 Task: Look for space in Mandideep, India from 5th July, 2023 to 15th July, 2023 for 9 adults in price range Rs.15000 to Rs.25000. Place can be entire place with 5 bedrooms having 5 beds and 5 bathrooms. Property type can be house, flat, guest house. Amenities needed are: washing machine. Booking option can be shelf check-in. Required host language is English.
Action: Mouse moved to (510, 105)
Screenshot: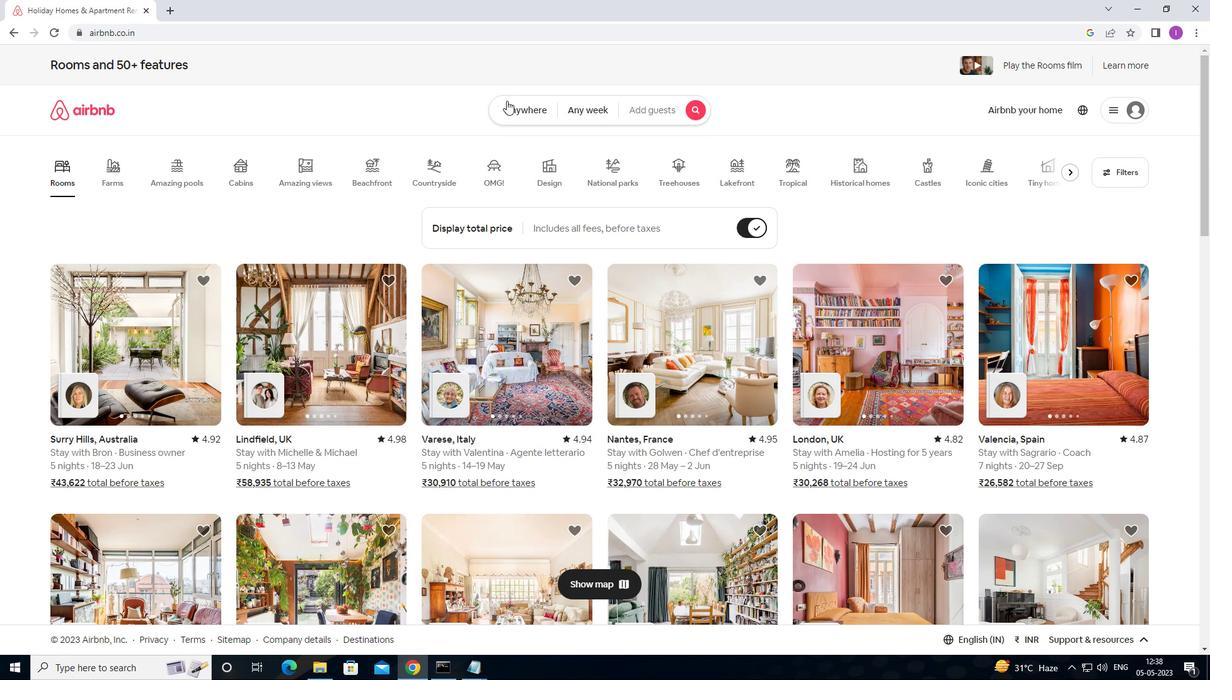 
Action: Mouse pressed left at (510, 105)
Screenshot: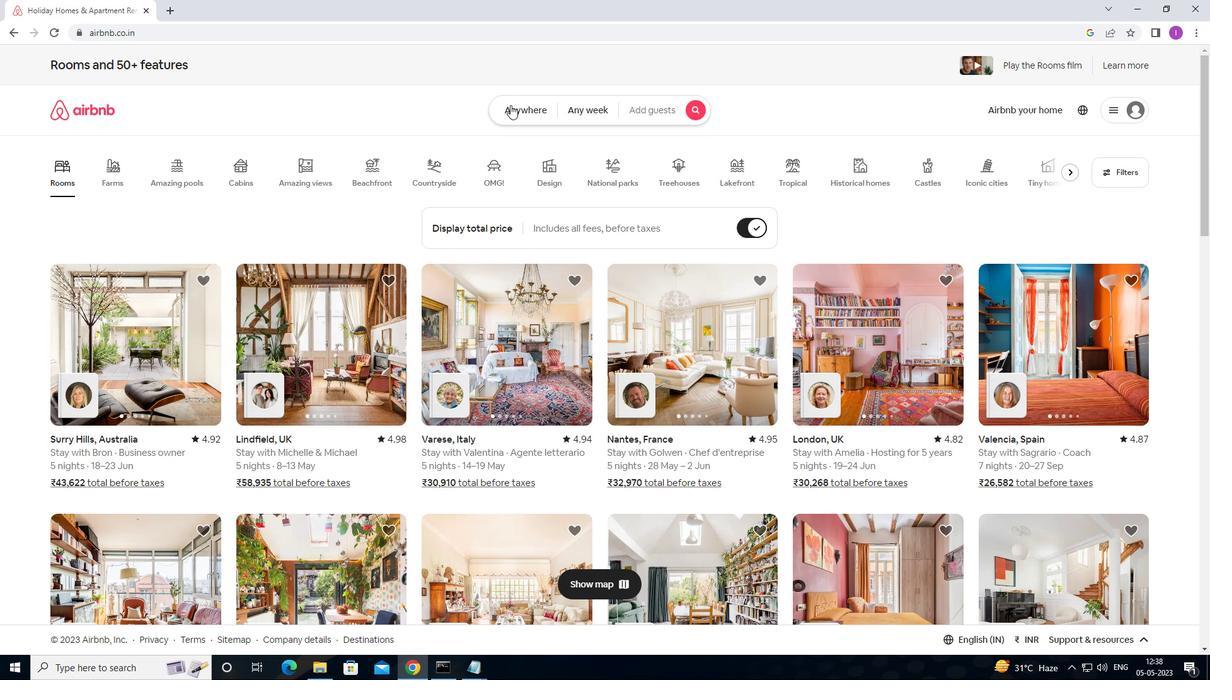 
Action: Mouse moved to (432, 155)
Screenshot: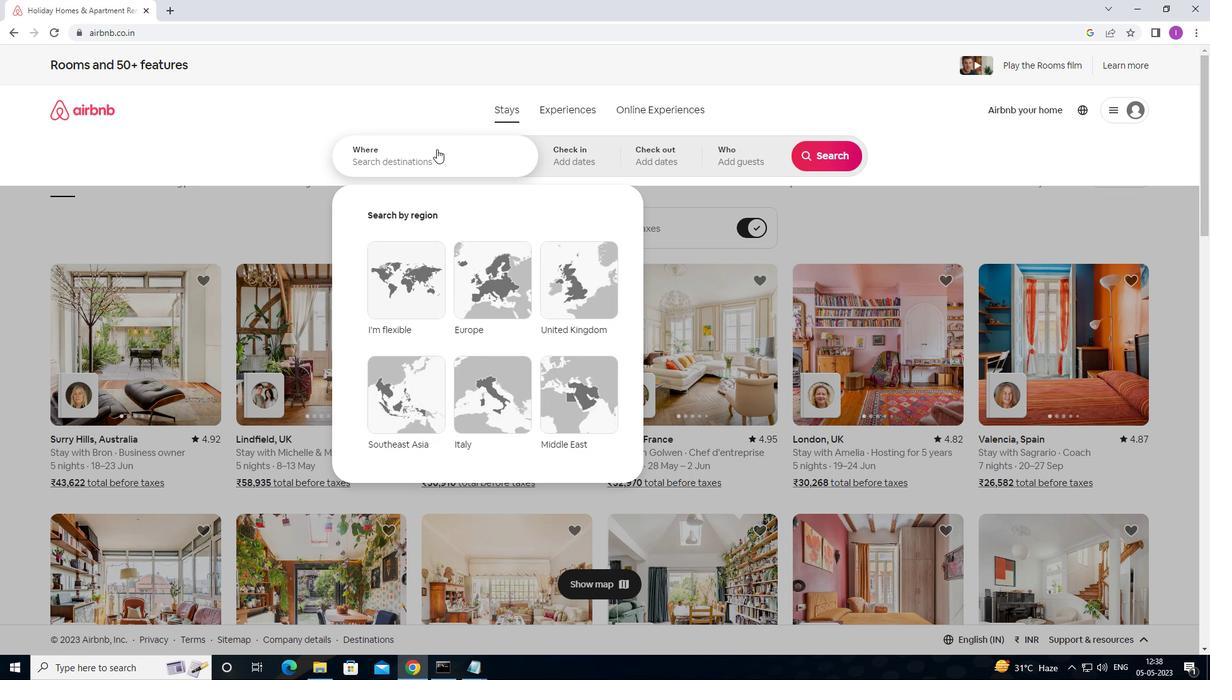 
Action: Mouse pressed left at (432, 155)
Screenshot: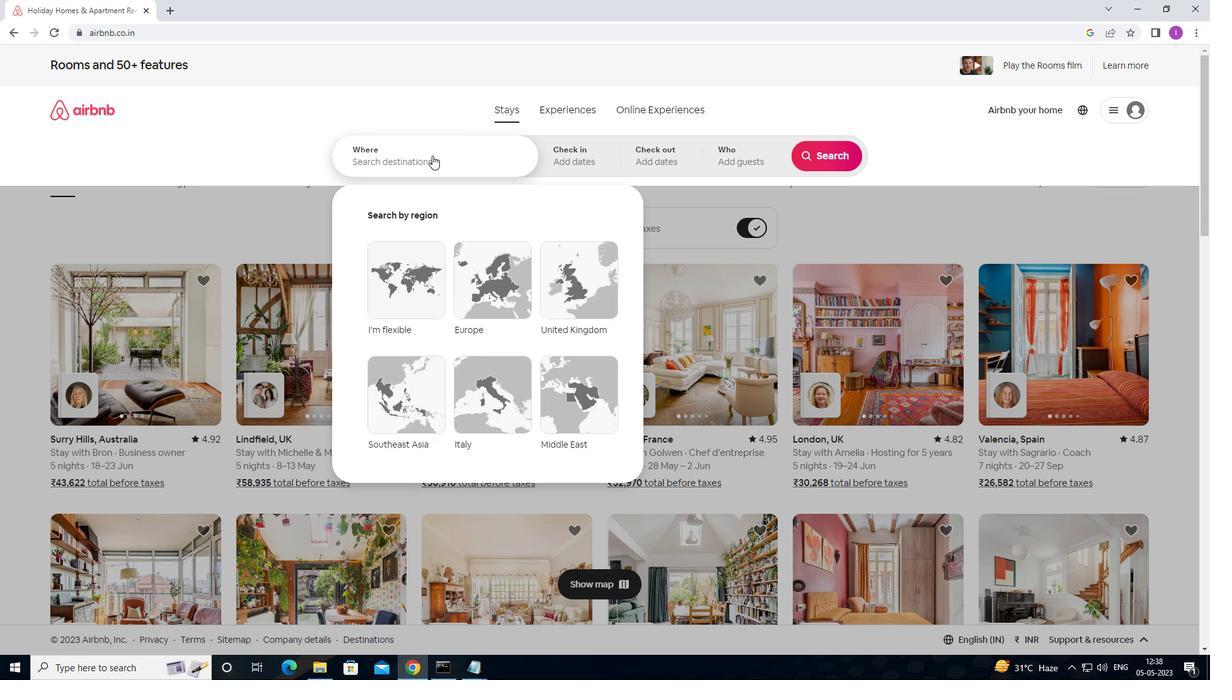 
Action: Mouse moved to (434, 150)
Screenshot: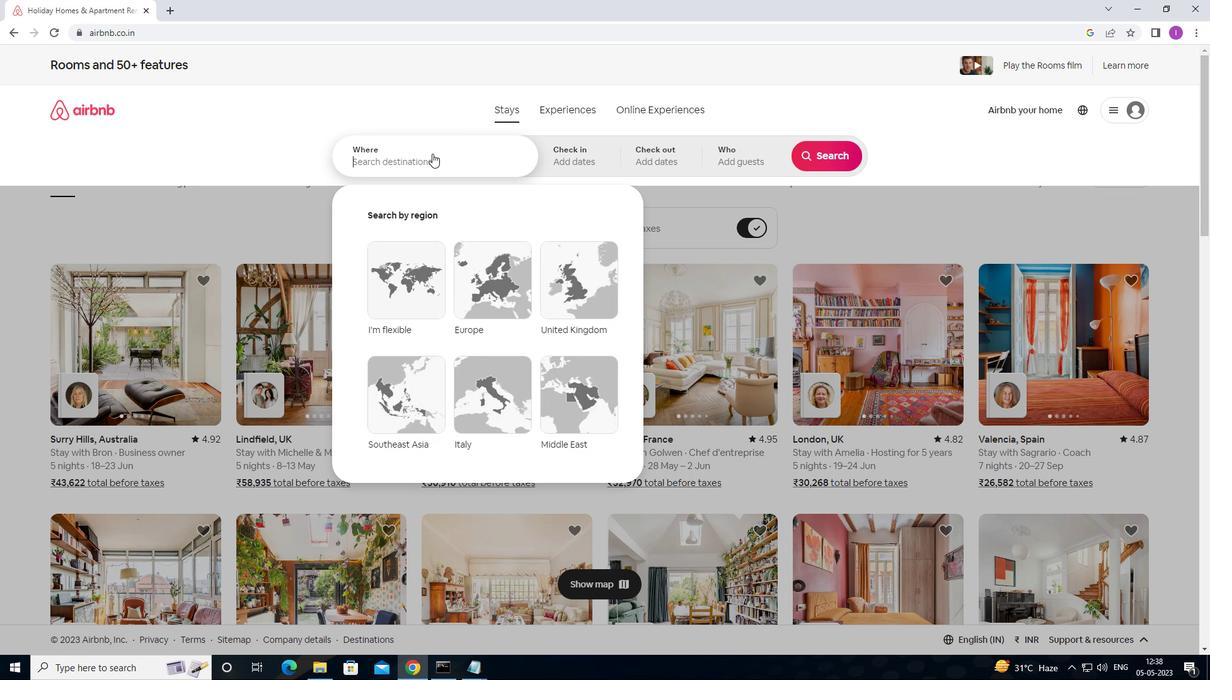 
Action: Key pressed <Key.shift>MANDIDEEP,<Key.shift>INDIA
Screenshot: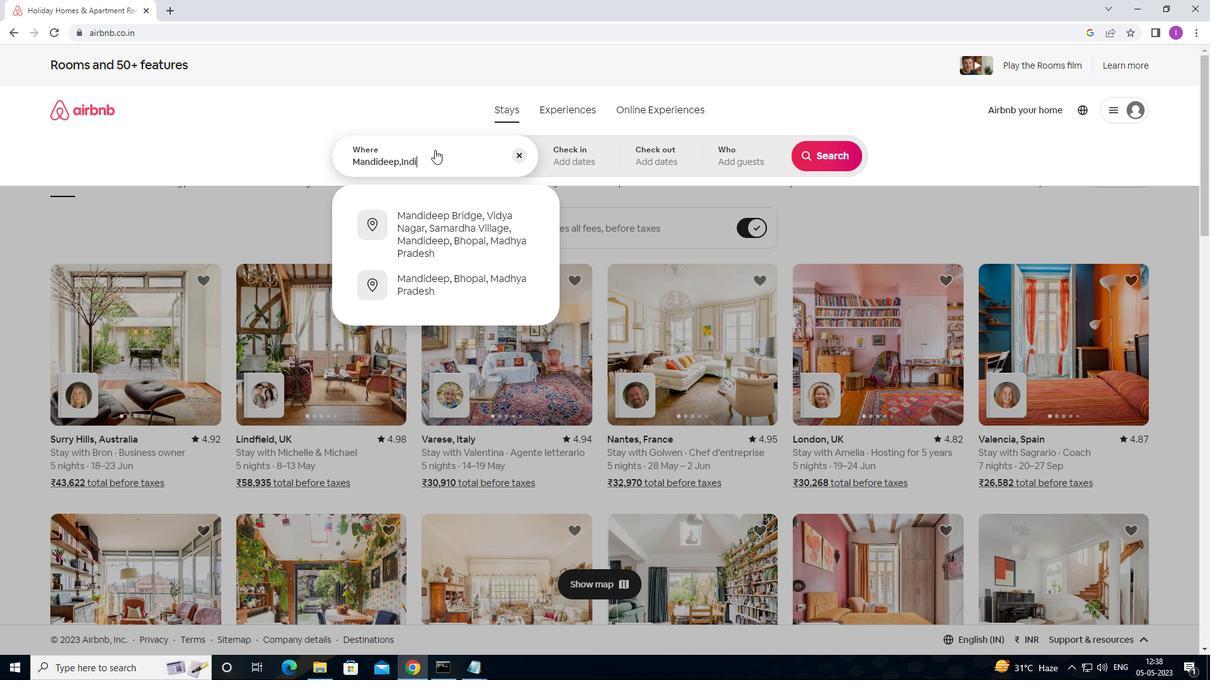 
Action: Mouse moved to (608, 155)
Screenshot: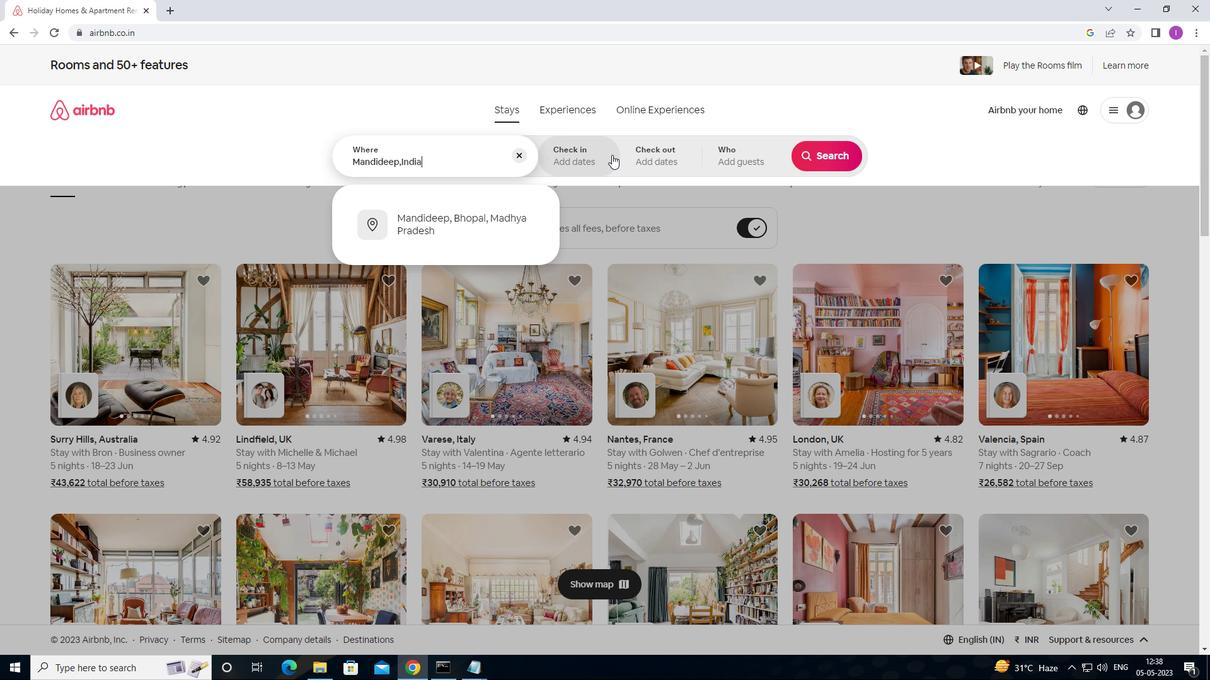 
Action: Mouse pressed left at (608, 155)
Screenshot: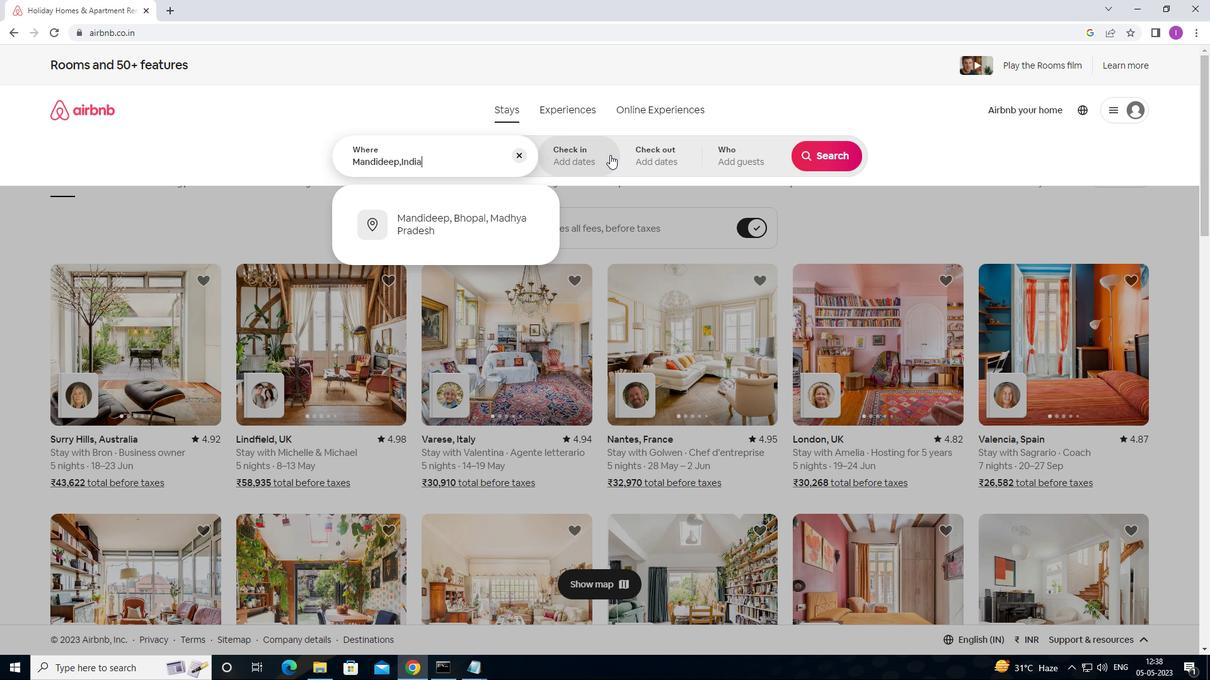 
Action: Mouse moved to (828, 254)
Screenshot: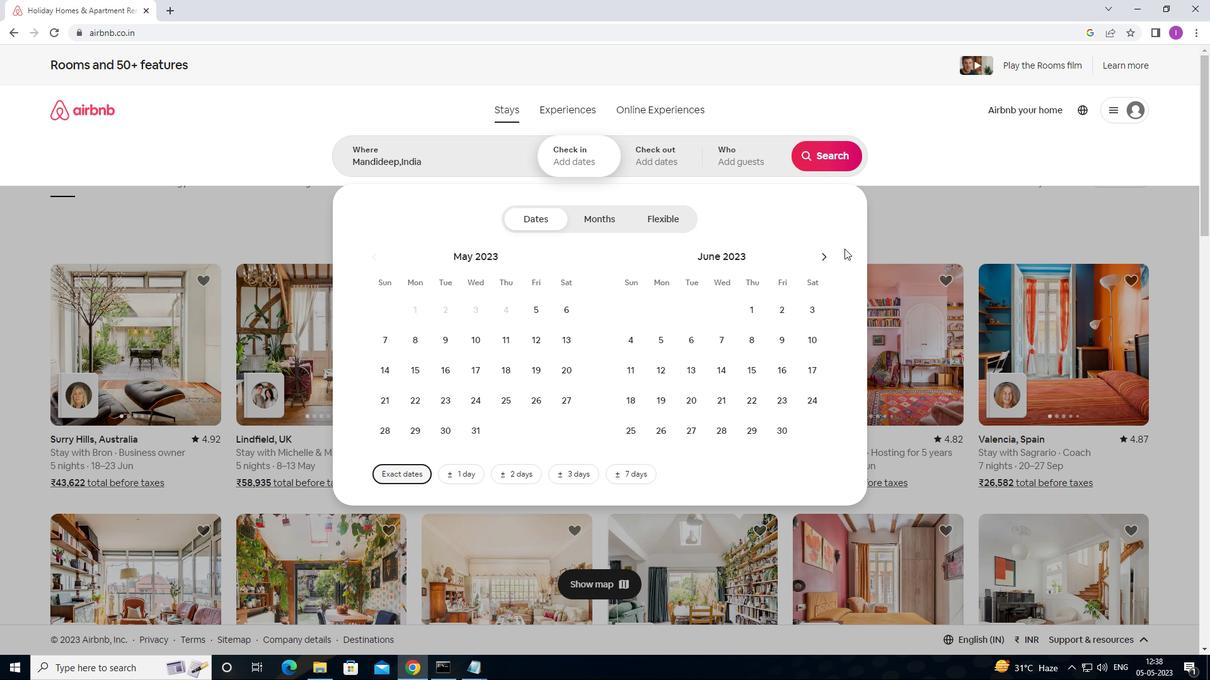 
Action: Mouse pressed left at (828, 254)
Screenshot: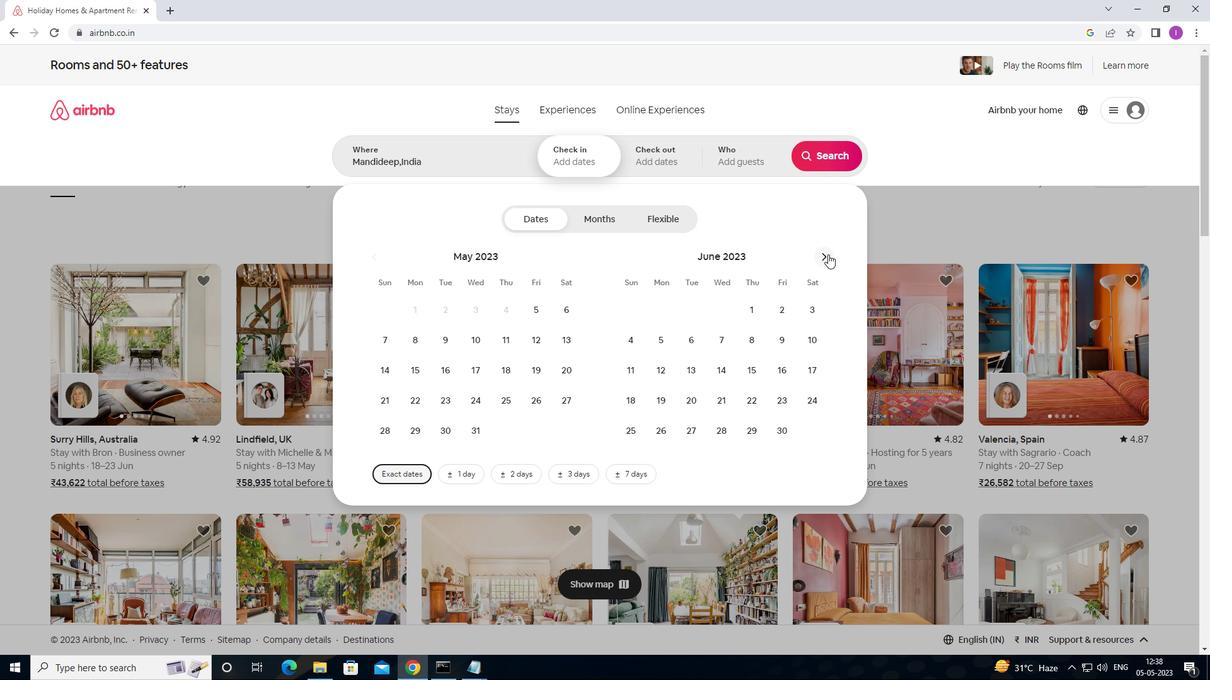 
Action: Mouse moved to (717, 342)
Screenshot: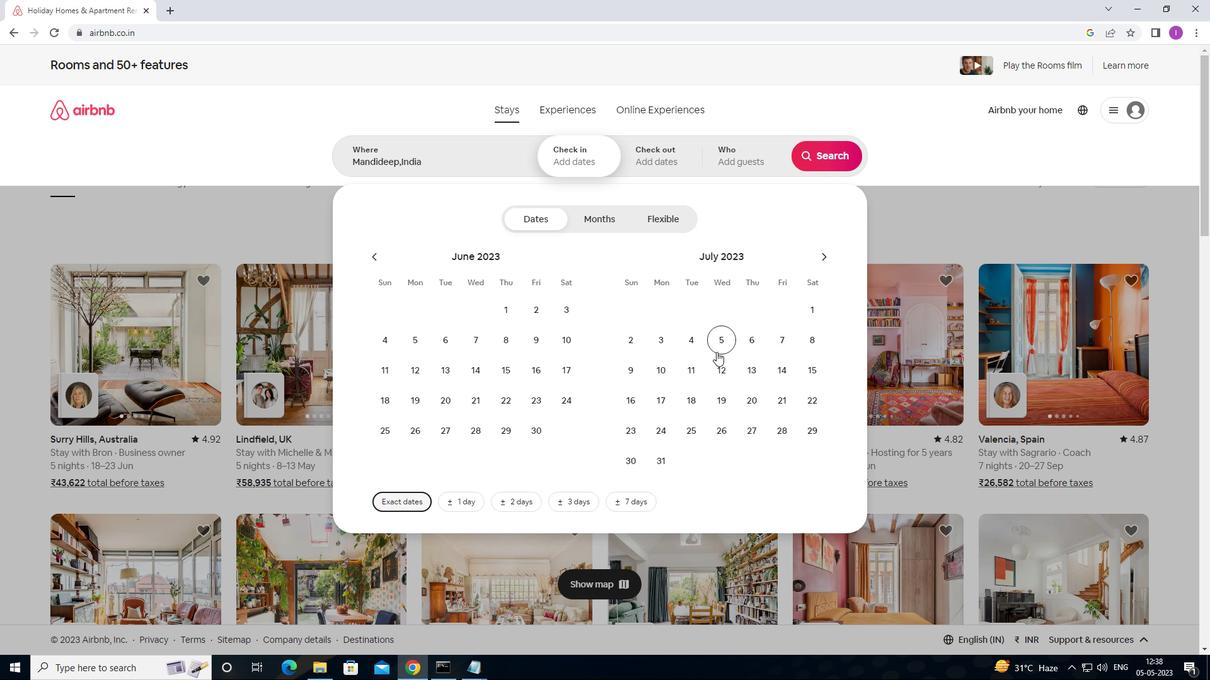 
Action: Mouse pressed left at (717, 342)
Screenshot: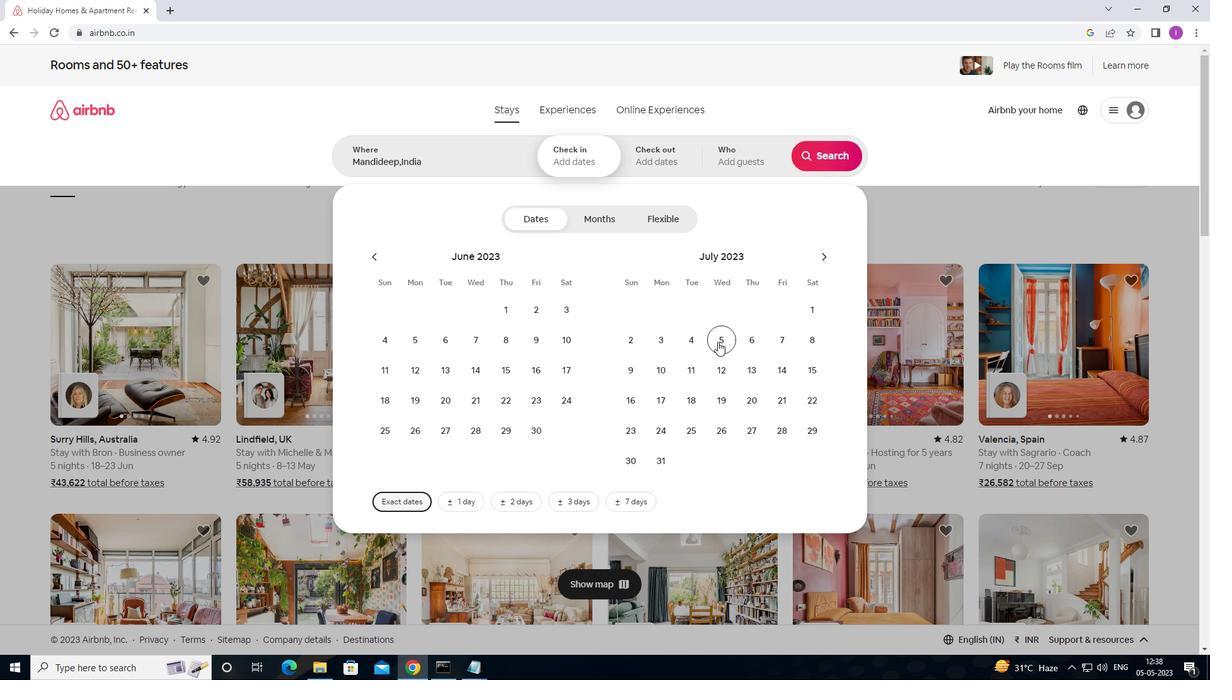 
Action: Mouse moved to (814, 371)
Screenshot: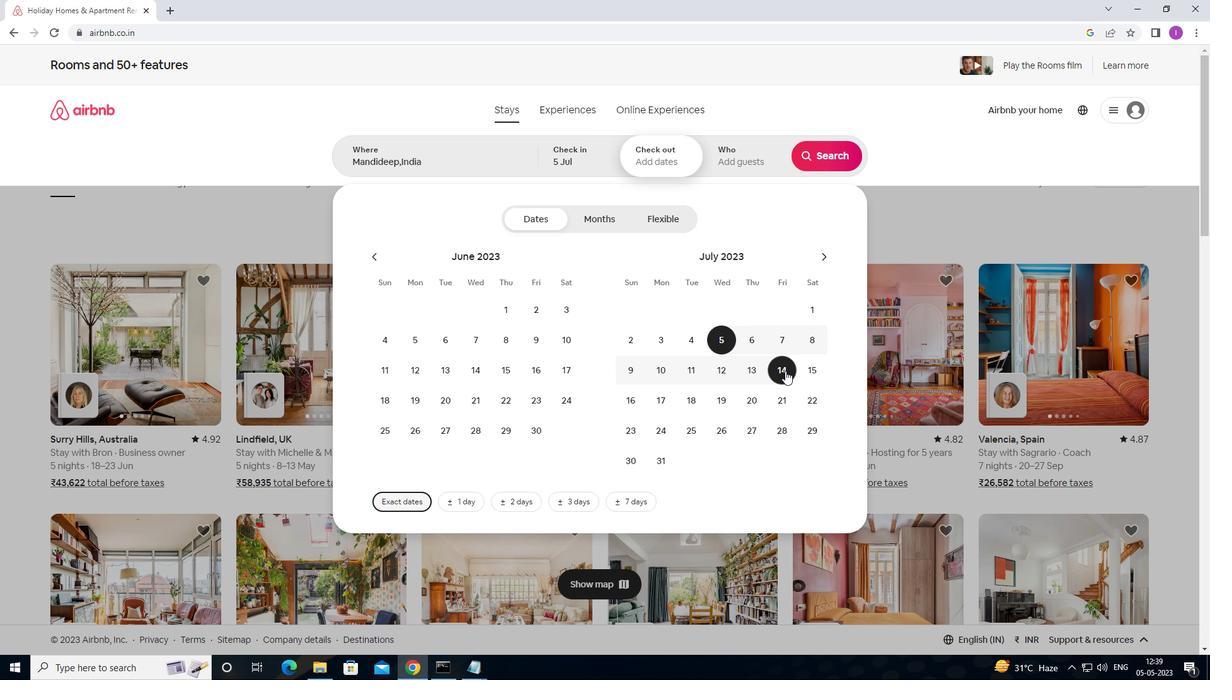 
Action: Mouse pressed left at (814, 371)
Screenshot: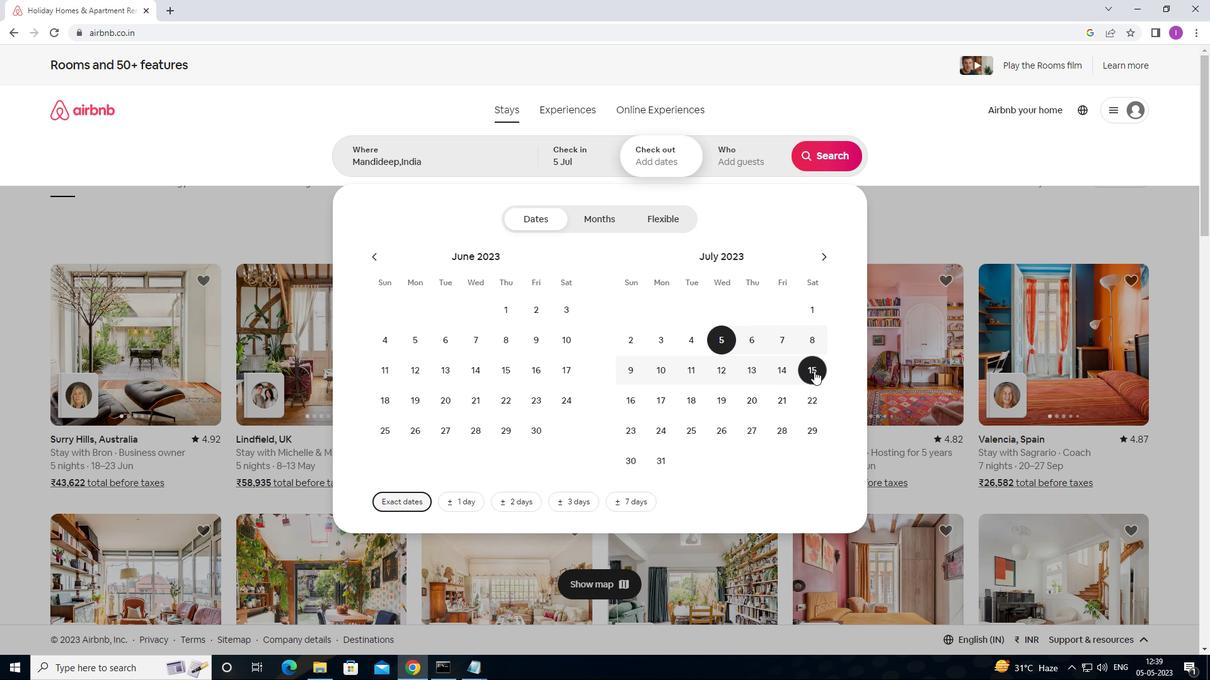
Action: Mouse moved to (752, 165)
Screenshot: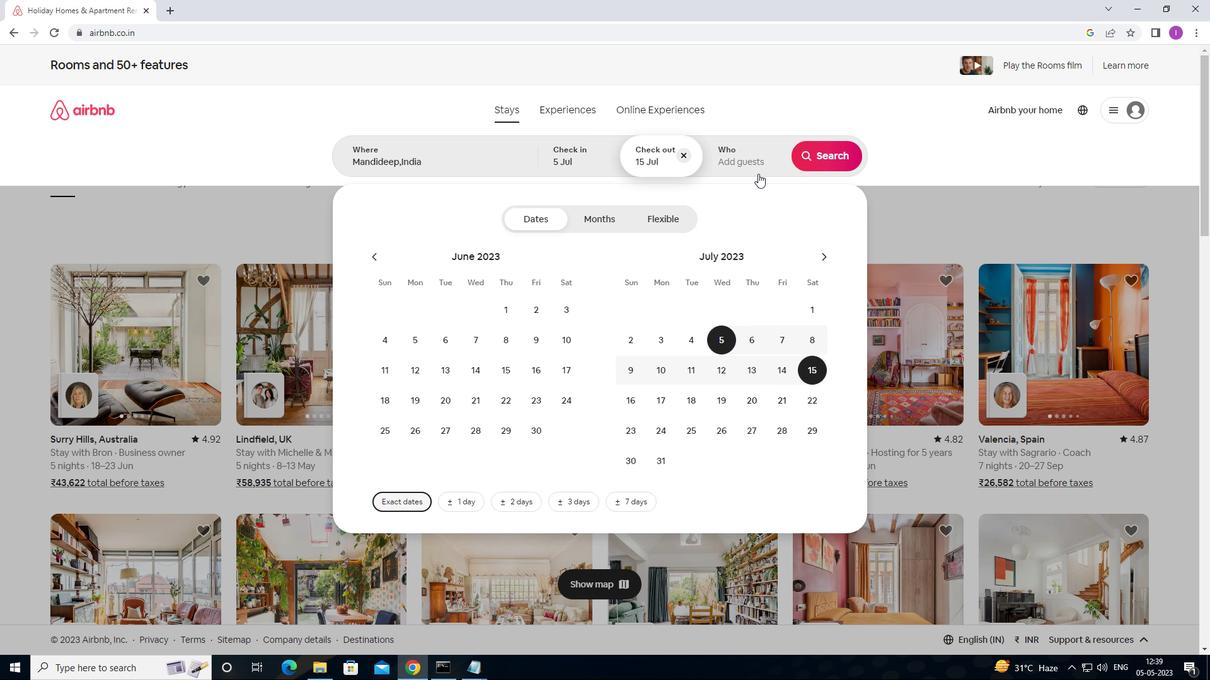 
Action: Mouse pressed left at (752, 165)
Screenshot: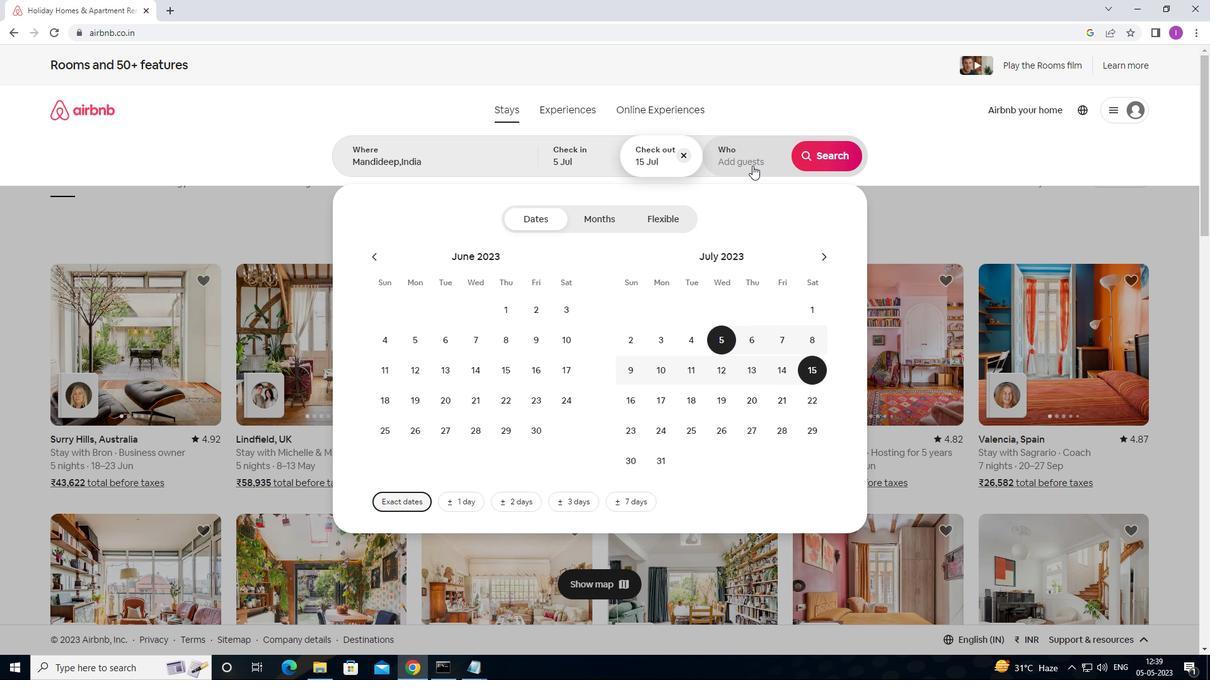 
Action: Mouse moved to (831, 217)
Screenshot: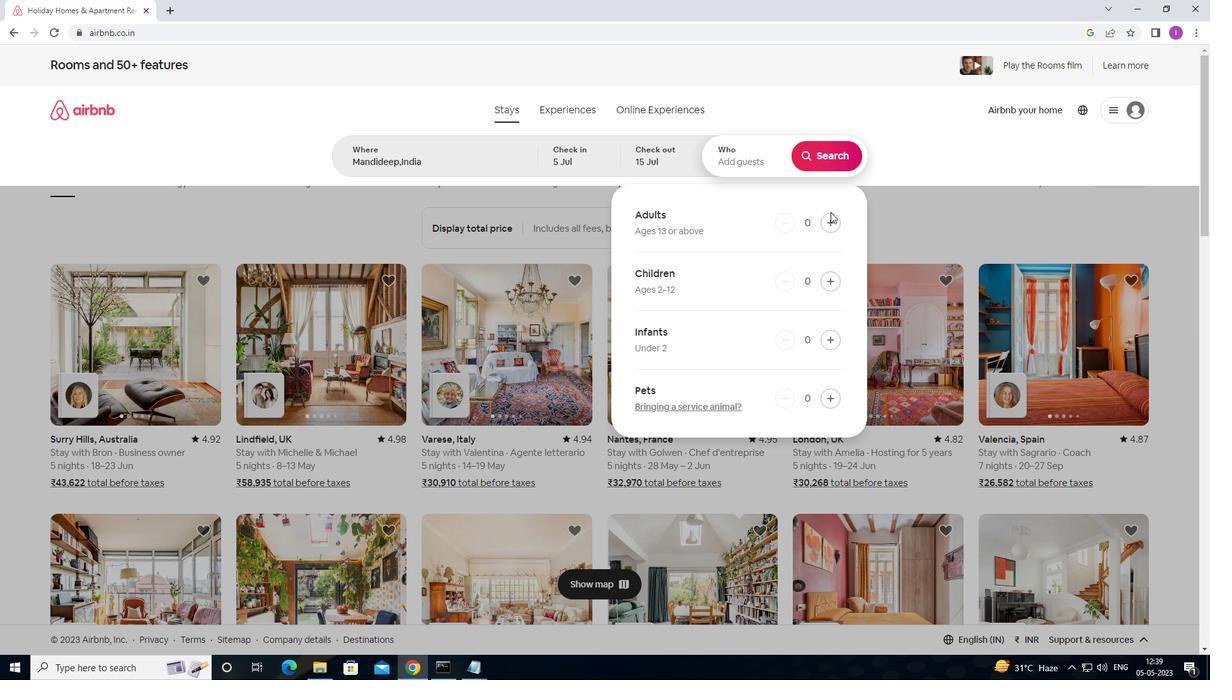 
Action: Mouse pressed left at (831, 217)
Screenshot: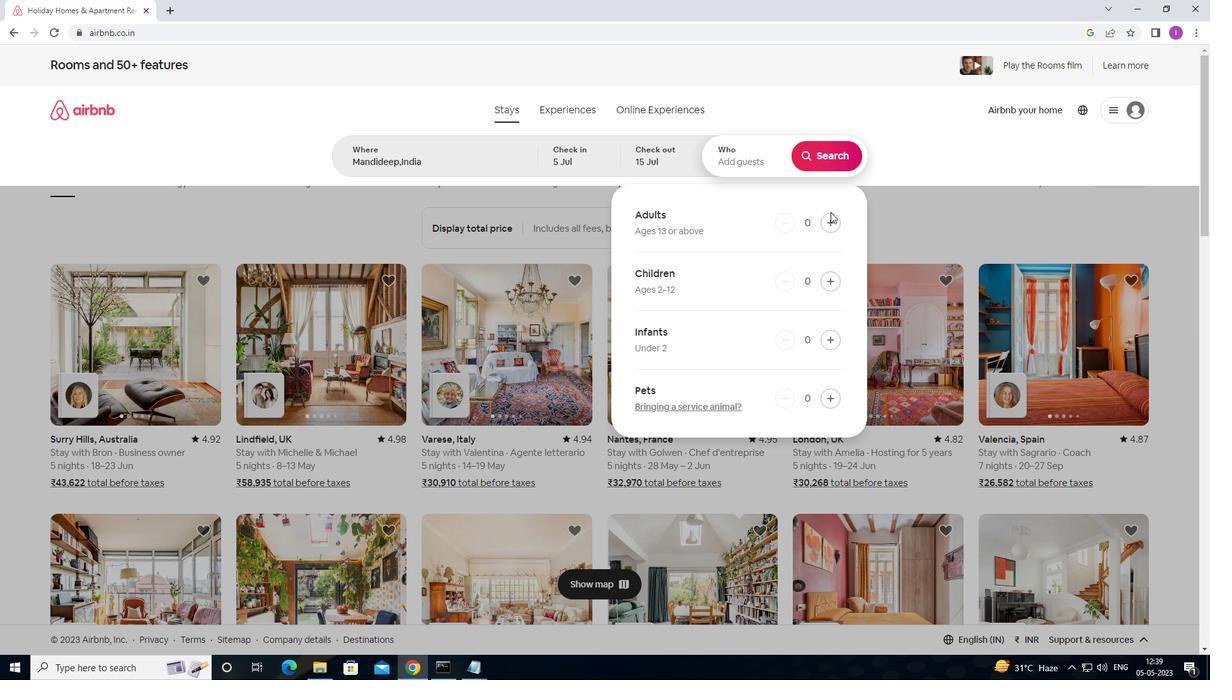 
Action: Mouse pressed left at (831, 217)
Screenshot: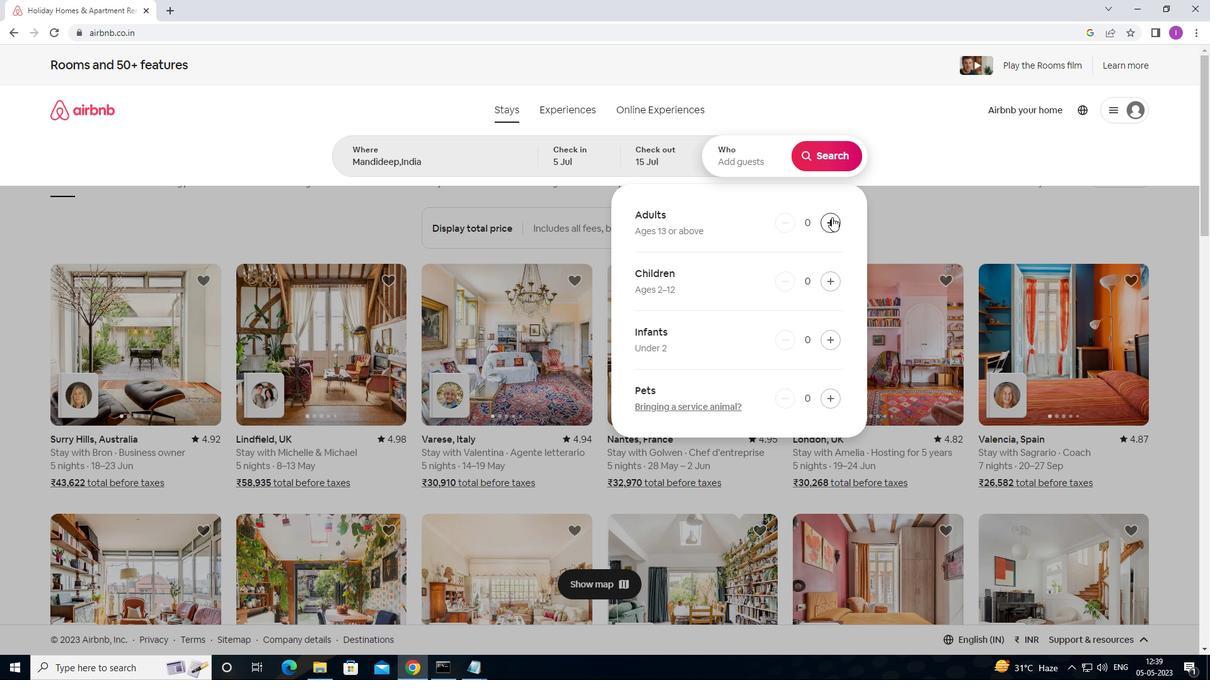 
Action: Mouse moved to (832, 218)
Screenshot: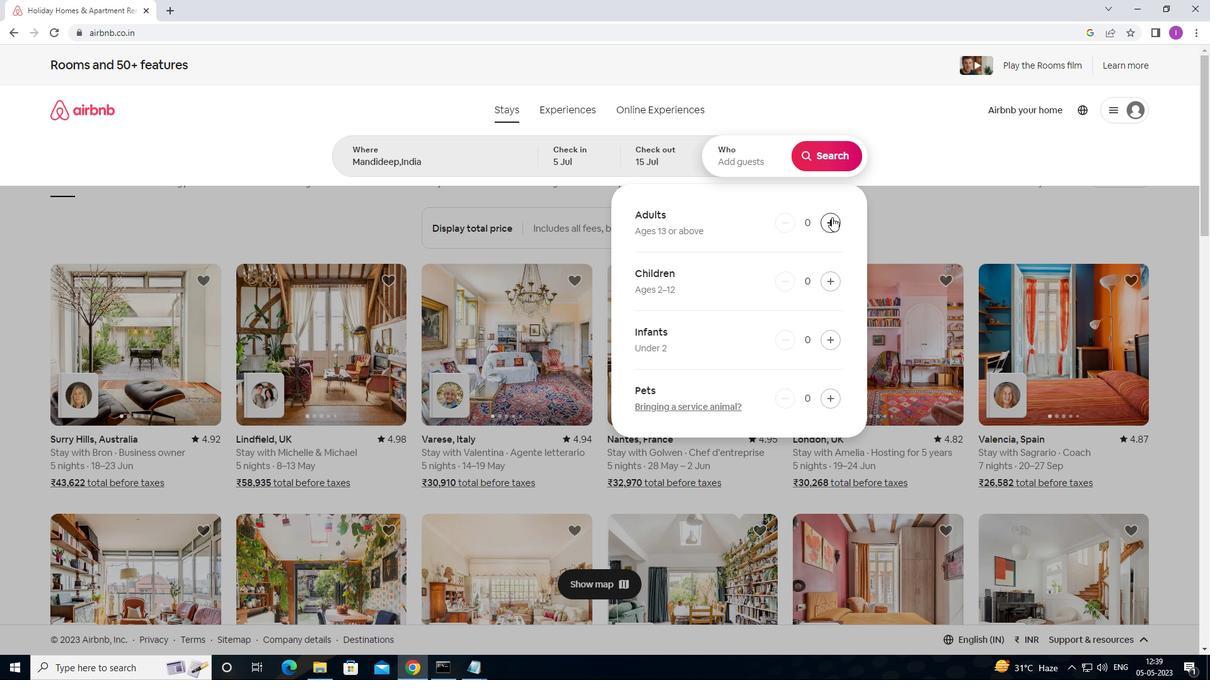 
Action: Mouse pressed left at (832, 218)
Screenshot: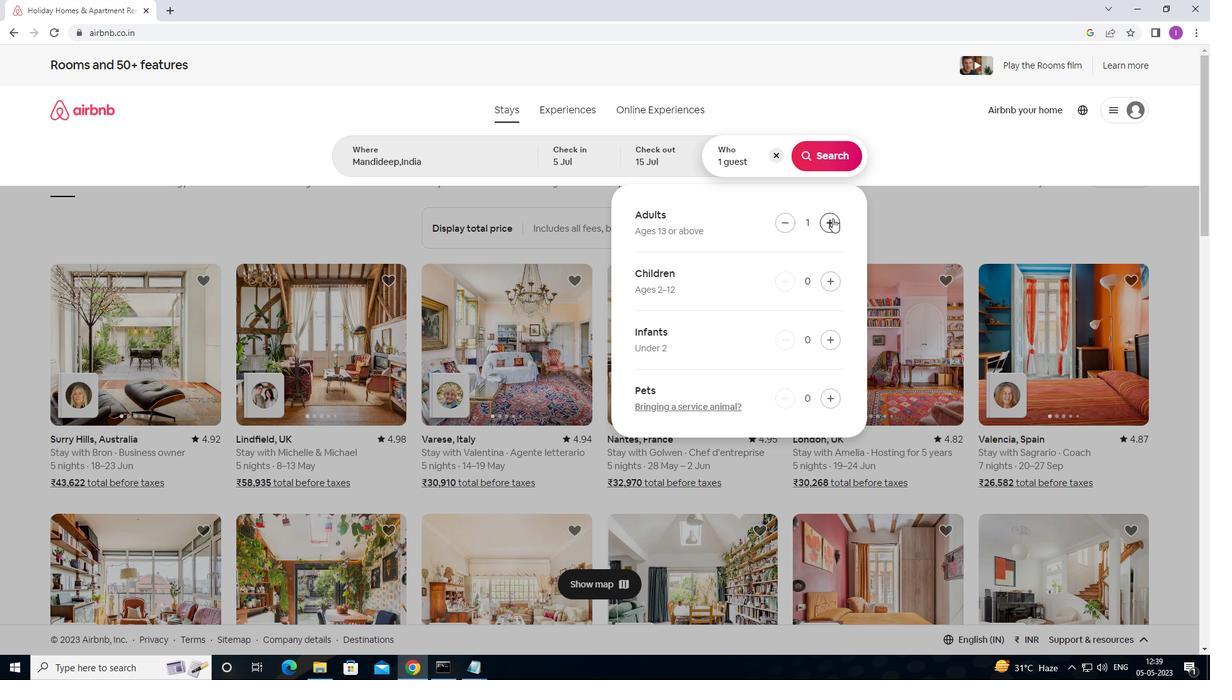 
Action: Mouse moved to (832, 221)
Screenshot: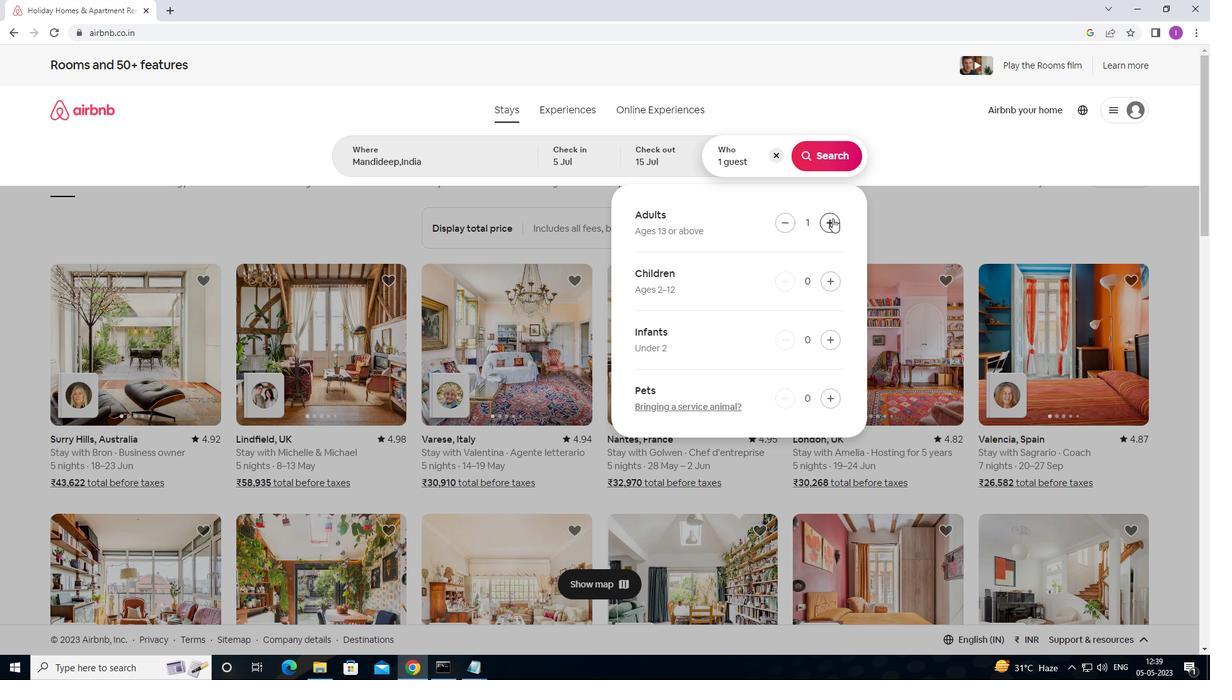 
Action: Mouse pressed left at (832, 221)
Screenshot: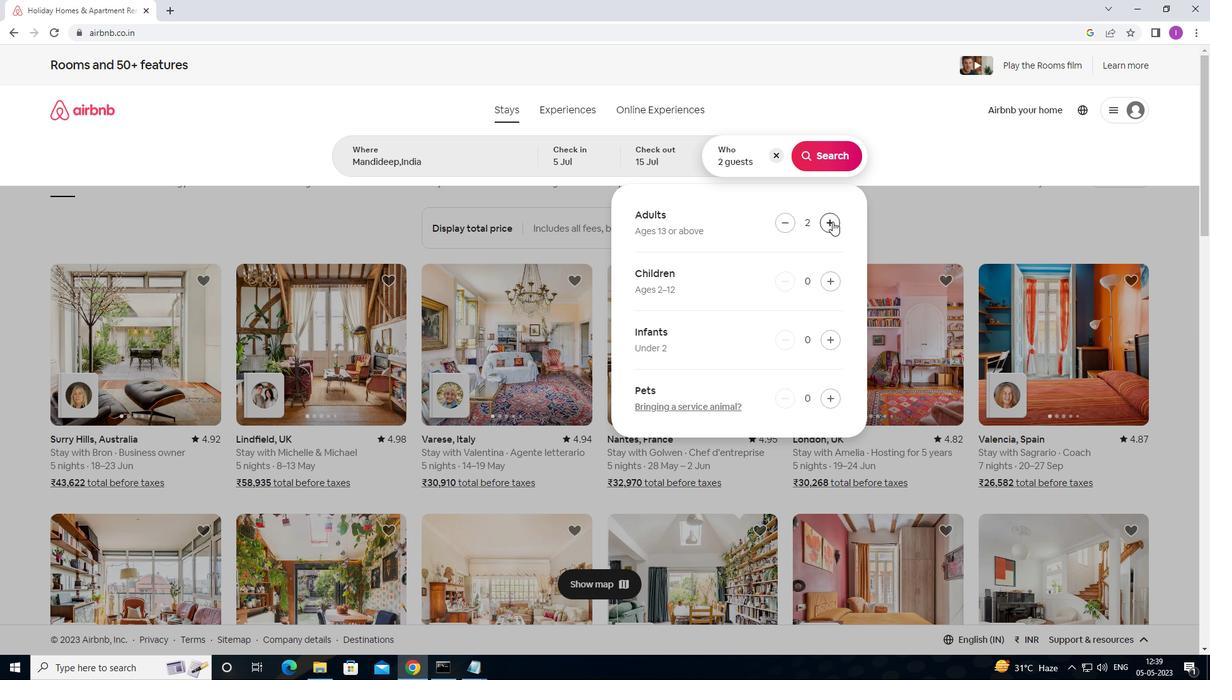 
Action: Mouse pressed left at (832, 221)
Screenshot: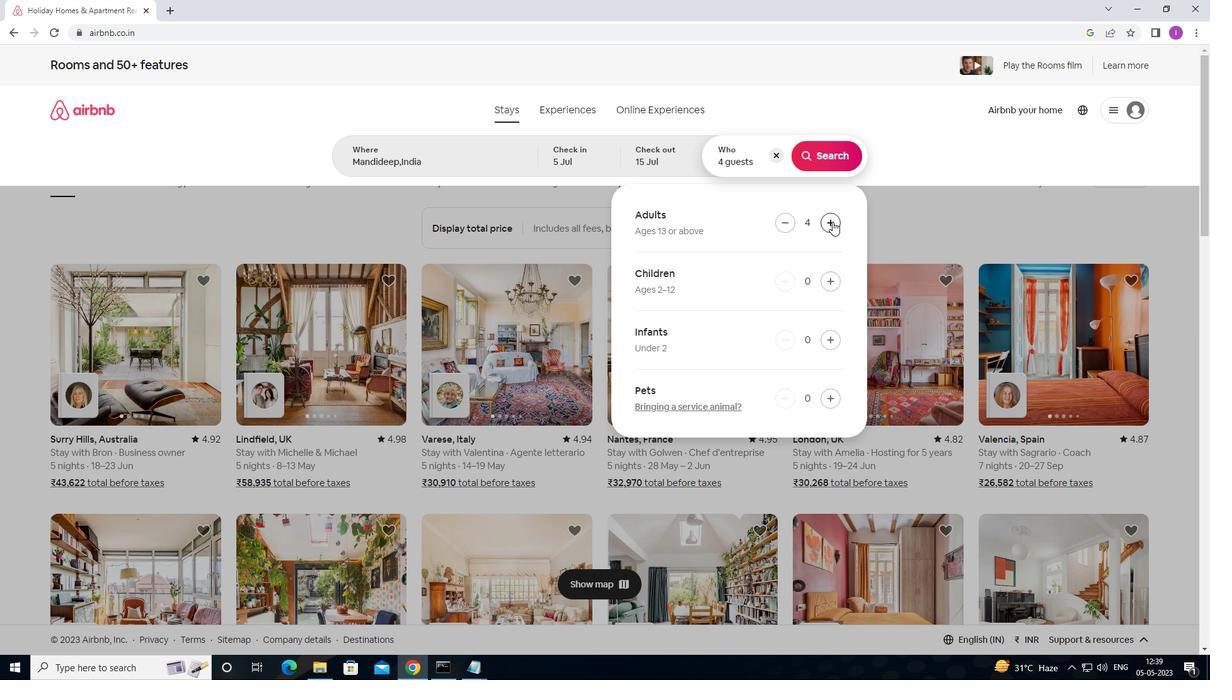 
Action: Mouse moved to (833, 221)
Screenshot: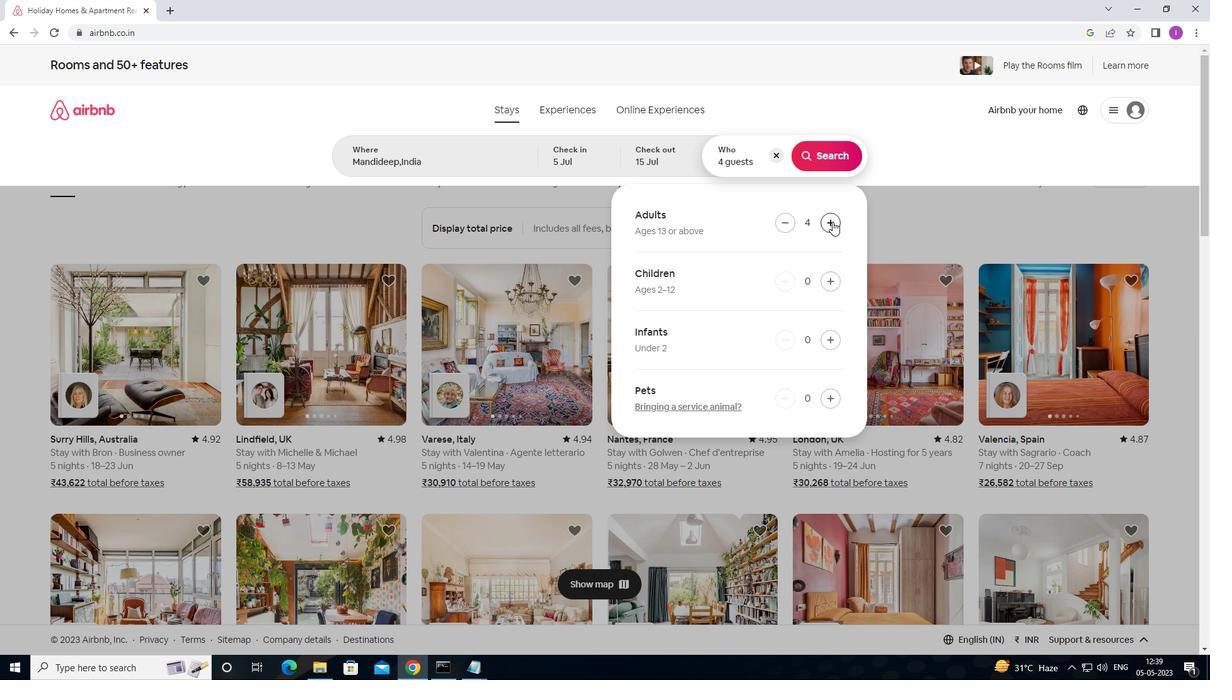 
Action: Mouse pressed left at (833, 221)
Screenshot: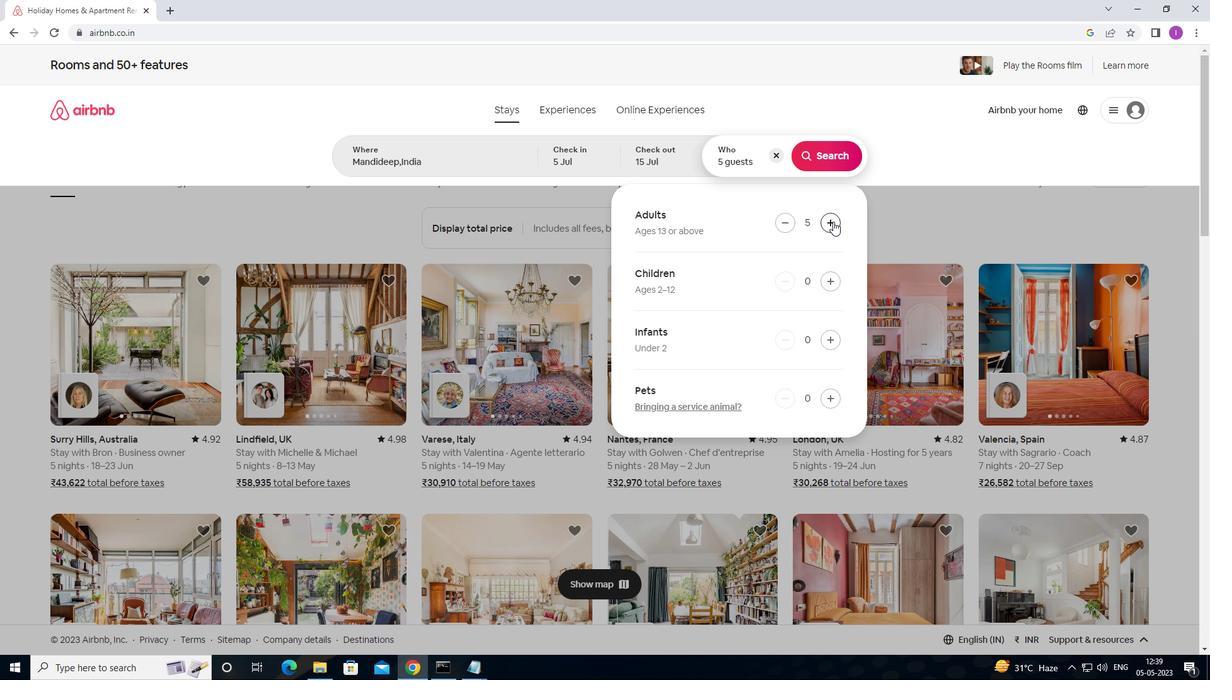 
Action: Mouse pressed left at (833, 221)
Screenshot: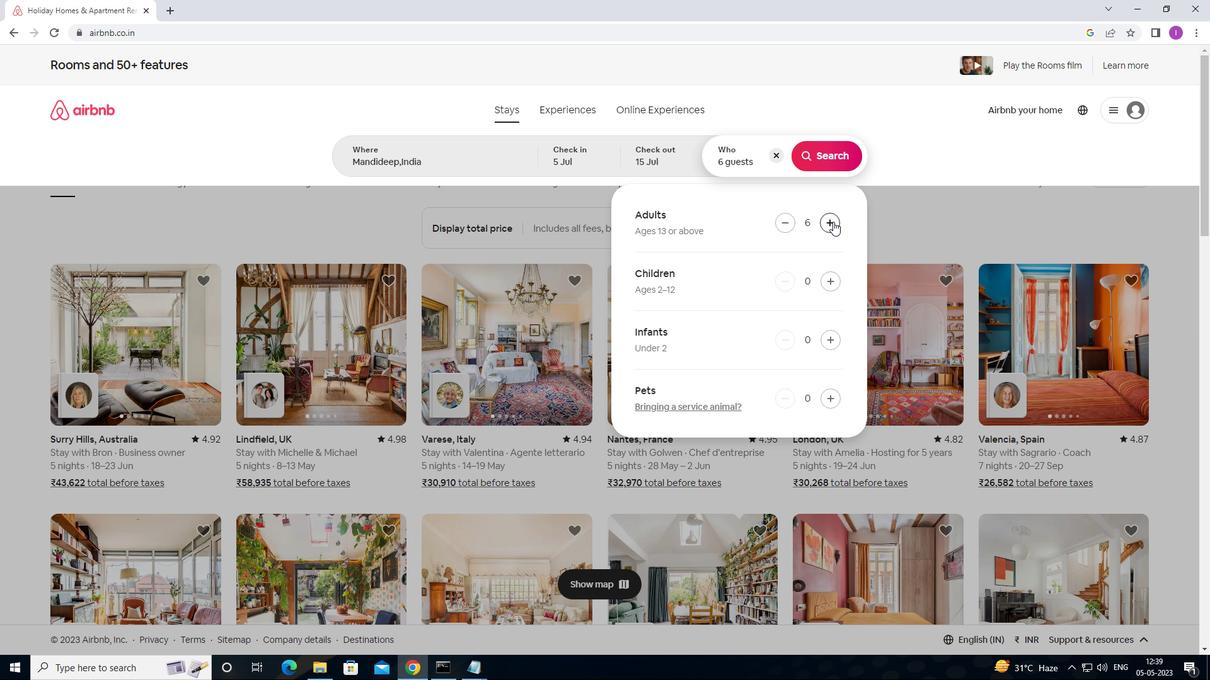 
Action: Mouse moved to (833, 219)
Screenshot: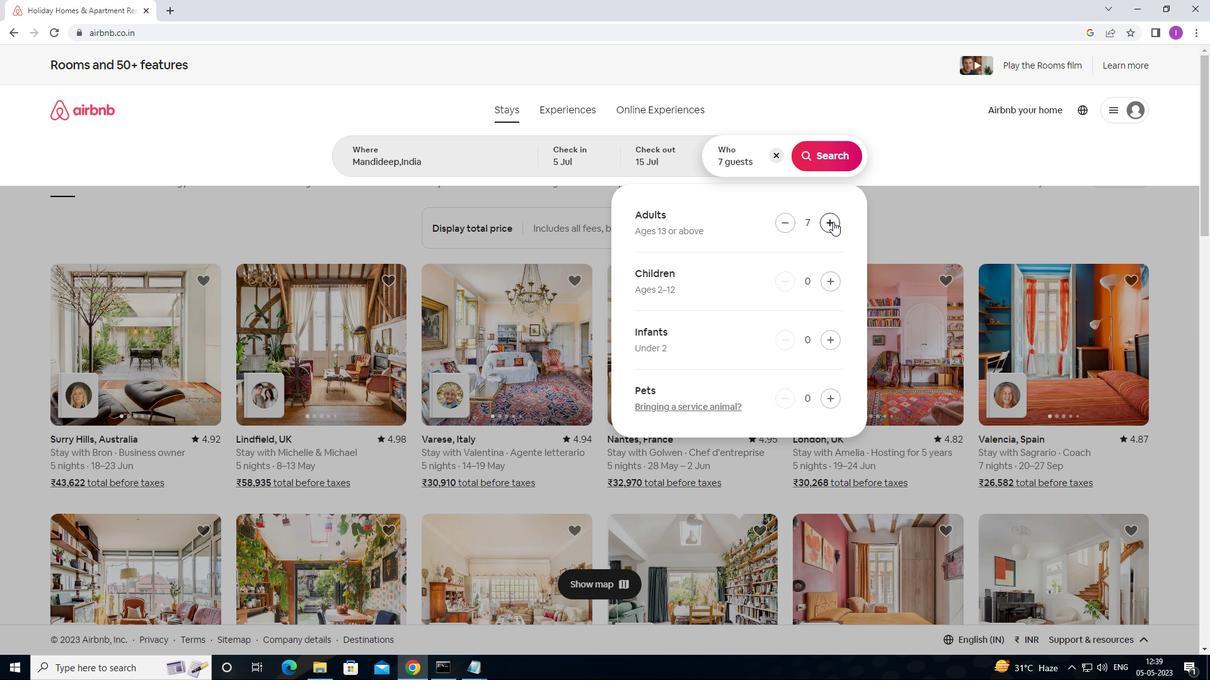 
Action: Mouse pressed left at (833, 219)
Screenshot: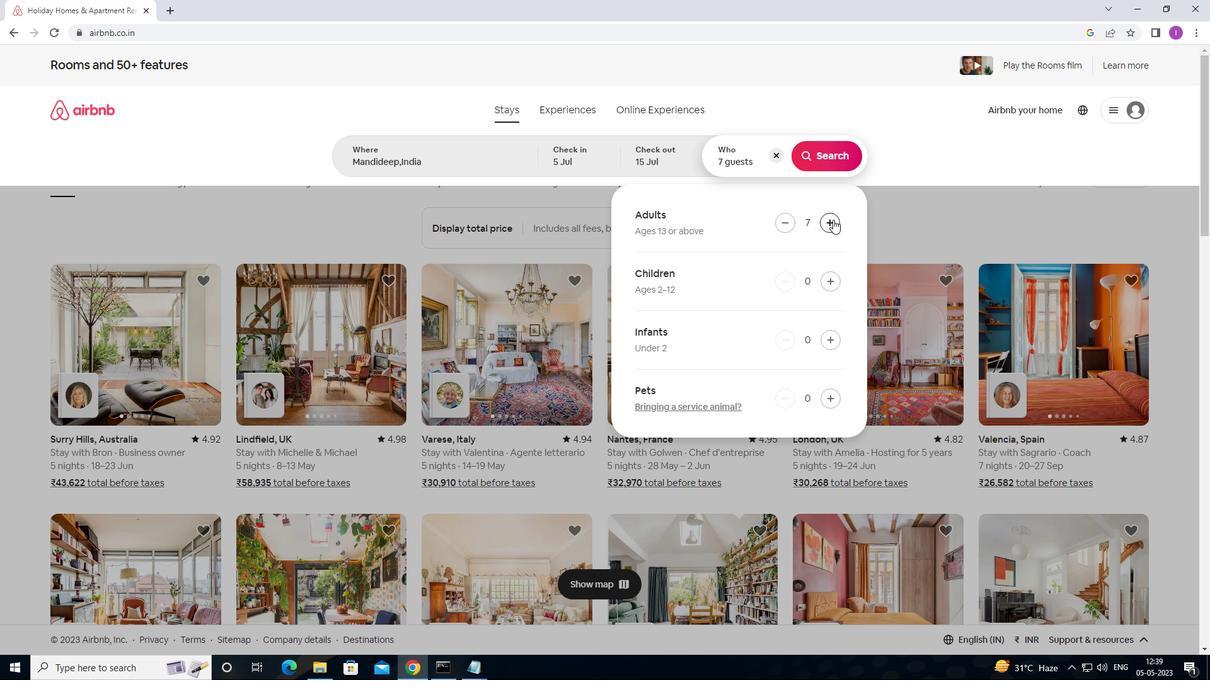
Action: Mouse pressed left at (833, 219)
Screenshot: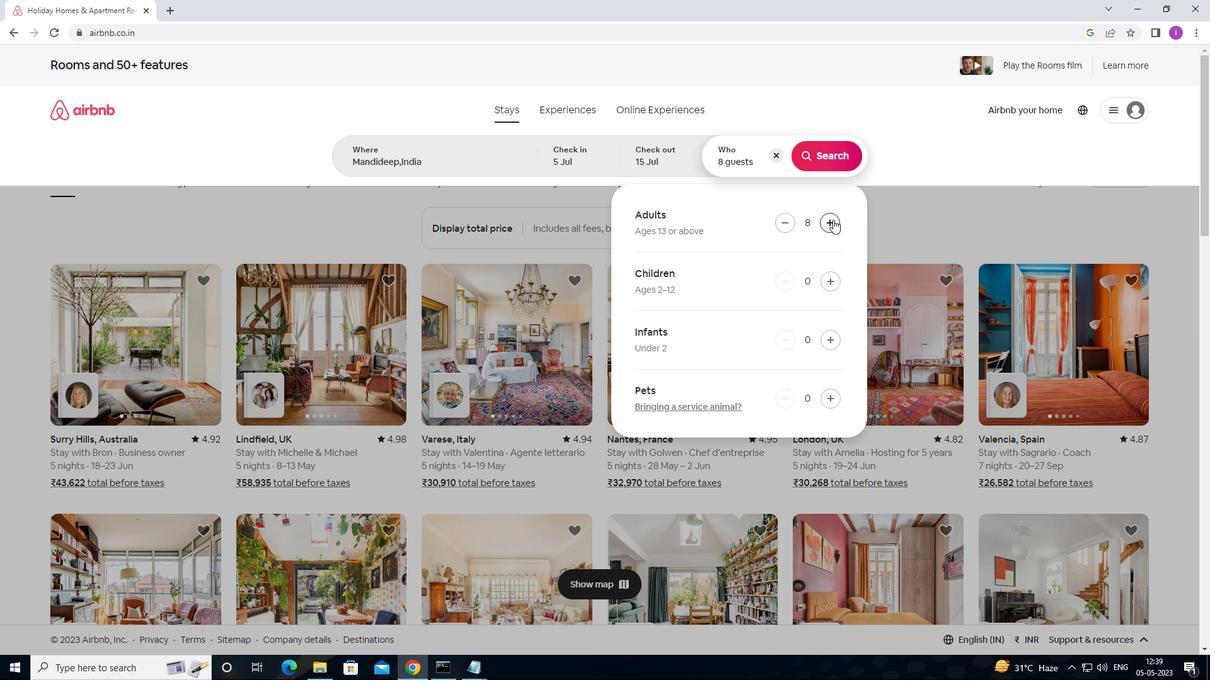 
Action: Mouse moved to (813, 161)
Screenshot: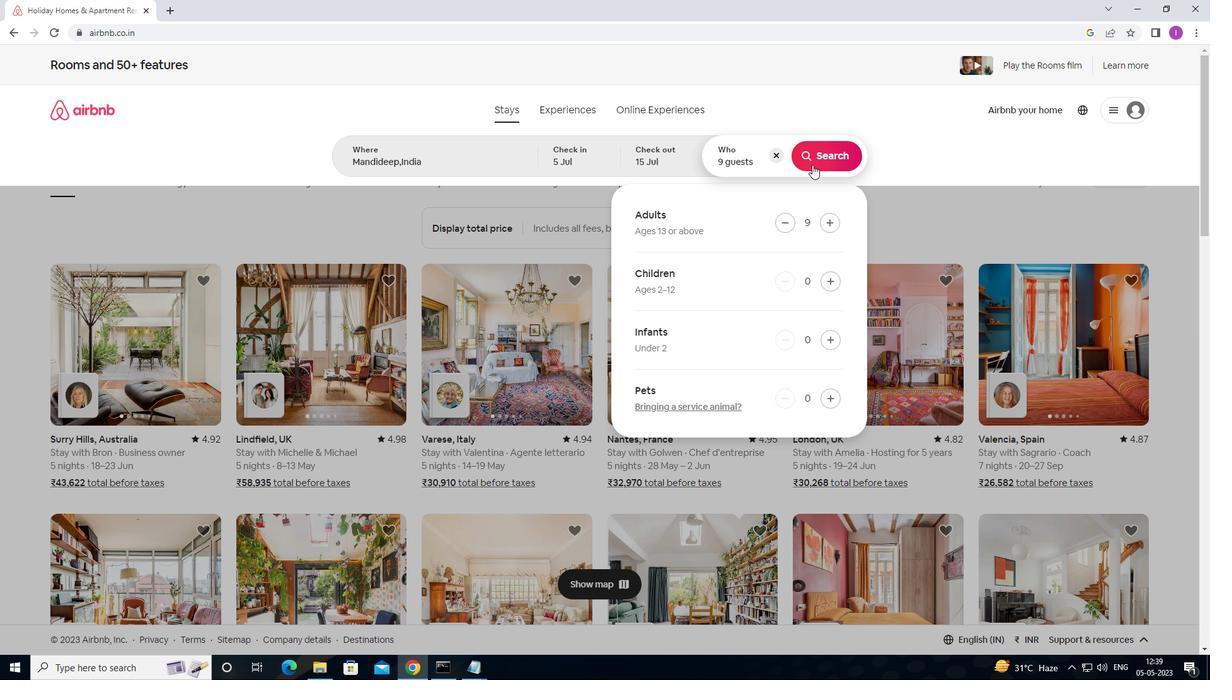 
Action: Mouse pressed left at (813, 161)
Screenshot: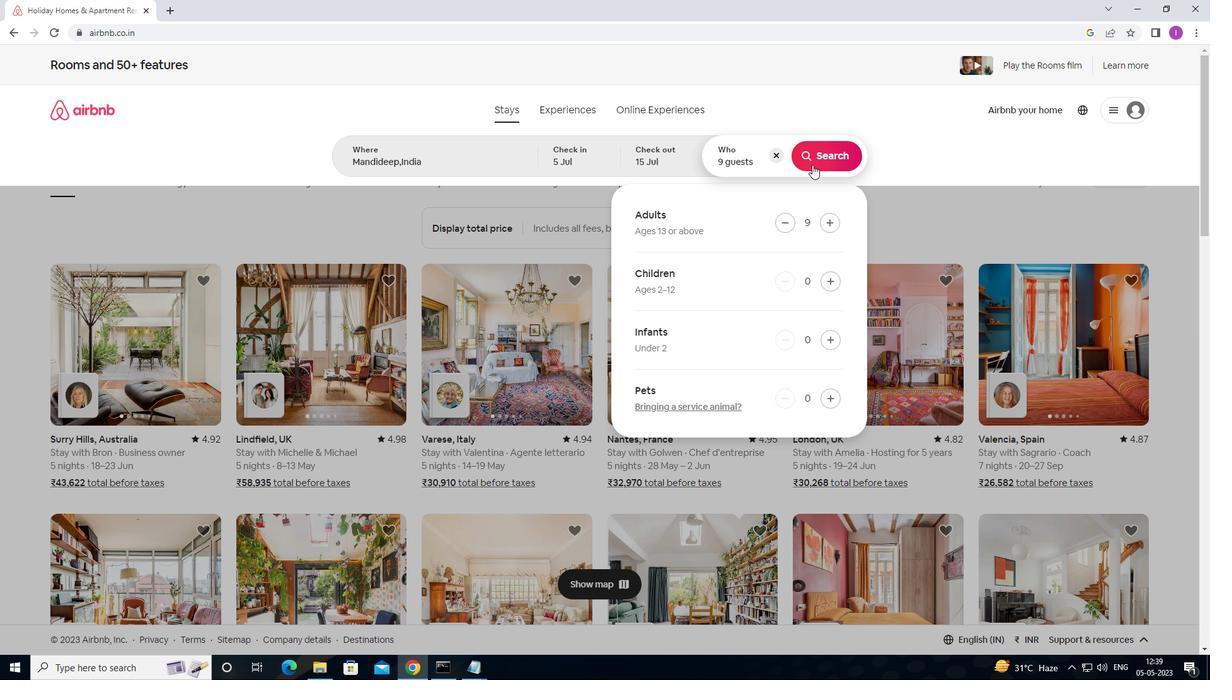
Action: Mouse moved to (1159, 119)
Screenshot: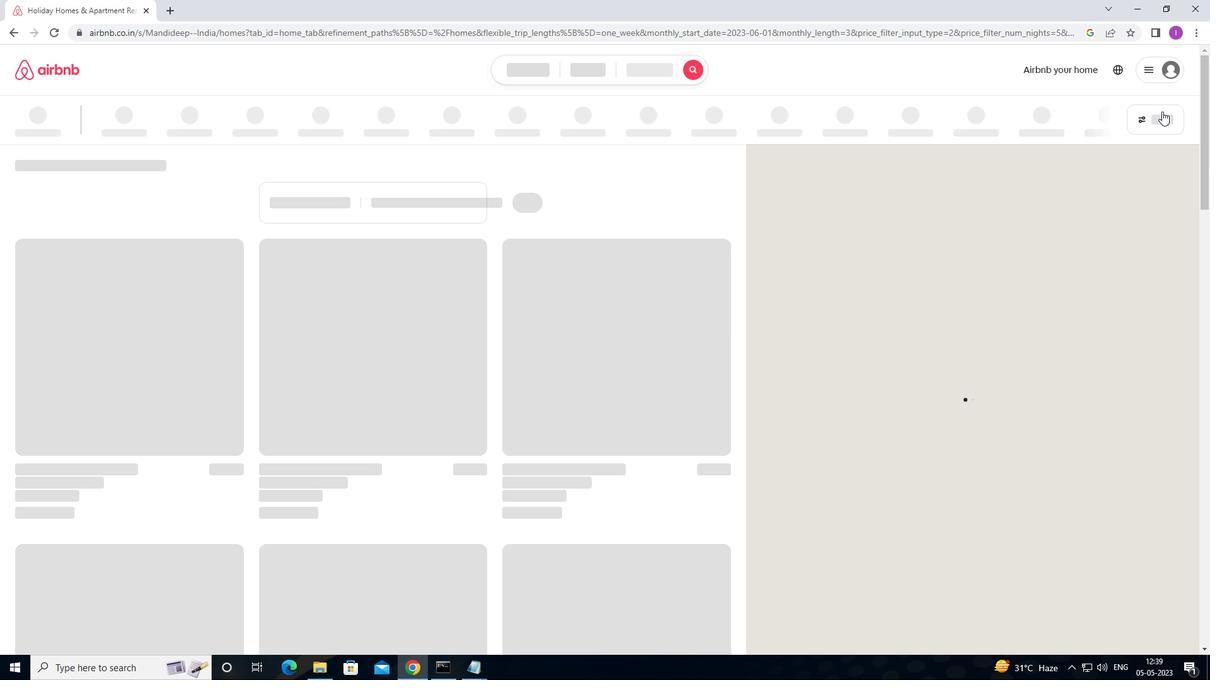 
Action: Mouse pressed left at (1159, 119)
Screenshot: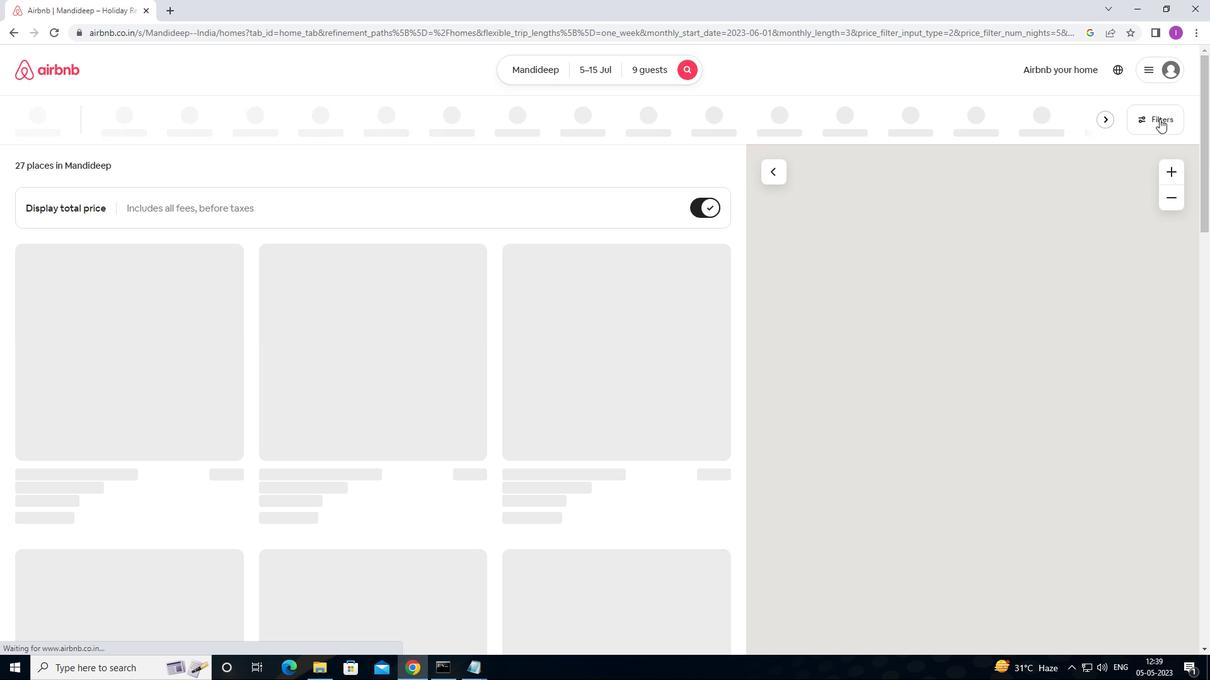 
Action: Mouse moved to (443, 433)
Screenshot: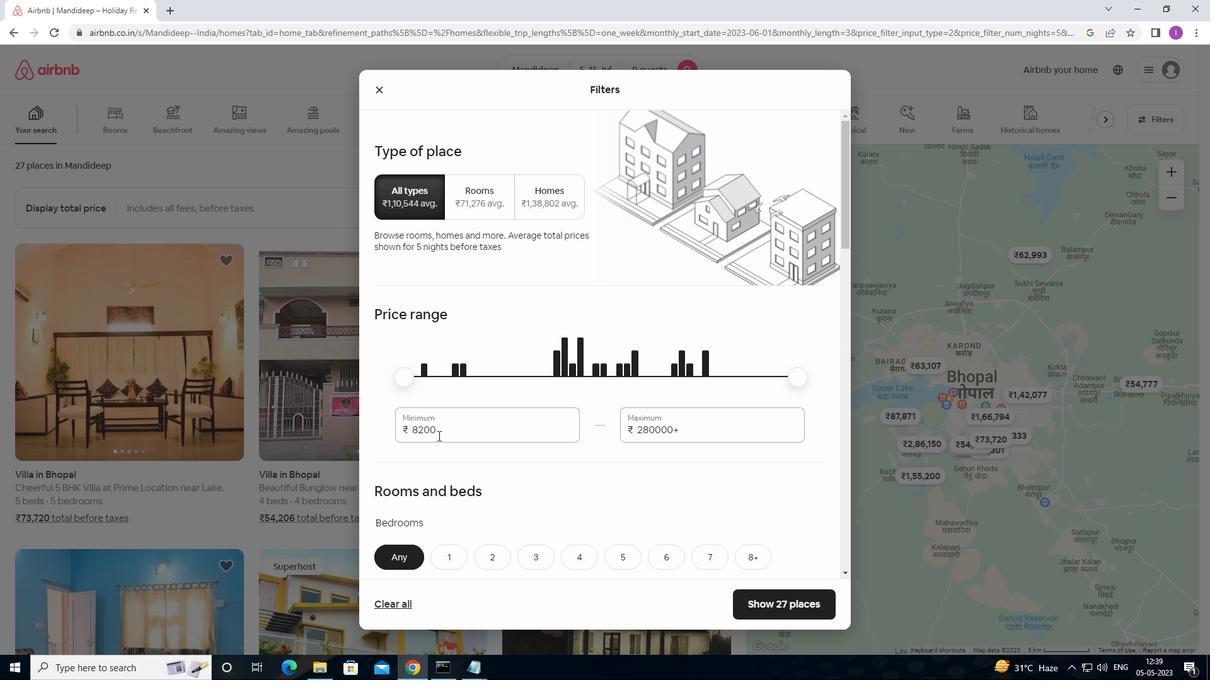 
Action: Mouse pressed left at (443, 433)
Screenshot: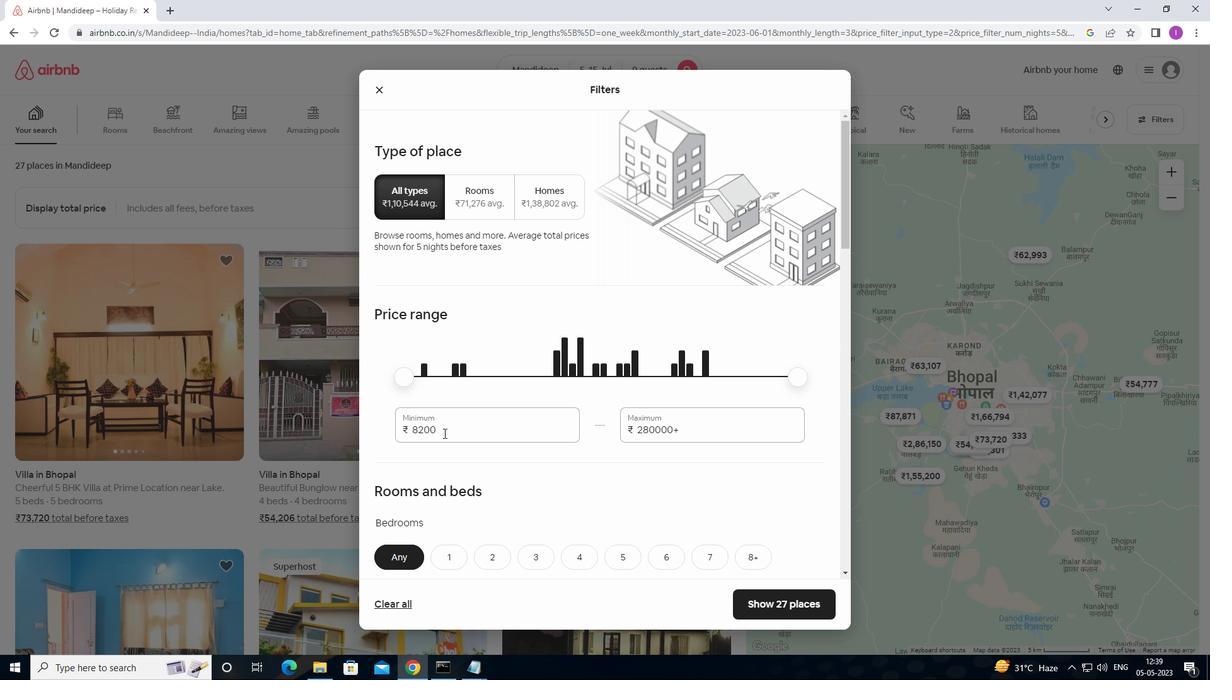 
Action: Mouse moved to (449, 410)
Screenshot: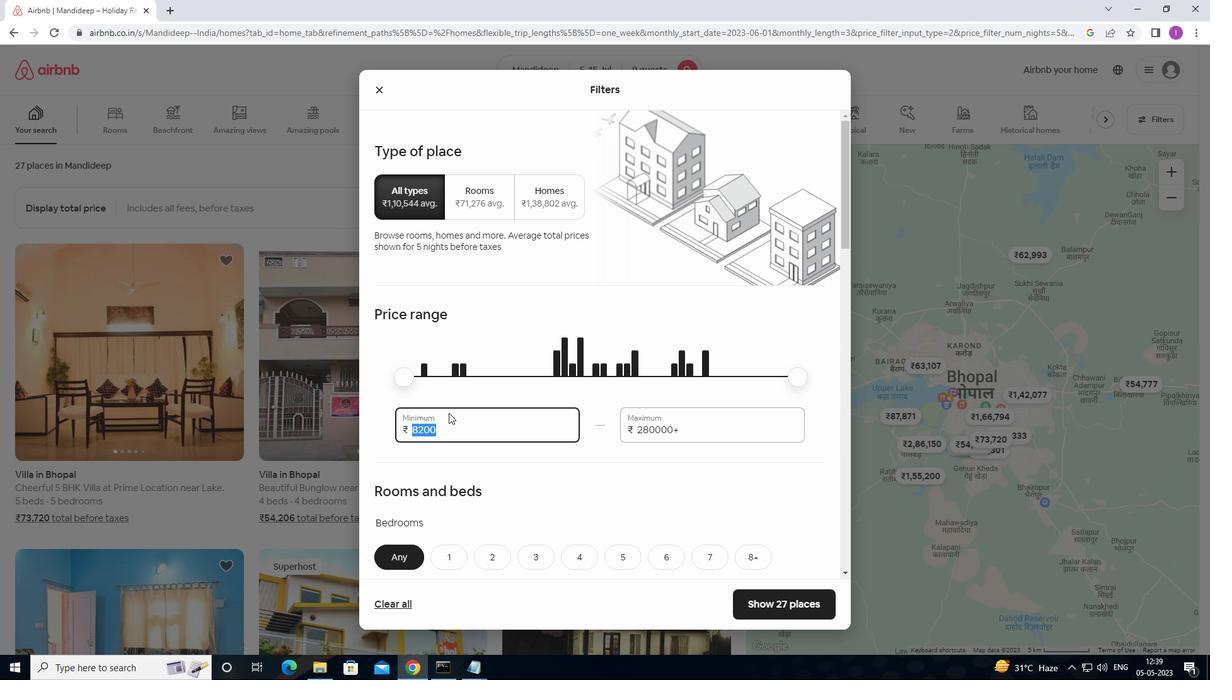 
Action: Key pressed 1
Screenshot: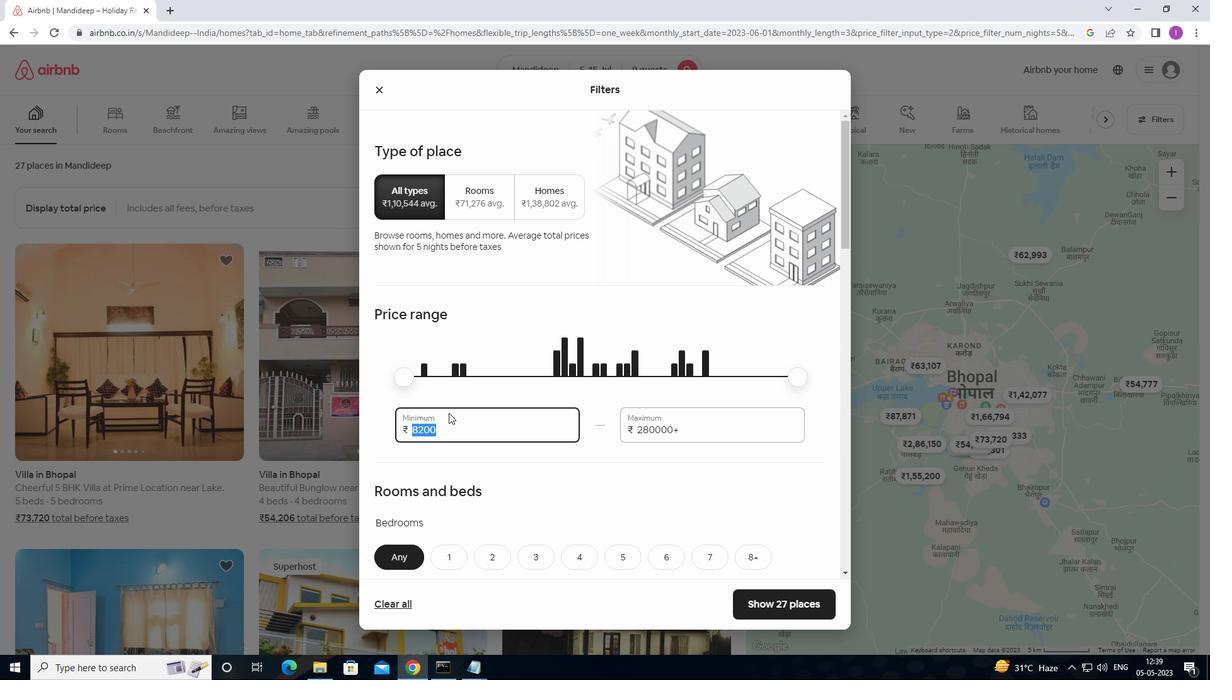 
Action: Mouse moved to (451, 406)
Screenshot: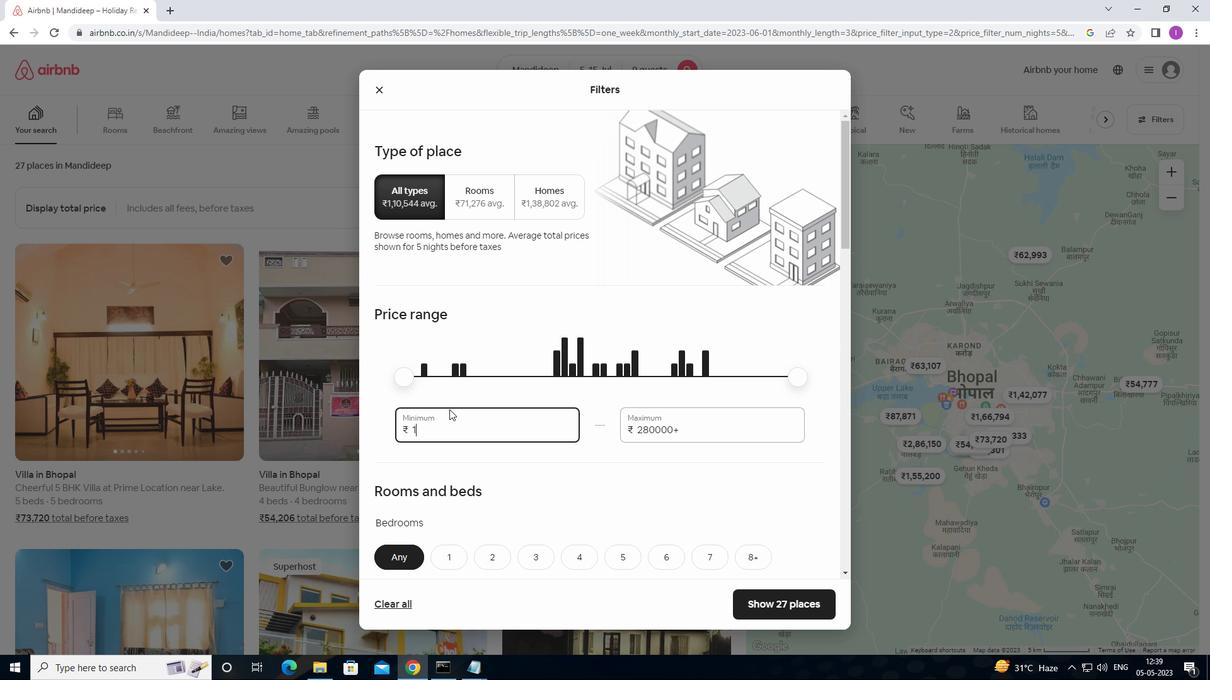 
Action: Key pressed 5
Screenshot: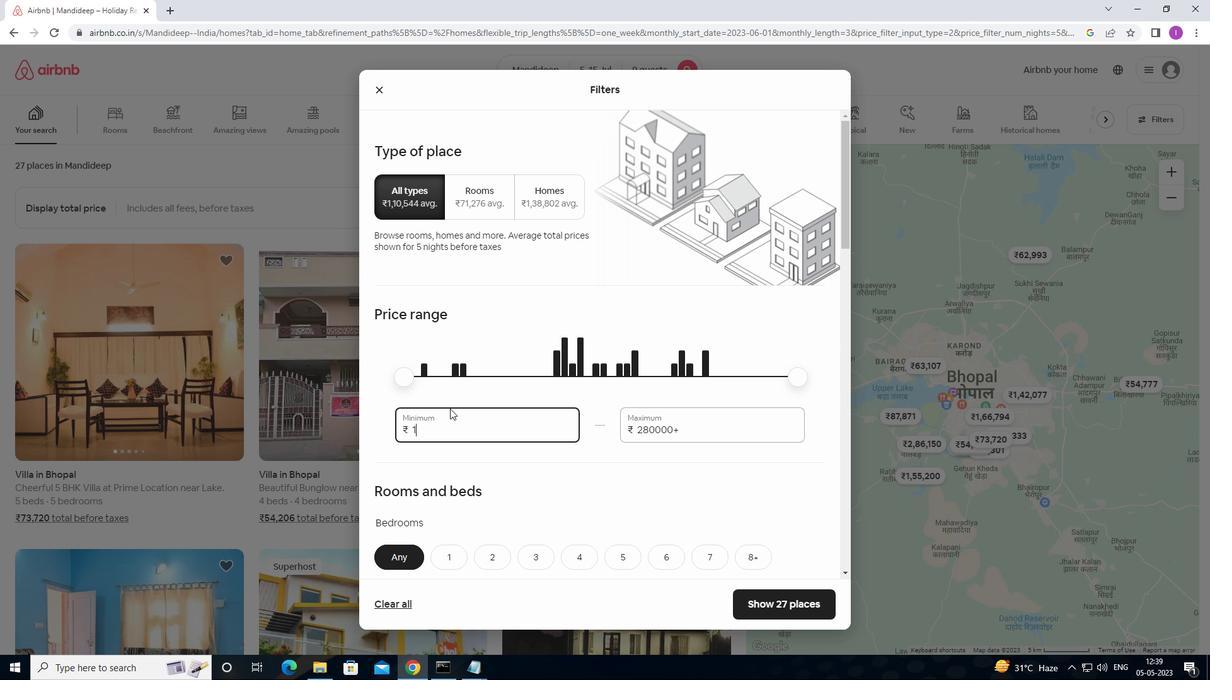 
Action: Mouse moved to (453, 402)
Screenshot: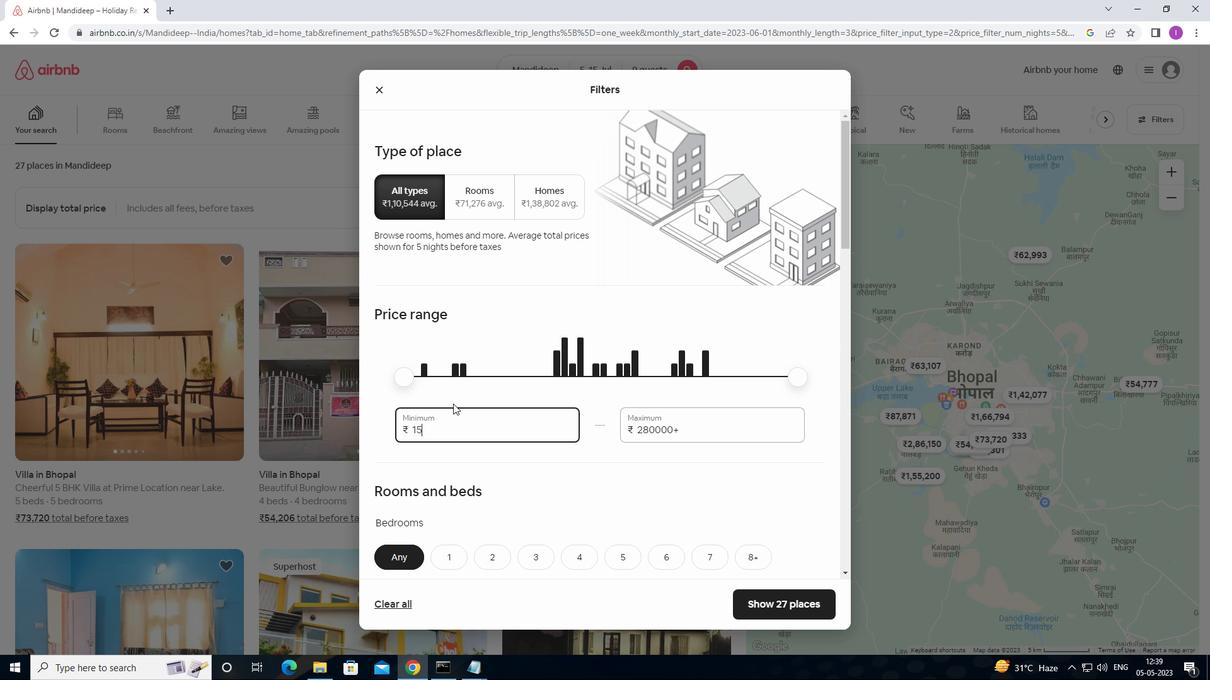 
Action: Key pressed 0
Screenshot: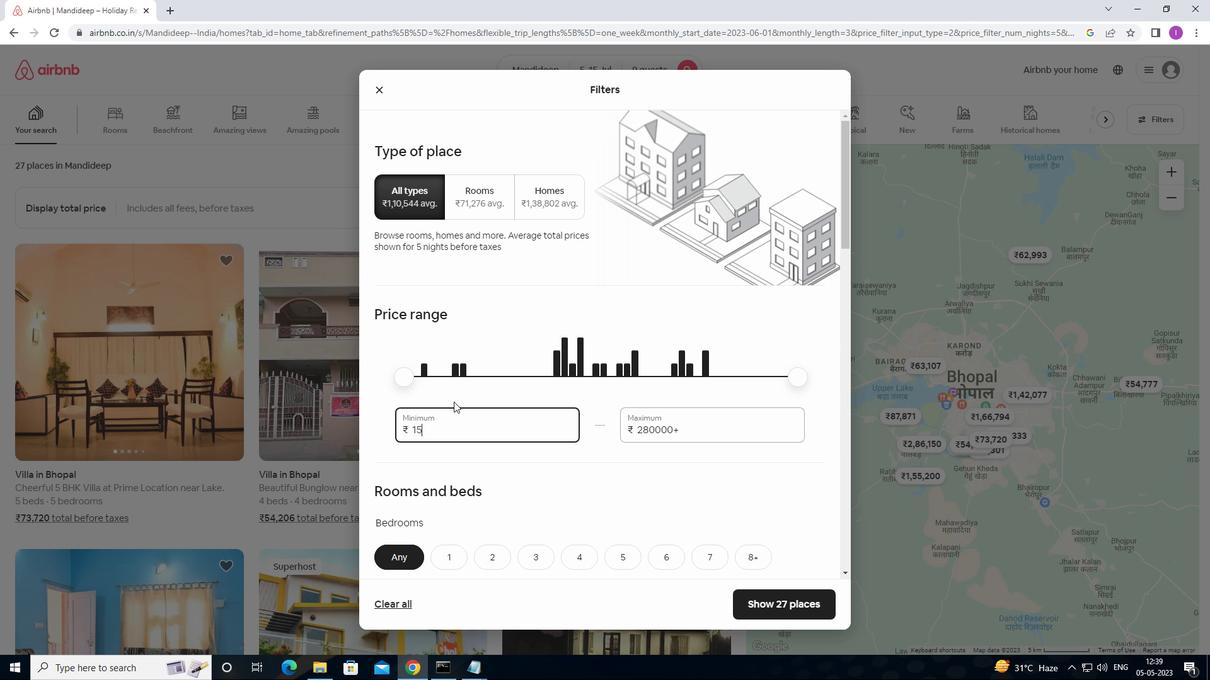 
Action: Mouse moved to (454, 401)
Screenshot: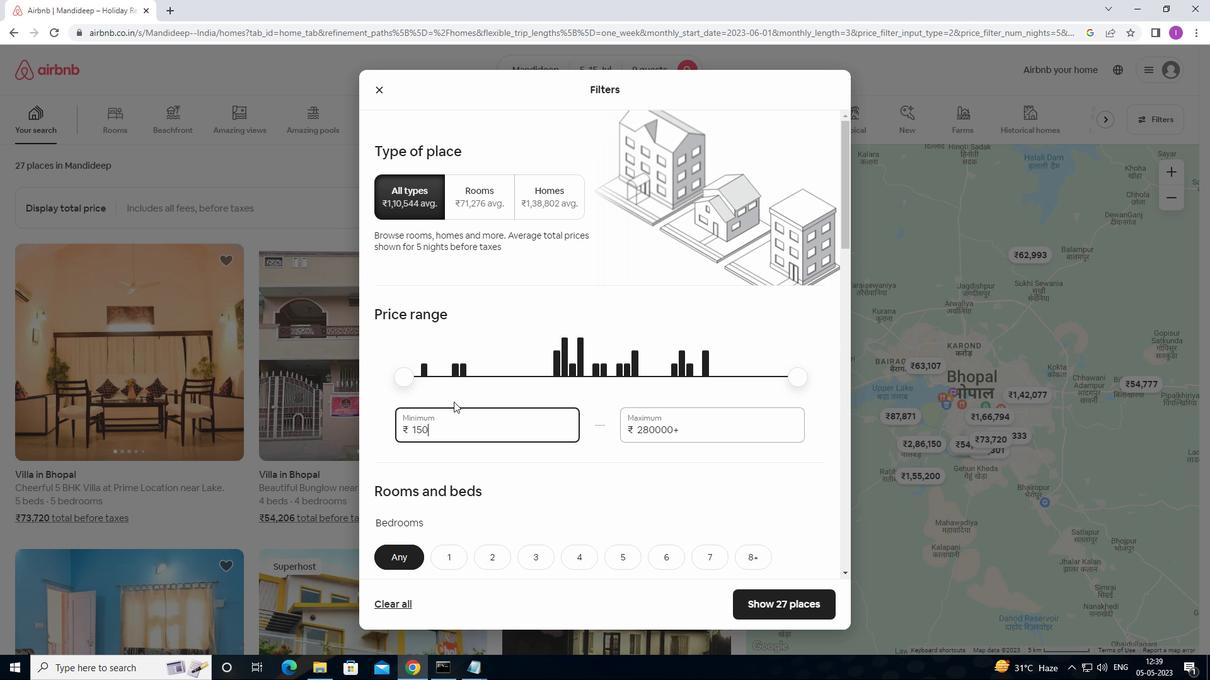 
Action: Key pressed 0
Screenshot: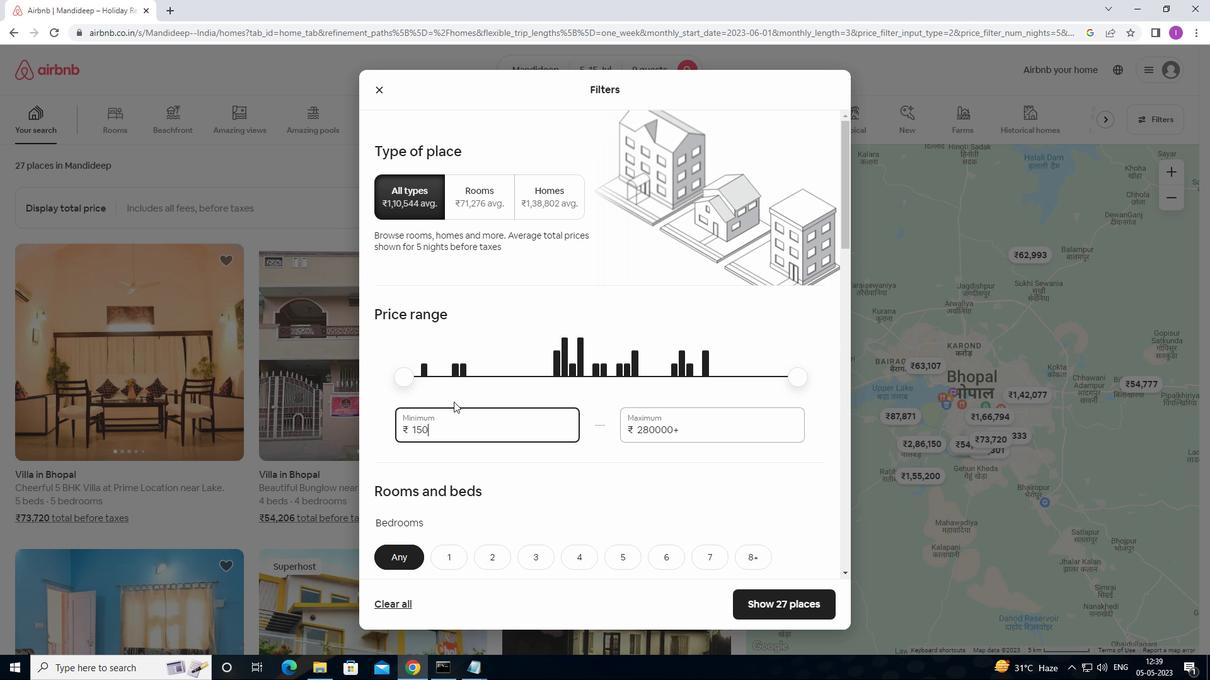 
Action: Mouse moved to (454, 400)
Screenshot: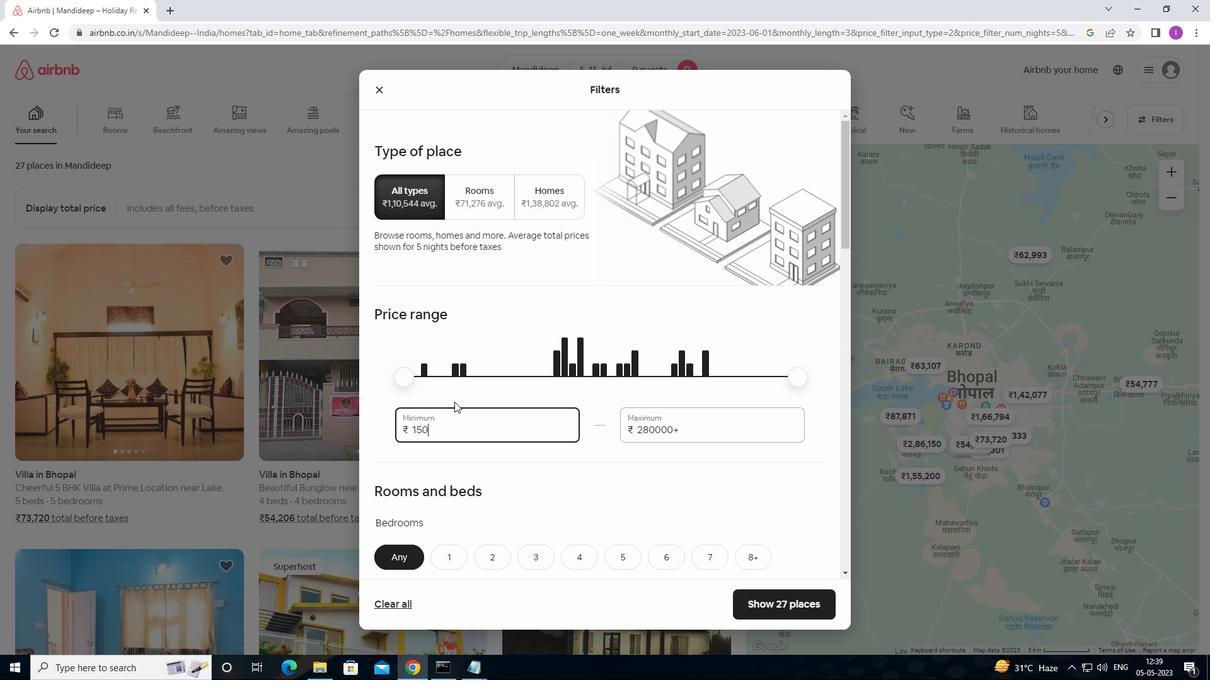 
Action: Key pressed 0
Screenshot: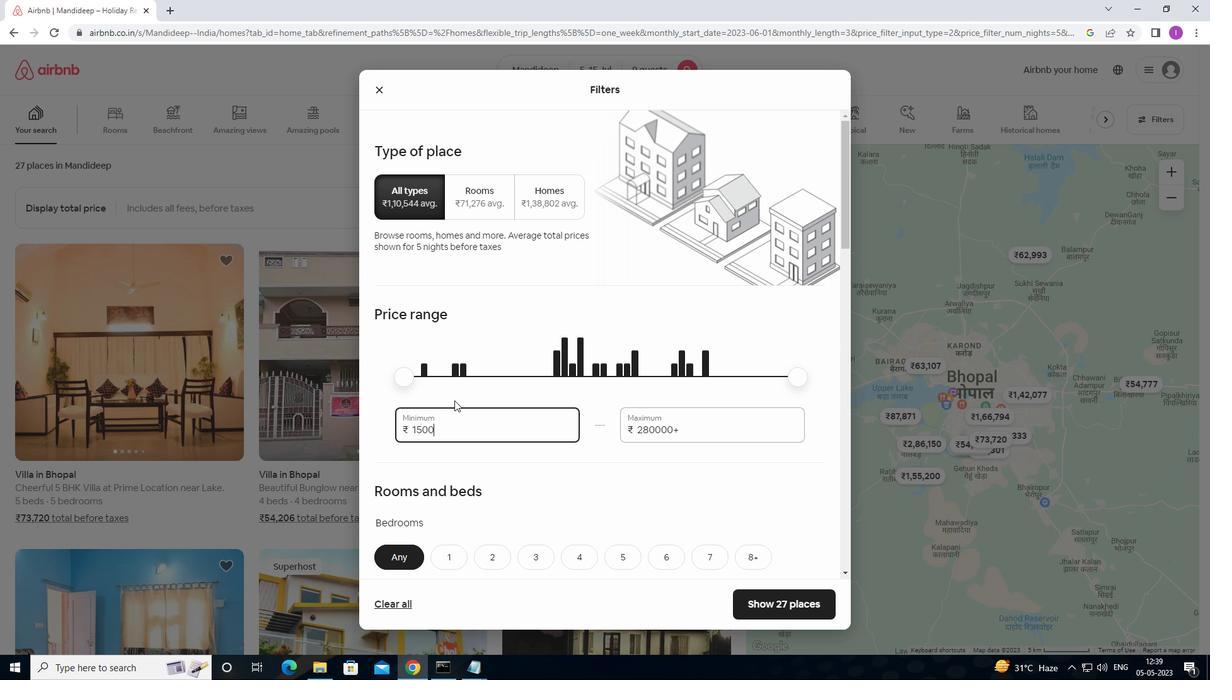 
Action: Mouse moved to (690, 425)
Screenshot: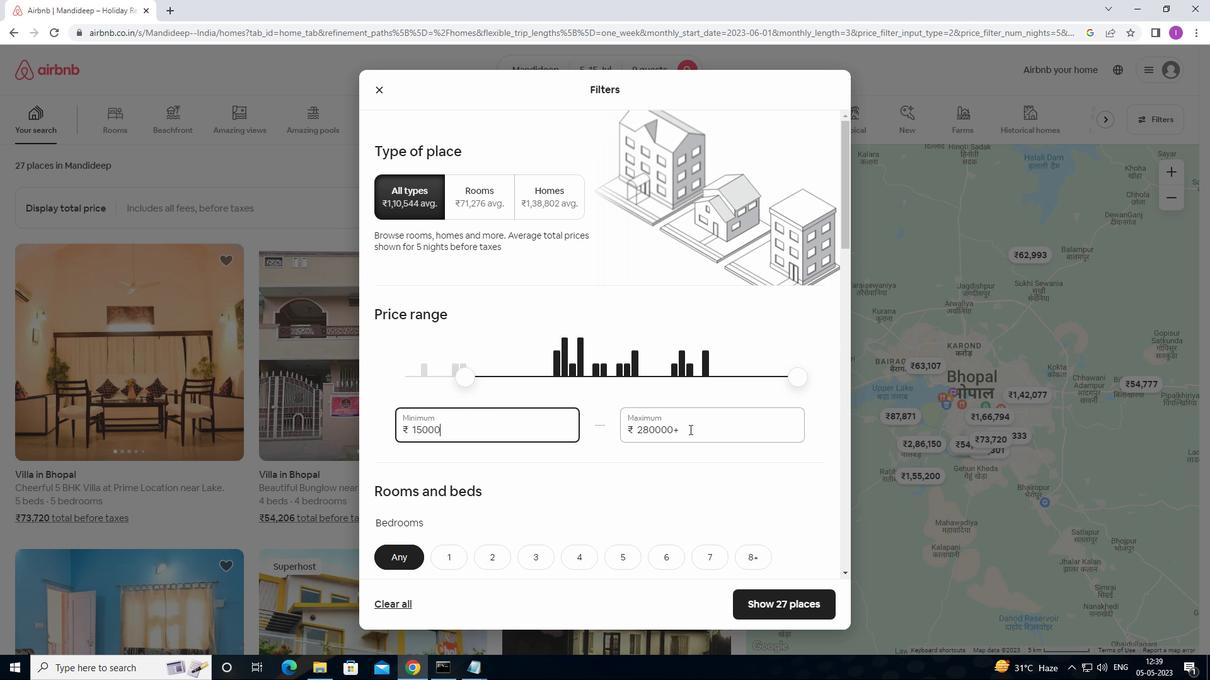 
Action: Mouse pressed left at (690, 425)
Screenshot: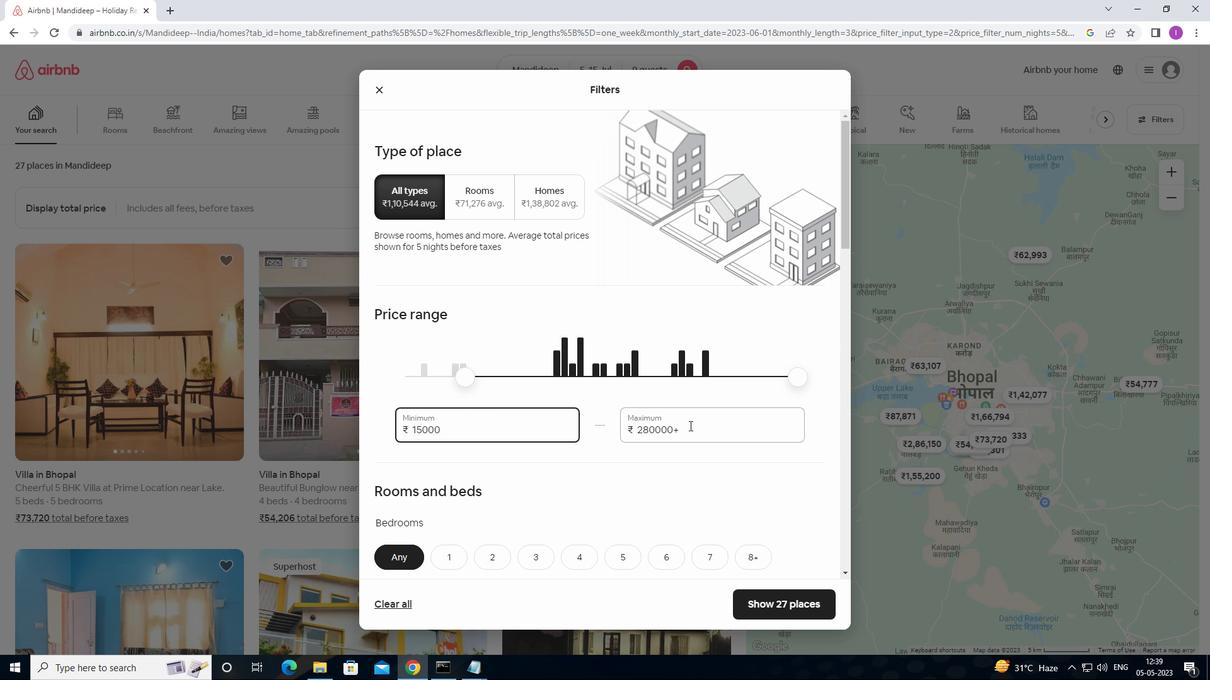
Action: Mouse moved to (759, 427)
Screenshot: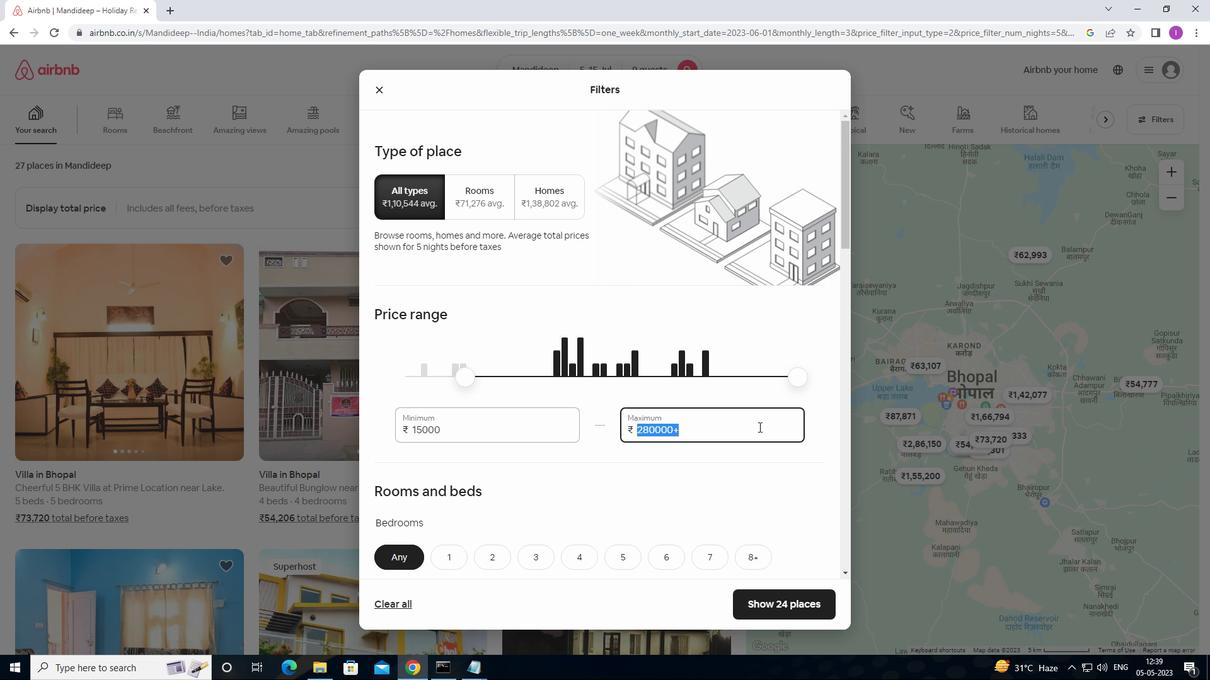
Action: Key pressed 25
Screenshot: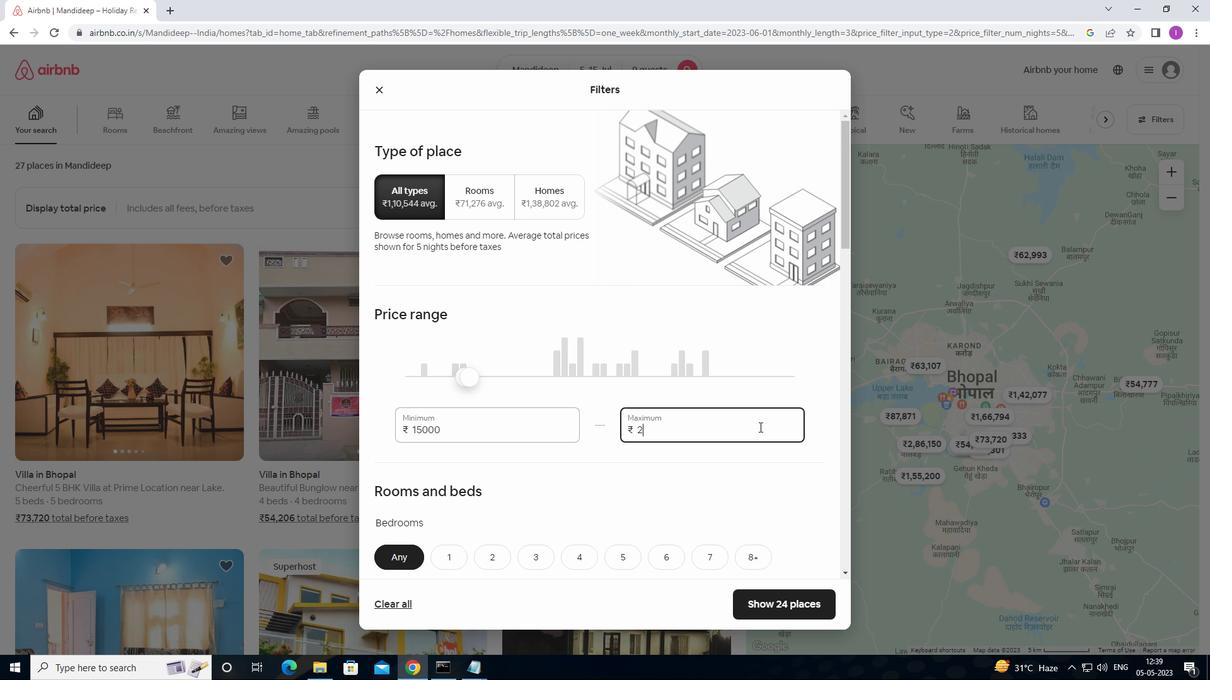 
Action: Mouse moved to (758, 427)
Screenshot: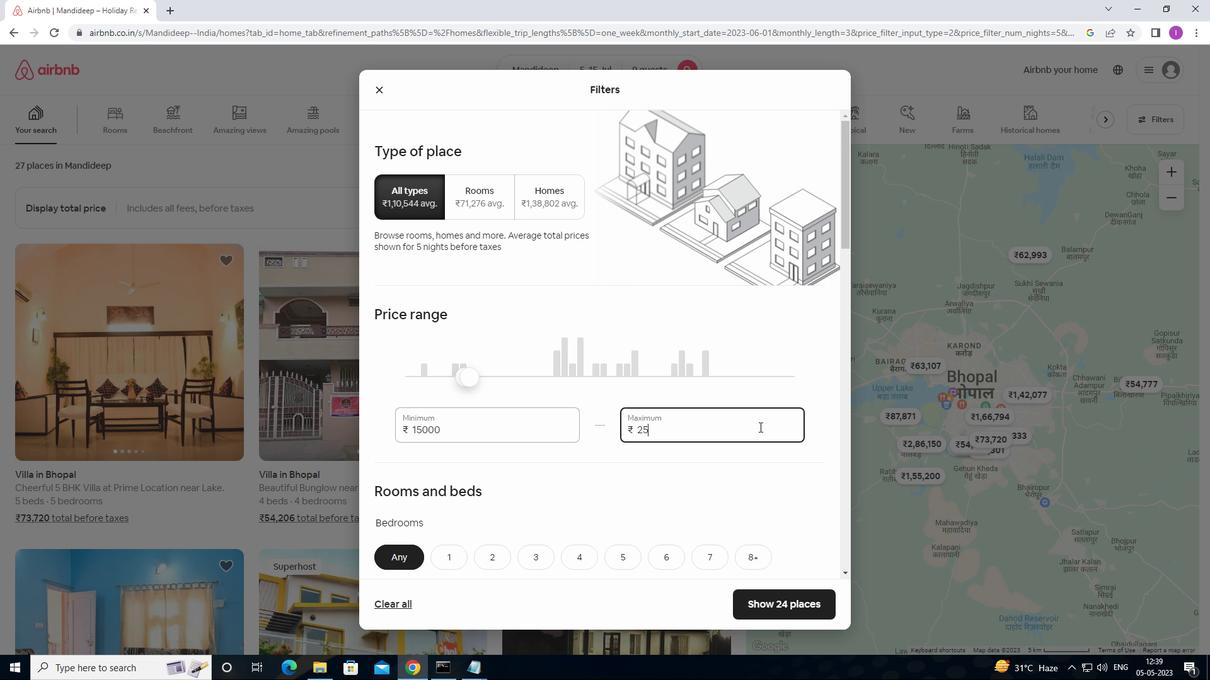 
Action: Key pressed 000
Screenshot: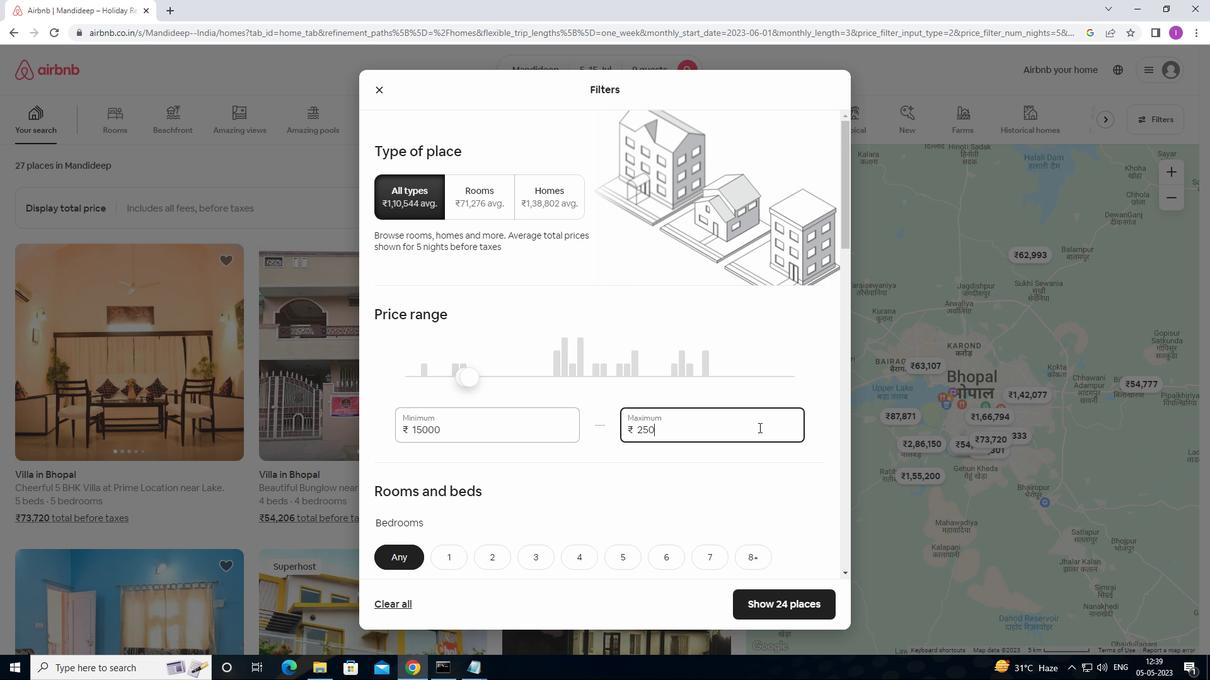 
Action: Mouse moved to (716, 463)
Screenshot: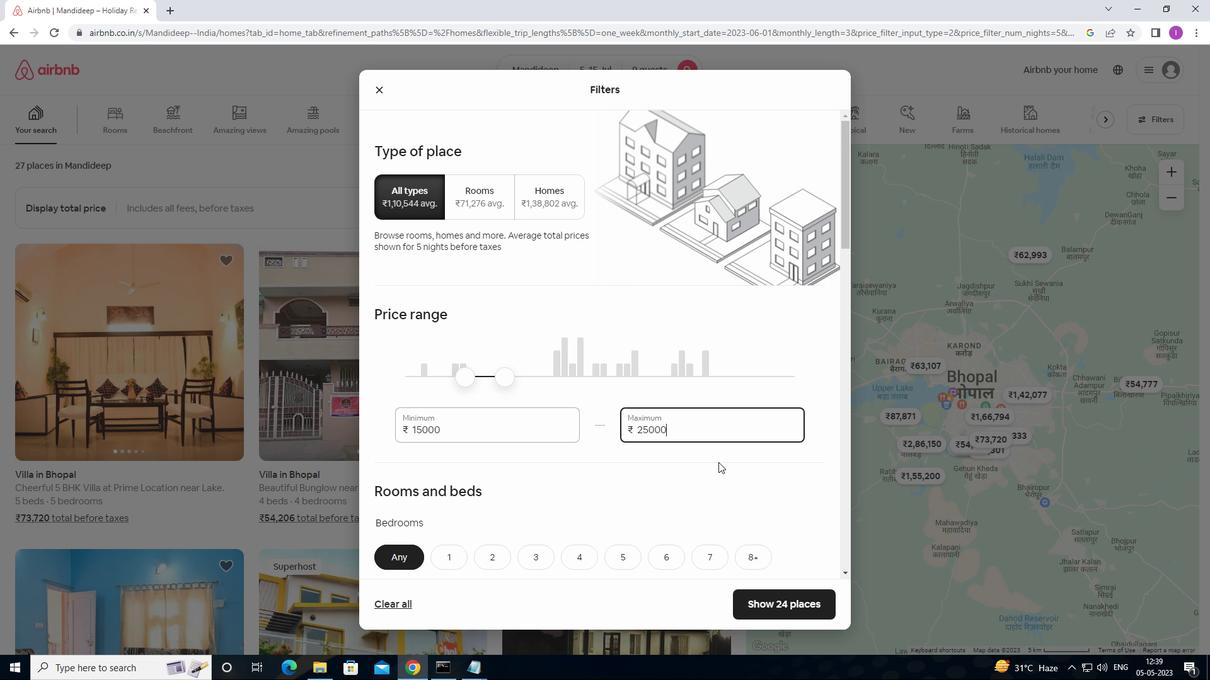 
Action: Mouse scrolled (716, 463) with delta (0, 0)
Screenshot: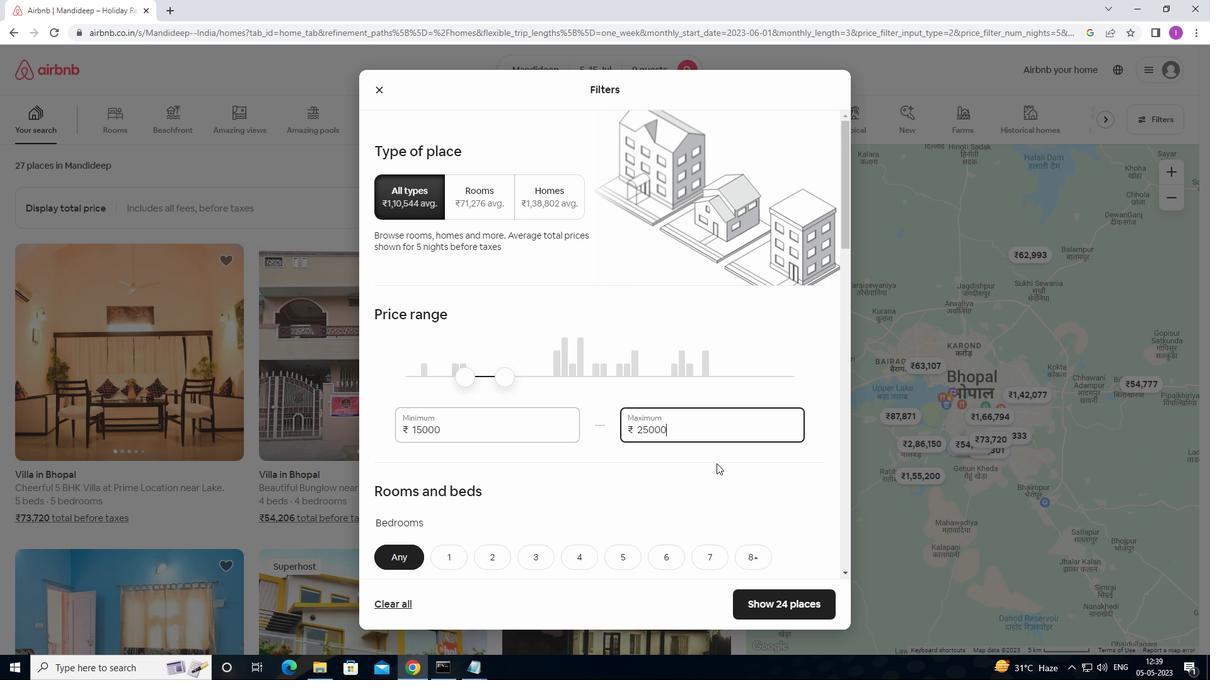 
Action: Mouse scrolled (716, 463) with delta (0, 0)
Screenshot: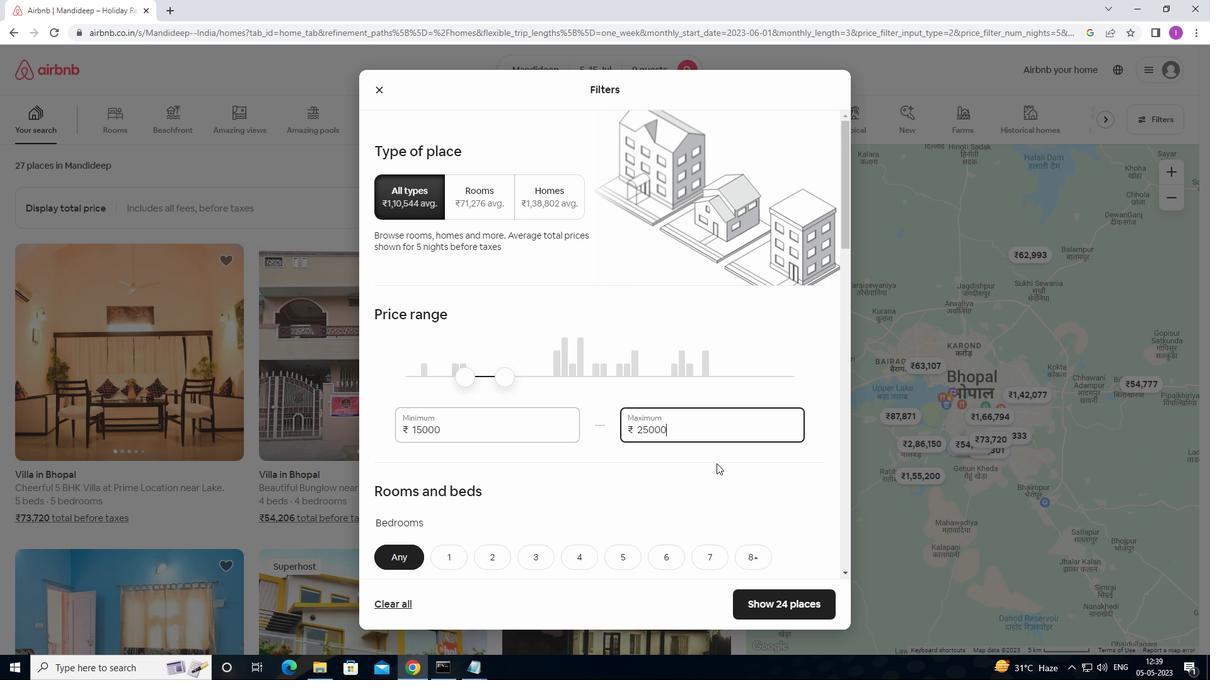 
Action: Mouse moved to (629, 438)
Screenshot: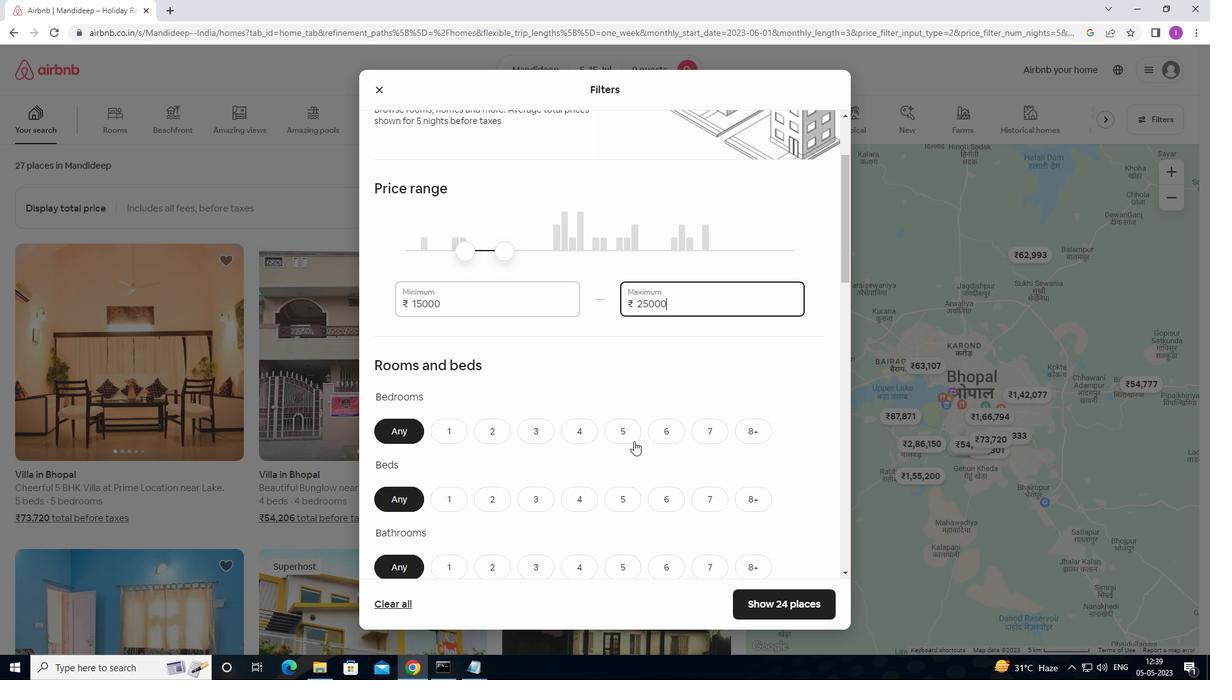 
Action: Mouse pressed left at (629, 438)
Screenshot: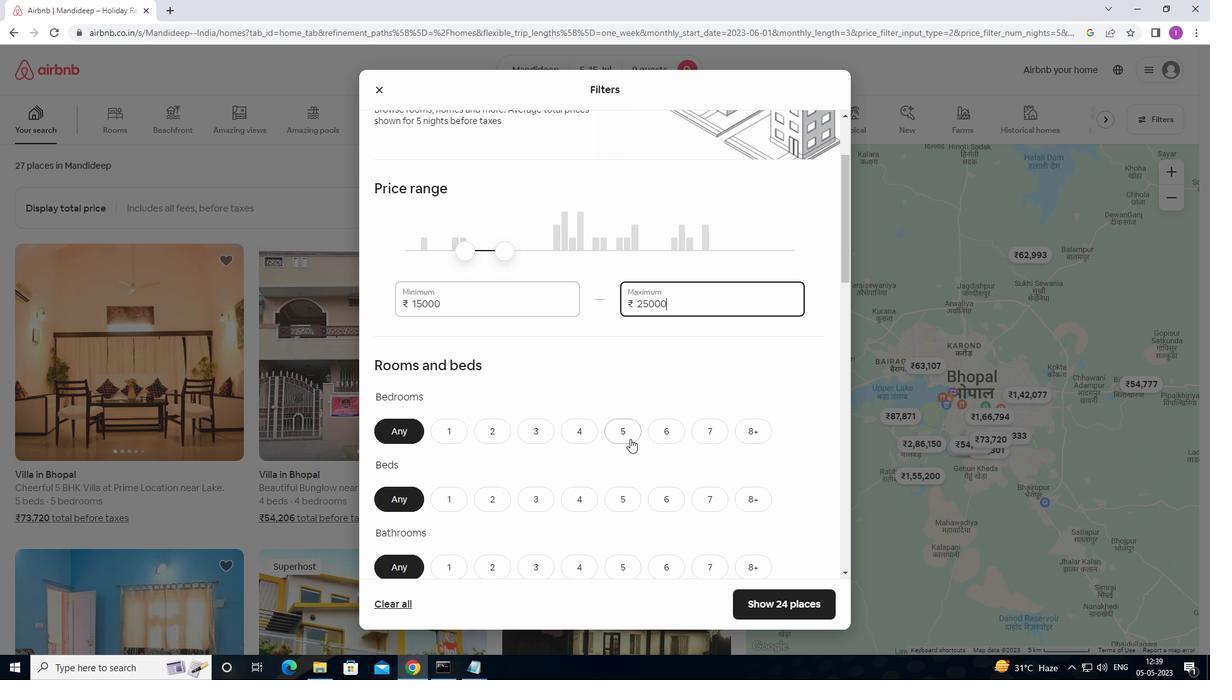 
Action: Mouse moved to (618, 494)
Screenshot: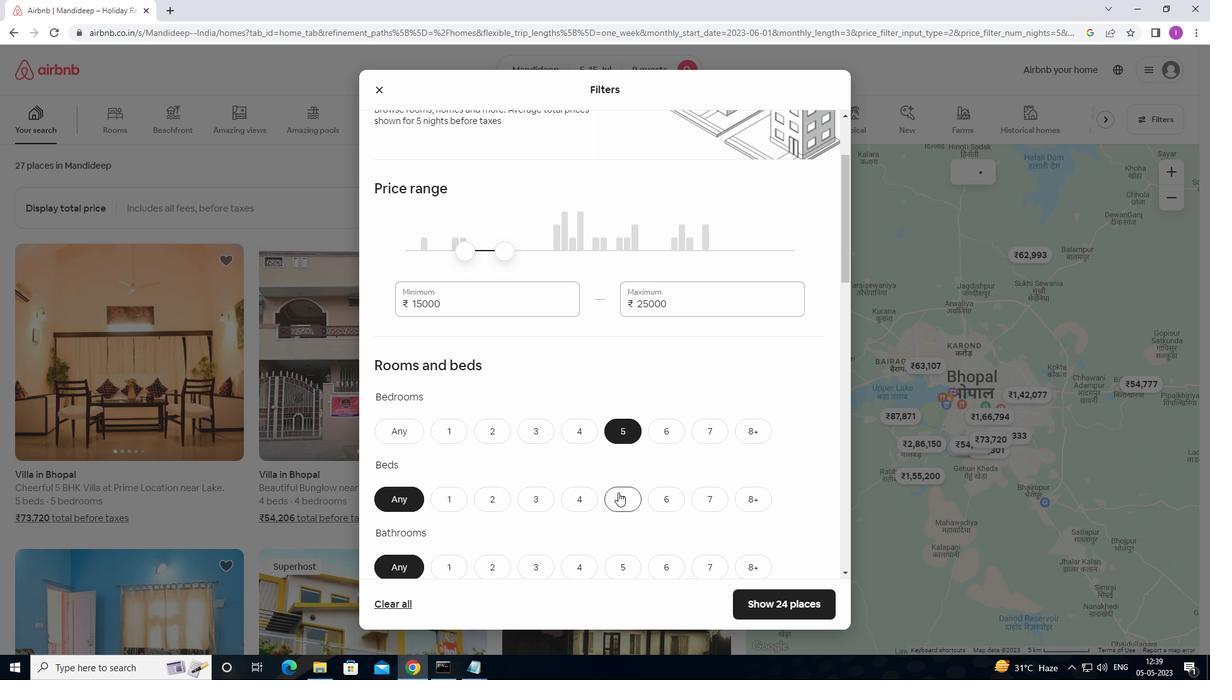 
Action: Mouse pressed left at (618, 494)
Screenshot: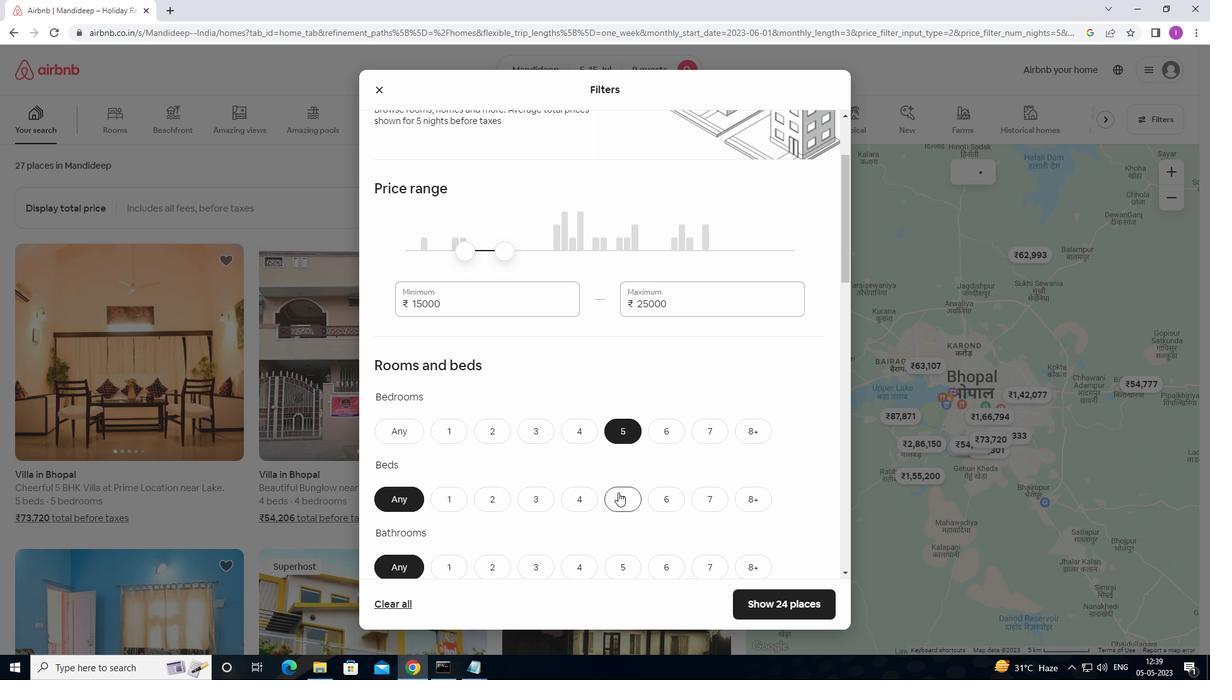 
Action: Mouse moved to (623, 540)
Screenshot: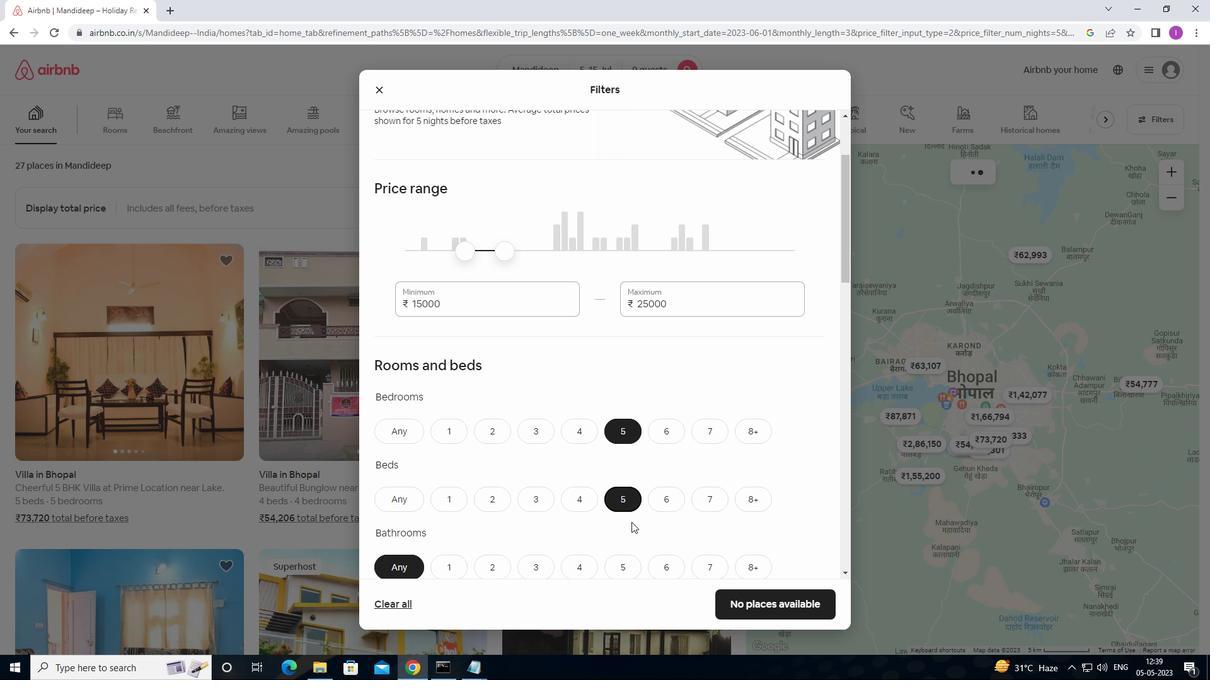 
Action: Mouse scrolled (623, 539) with delta (0, 0)
Screenshot: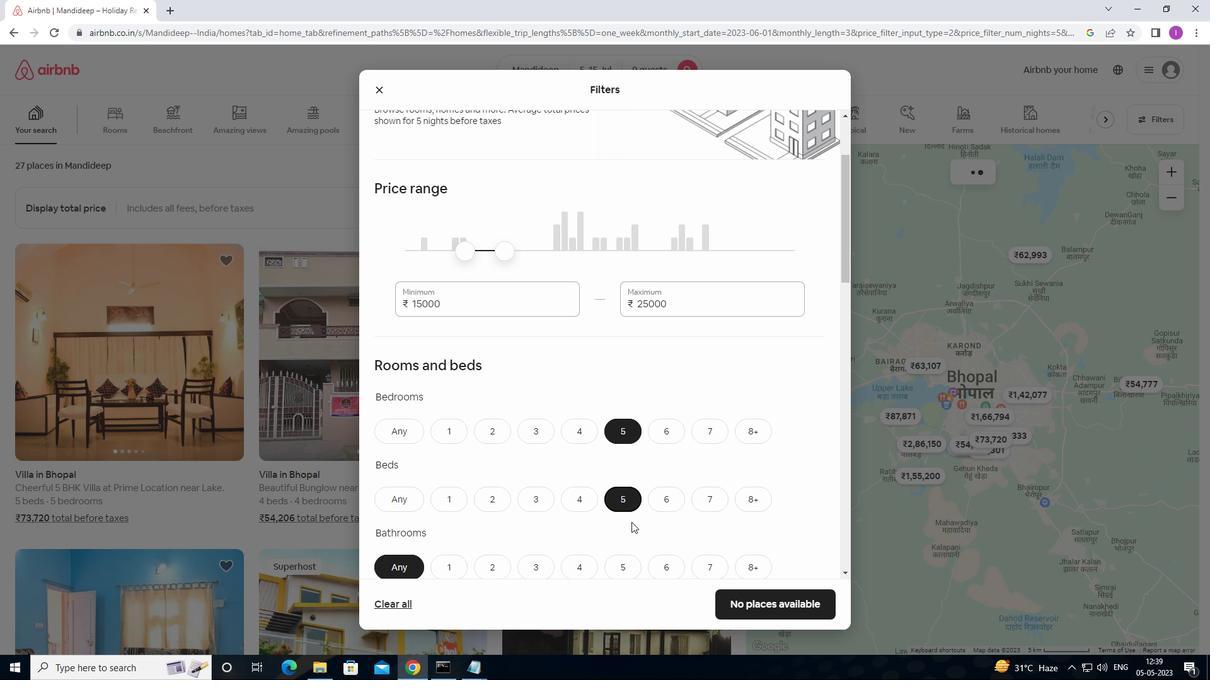 
Action: Mouse scrolled (623, 539) with delta (0, 0)
Screenshot: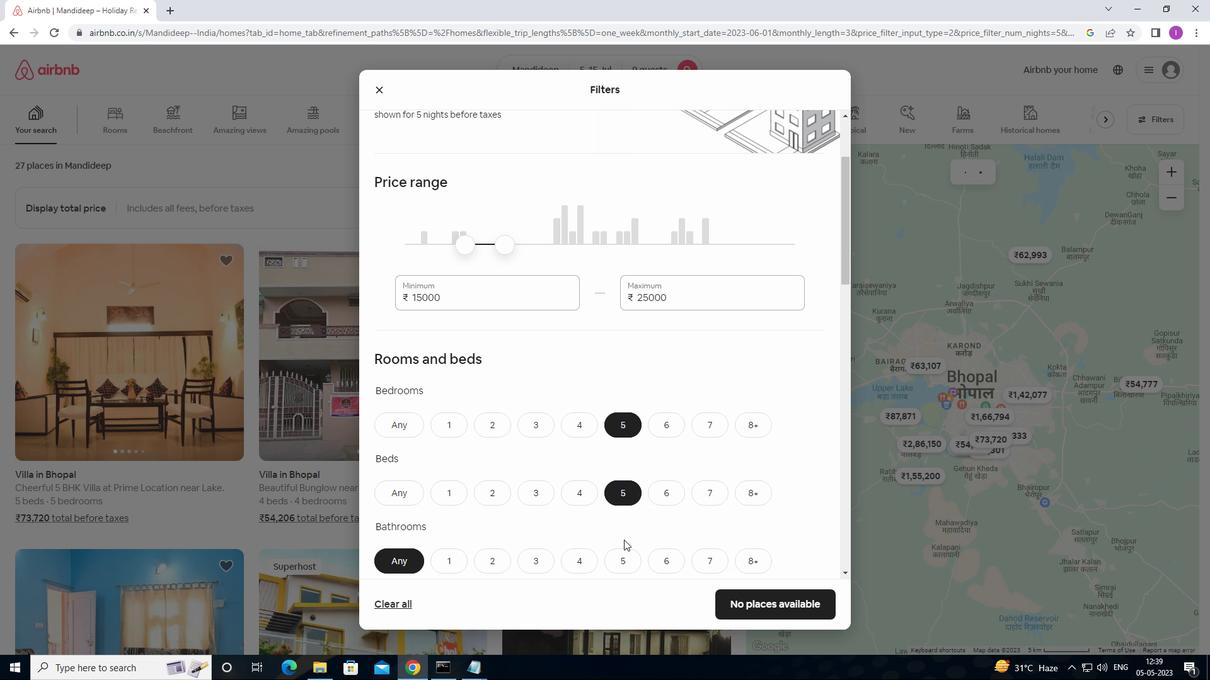 
Action: Mouse moved to (616, 440)
Screenshot: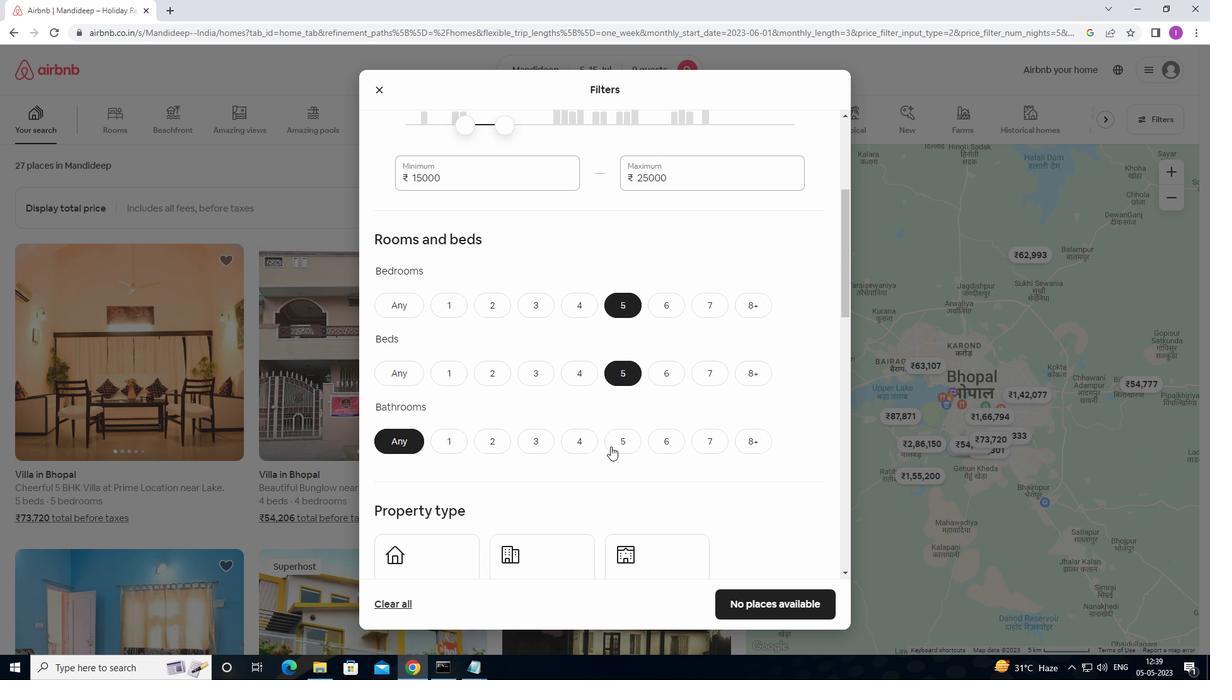 
Action: Mouse pressed left at (616, 440)
Screenshot: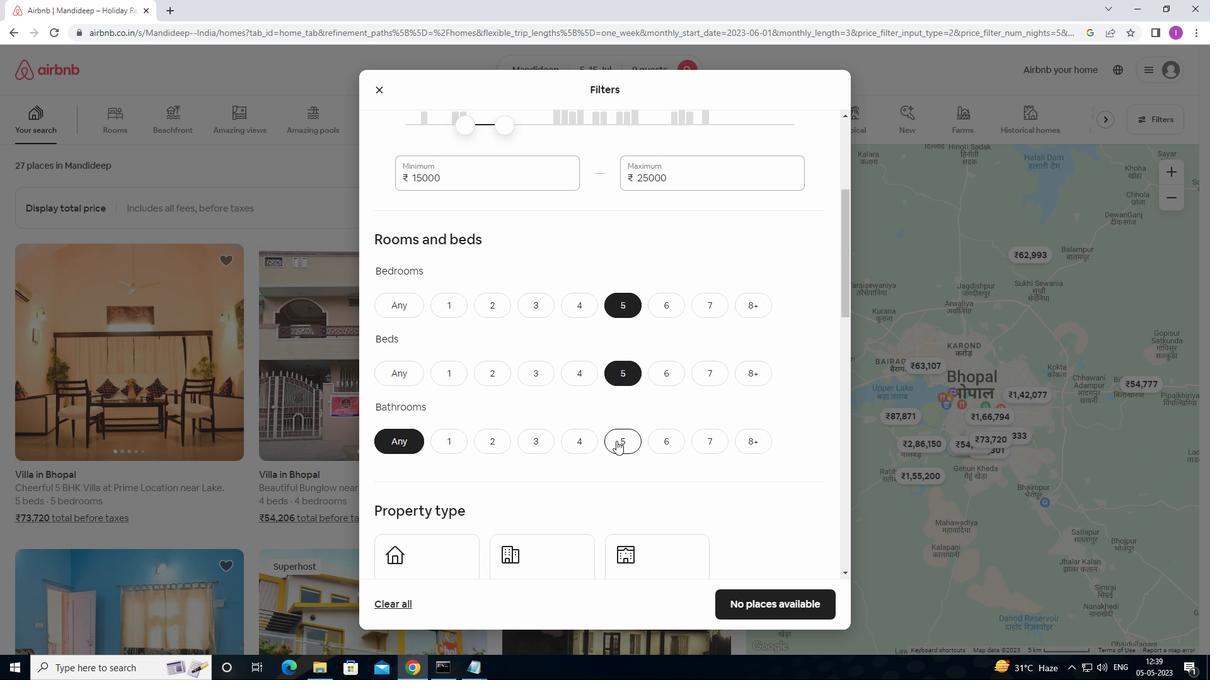 
Action: Mouse moved to (594, 510)
Screenshot: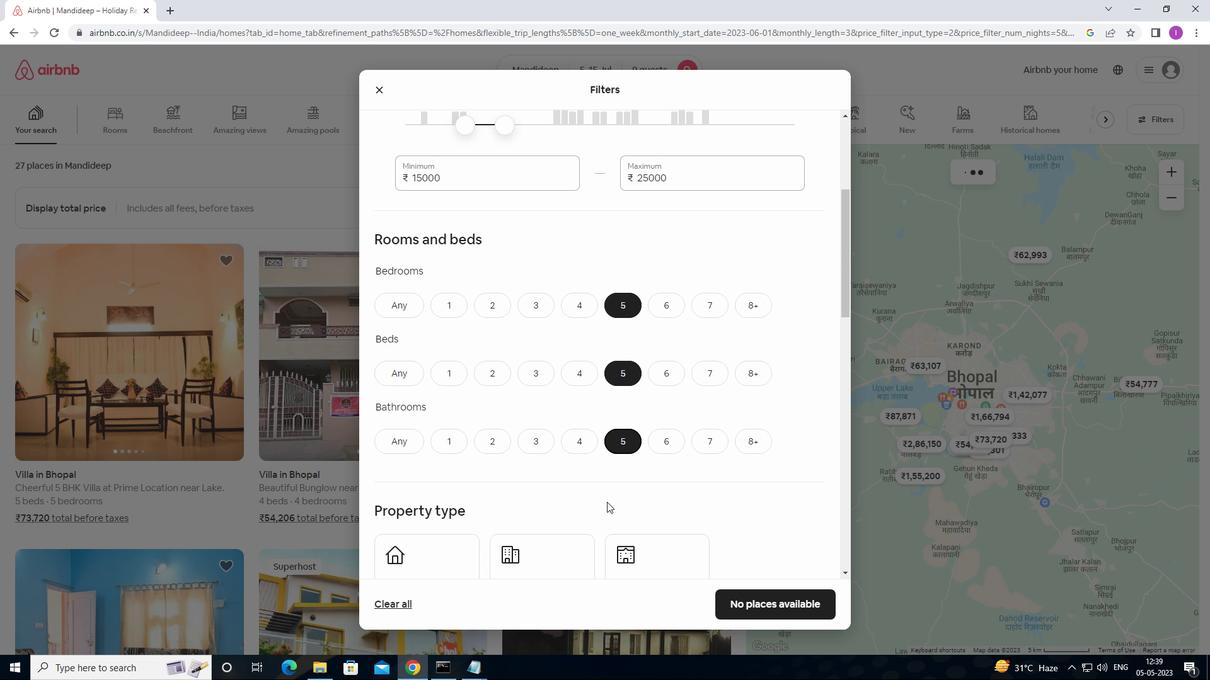 
Action: Mouse scrolled (594, 509) with delta (0, 0)
Screenshot: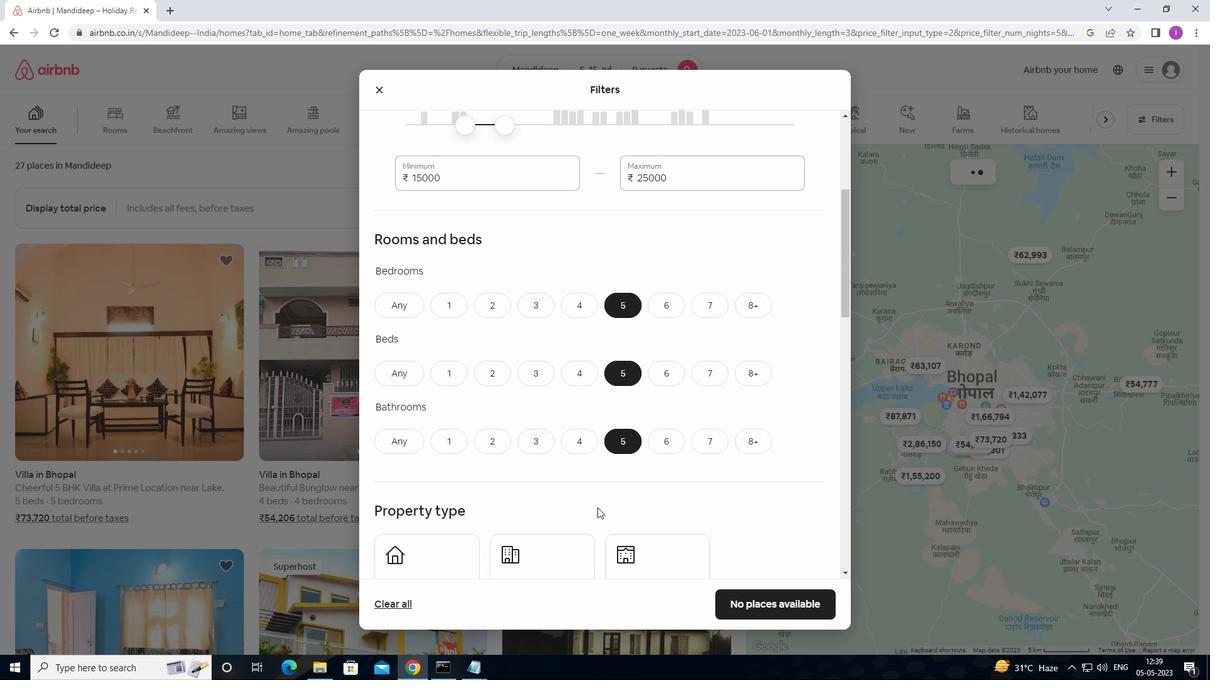 
Action: Mouse scrolled (594, 509) with delta (0, 0)
Screenshot: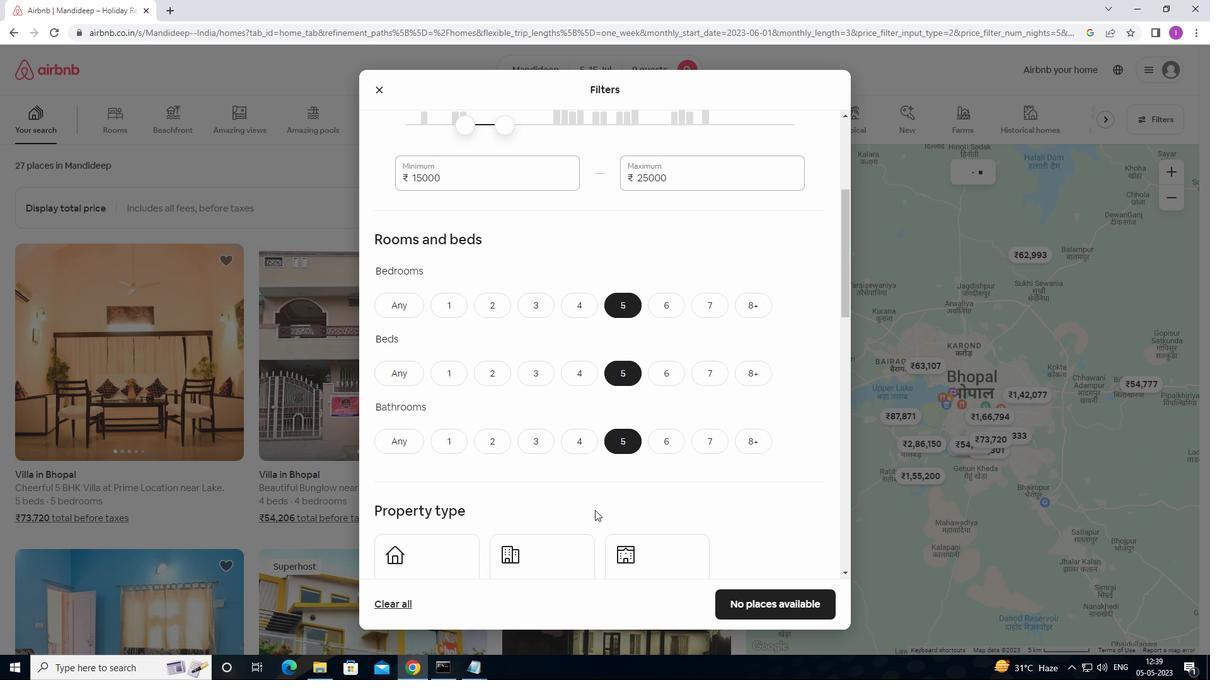 
Action: Mouse moved to (443, 449)
Screenshot: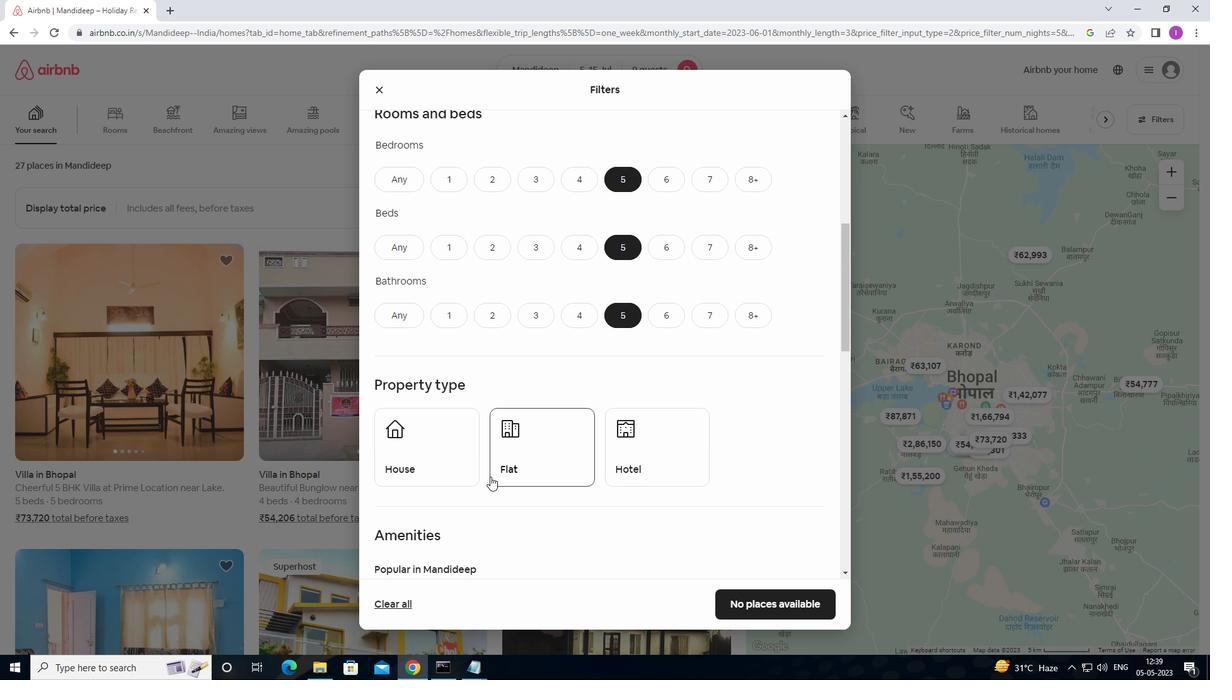 
Action: Mouse pressed left at (443, 449)
Screenshot: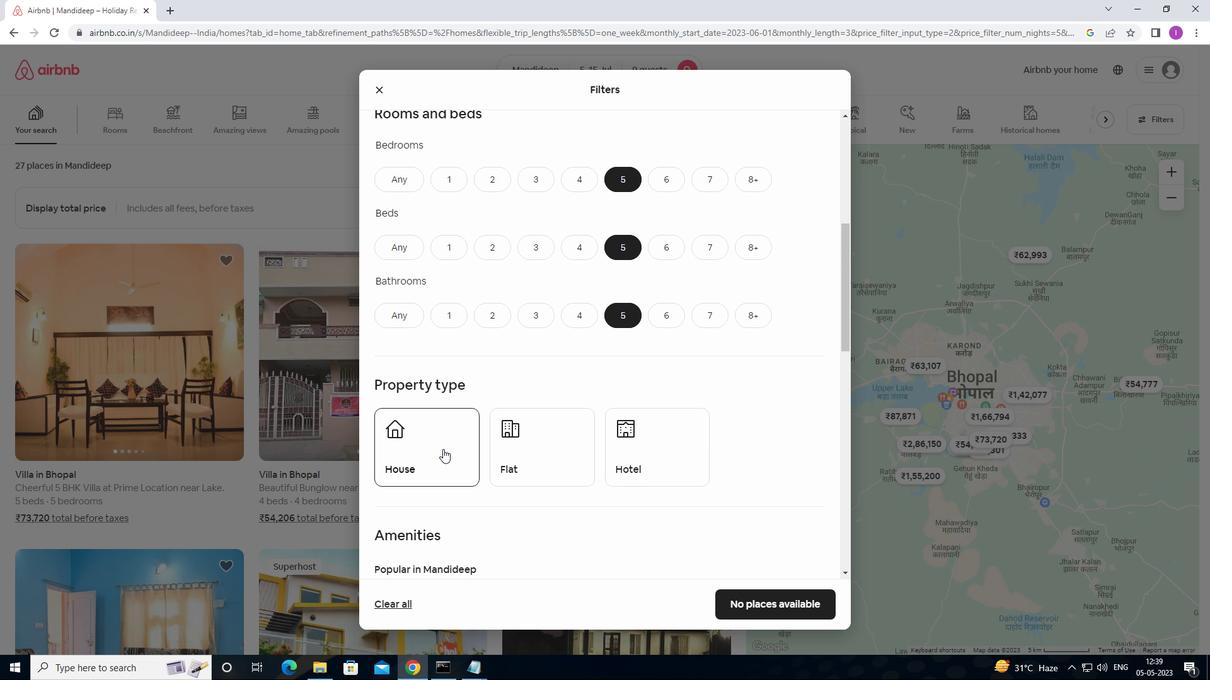 
Action: Mouse moved to (588, 468)
Screenshot: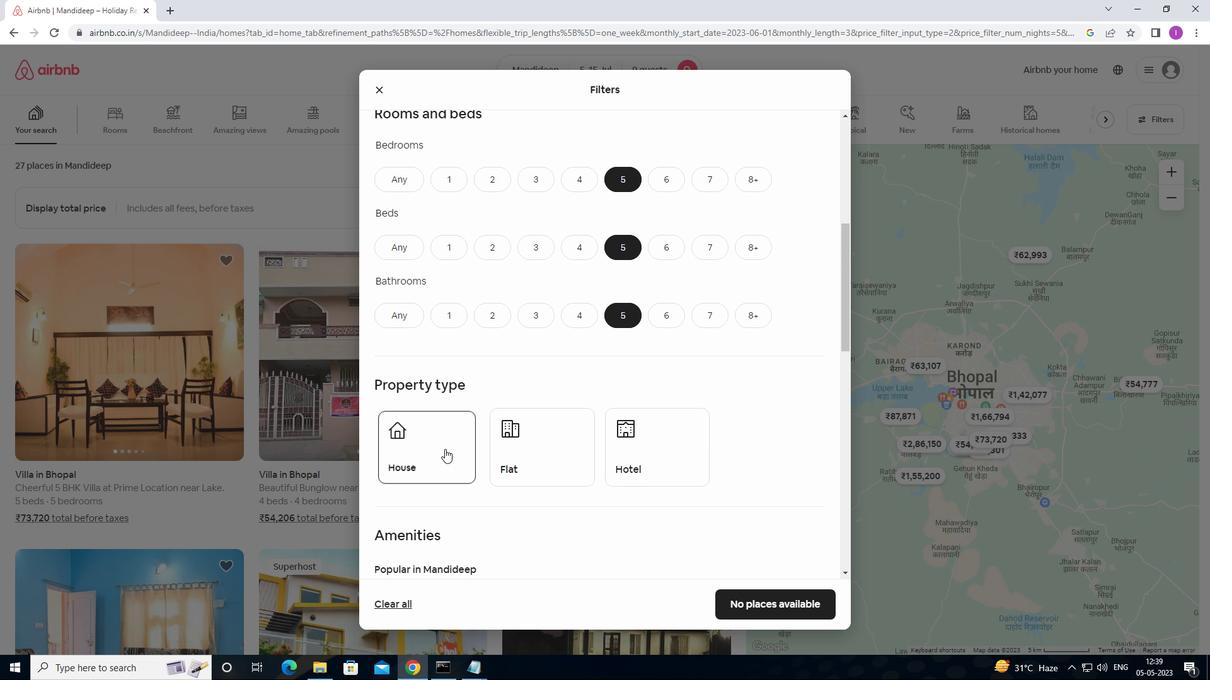 
Action: Mouse pressed left at (588, 468)
Screenshot: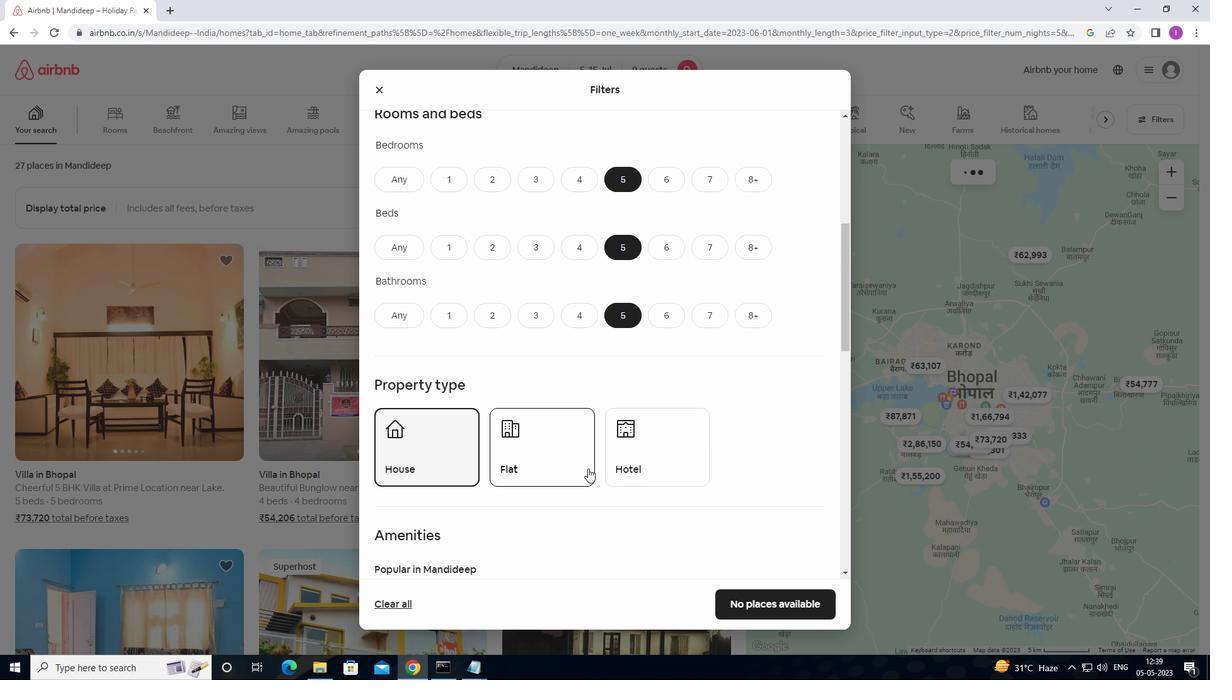 
Action: Mouse moved to (591, 465)
Screenshot: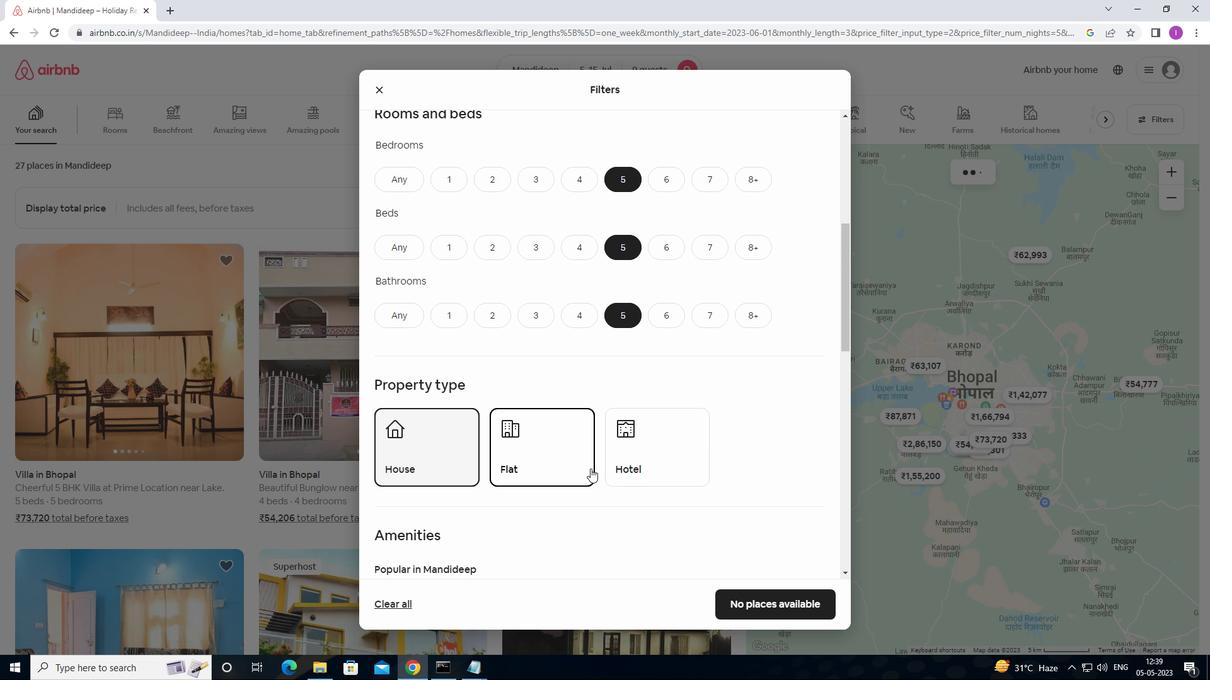 
Action: Mouse scrolled (591, 464) with delta (0, 0)
Screenshot: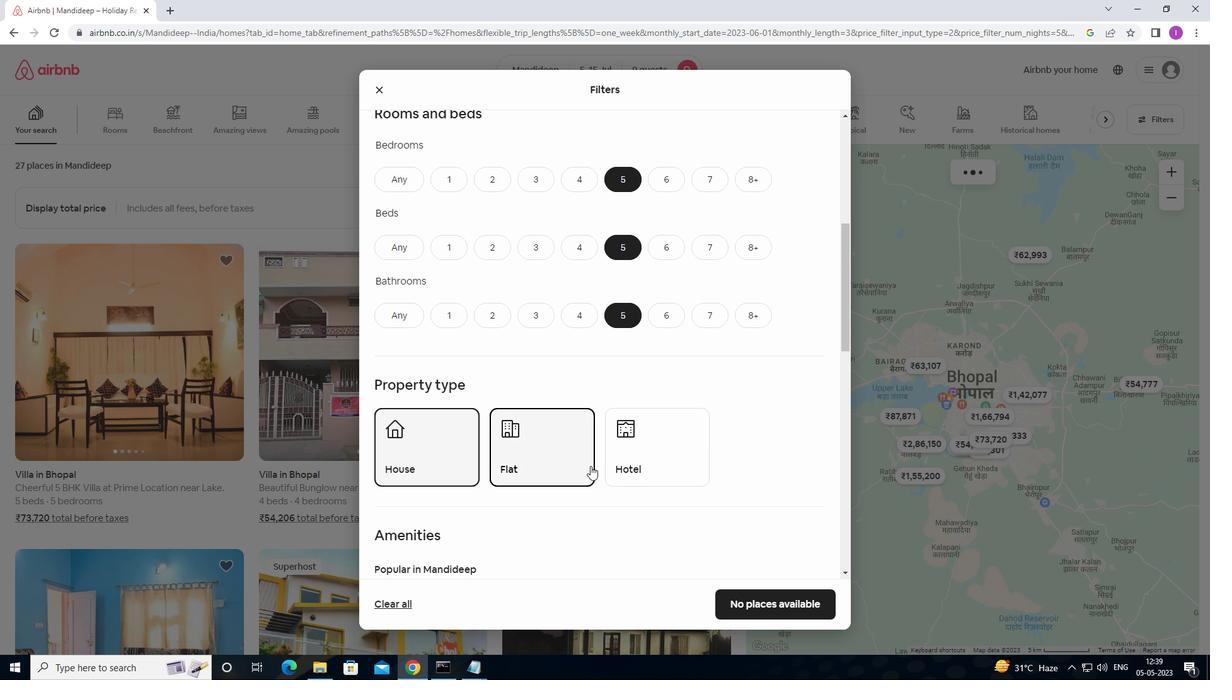 
Action: Mouse scrolled (591, 464) with delta (0, 0)
Screenshot: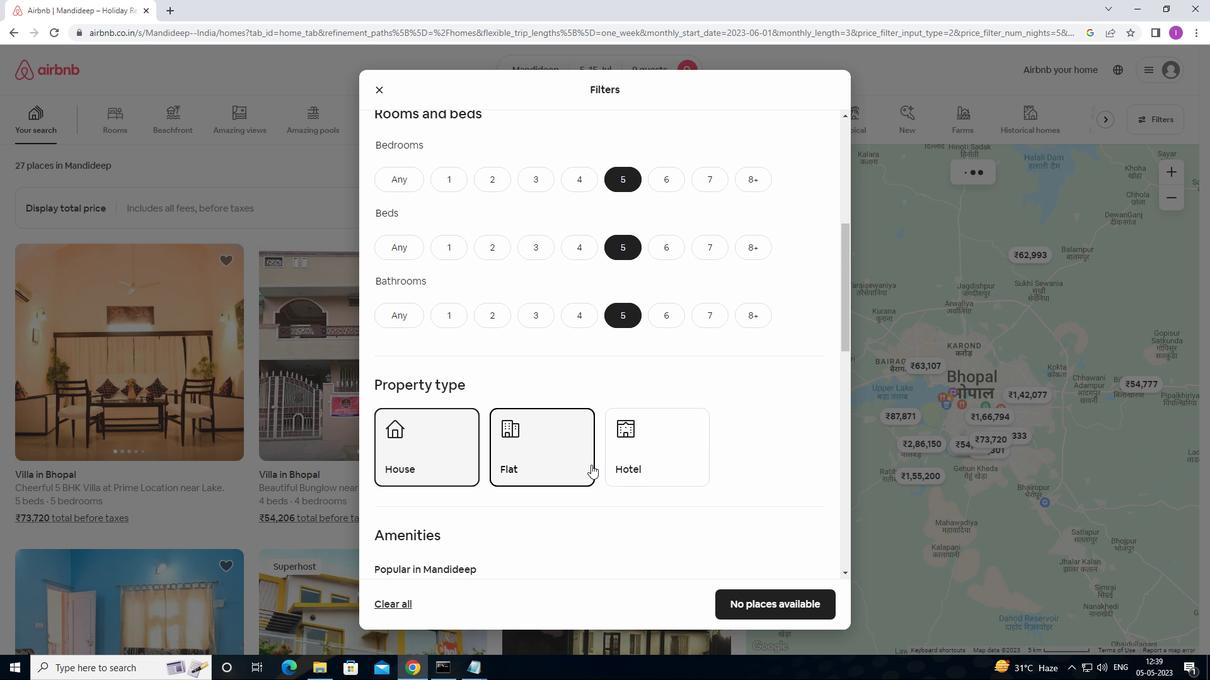 
Action: Mouse scrolled (591, 464) with delta (0, 0)
Screenshot: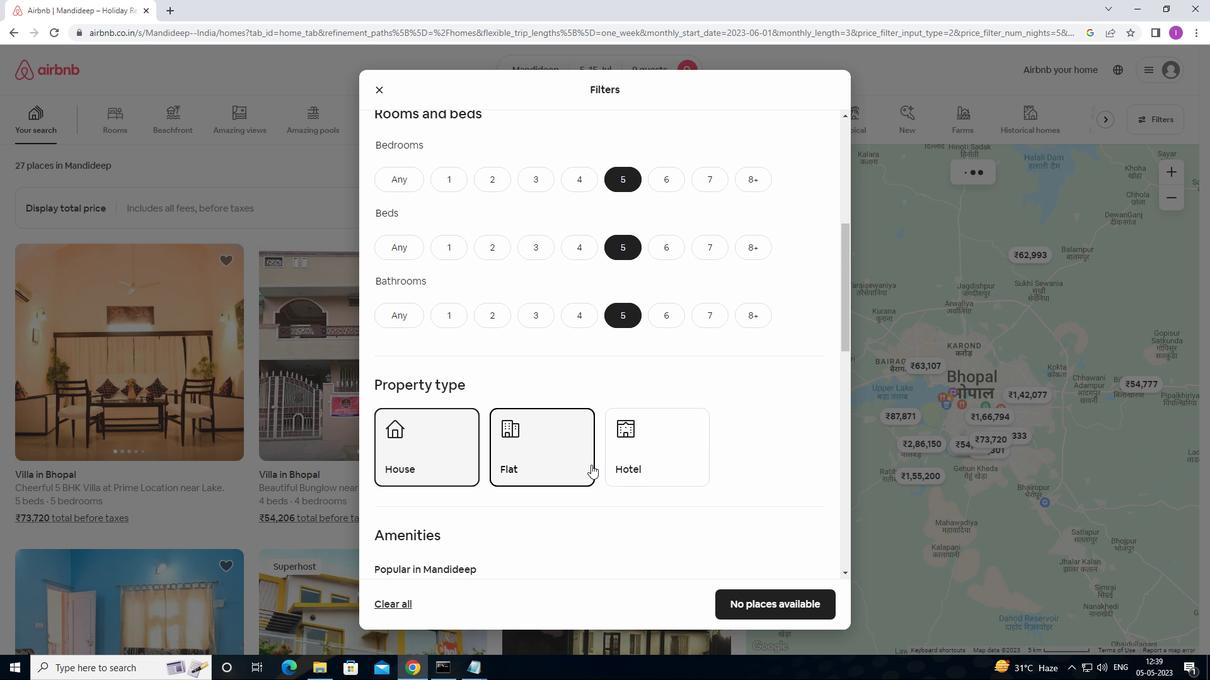 
Action: Mouse scrolled (591, 464) with delta (0, 0)
Screenshot: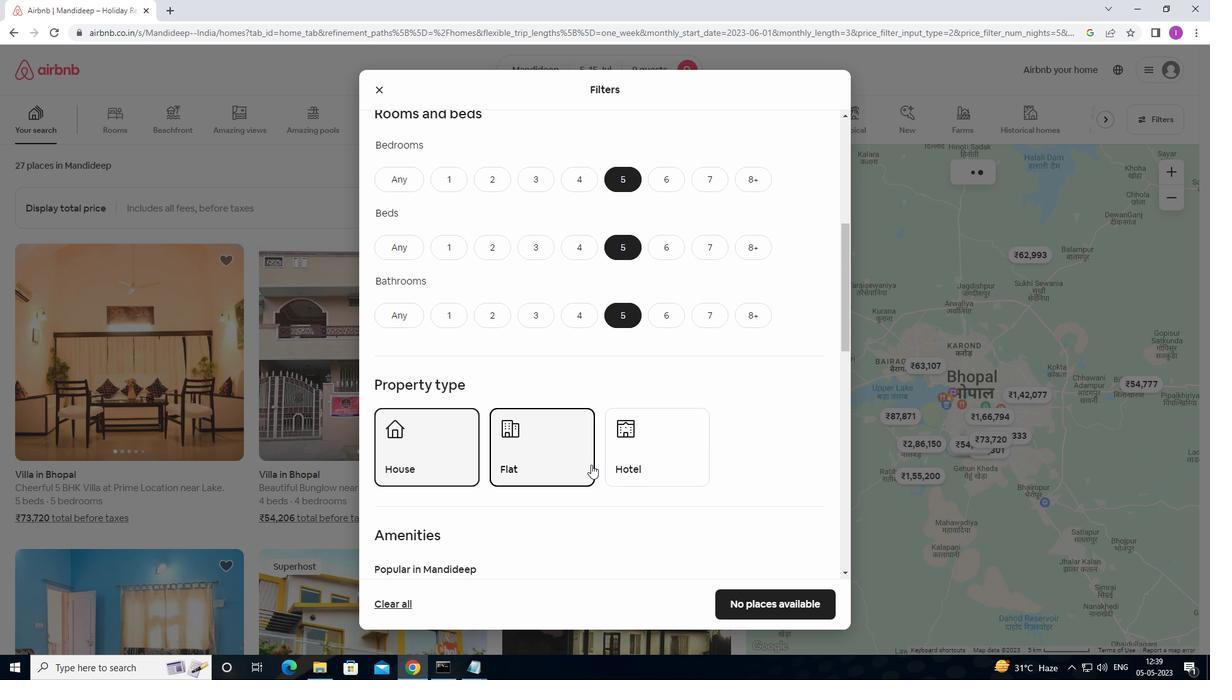 
Action: Mouse moved to (594, 461)
Screenshot: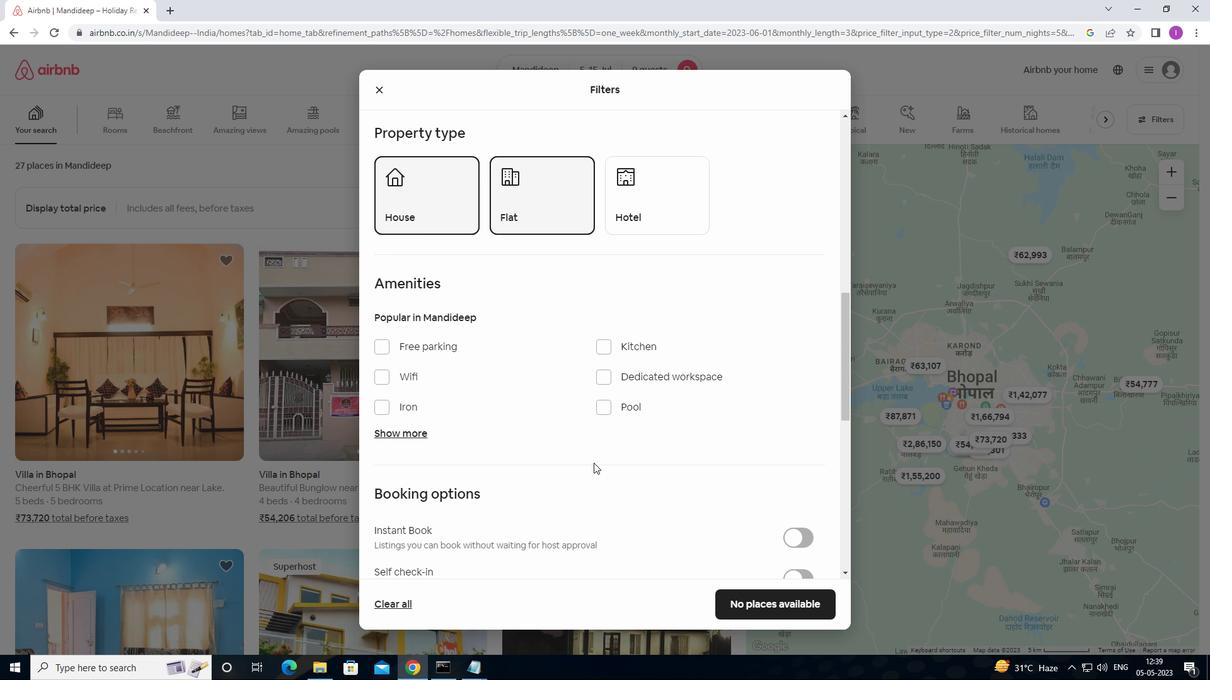 
Action: Mouse scrolled (594, 460) with delta (0, 0)
Screenshot: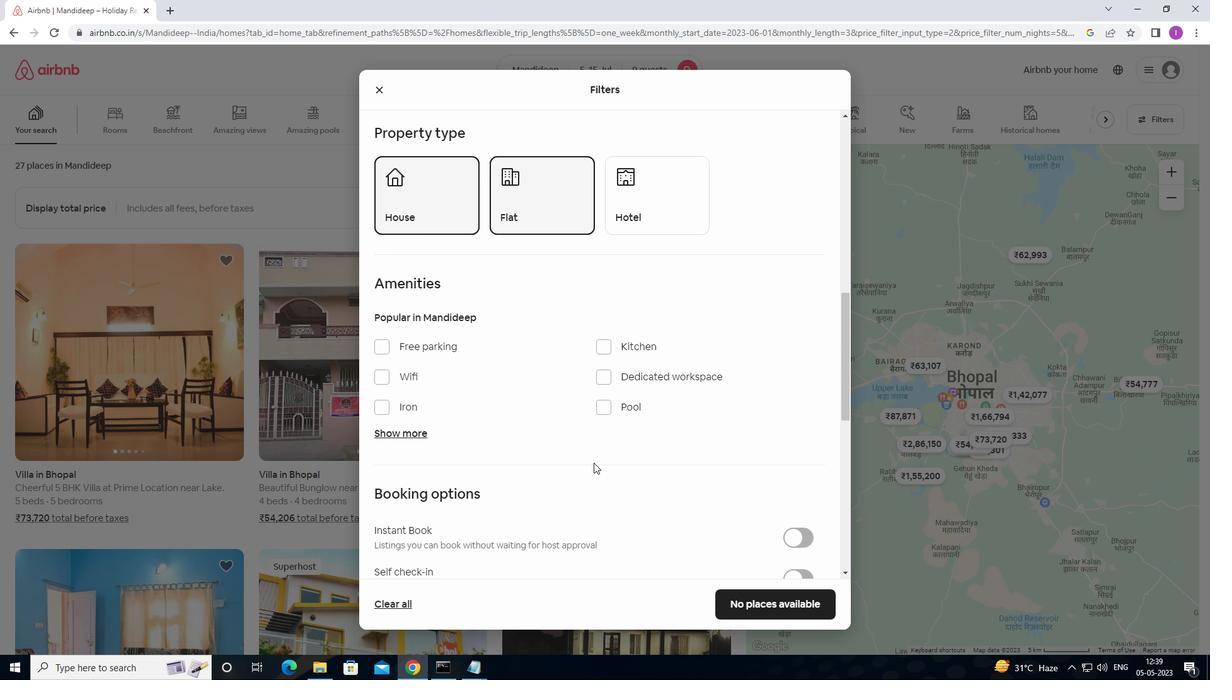 
Action: Mouse moved to (595, 461)
Screenshot: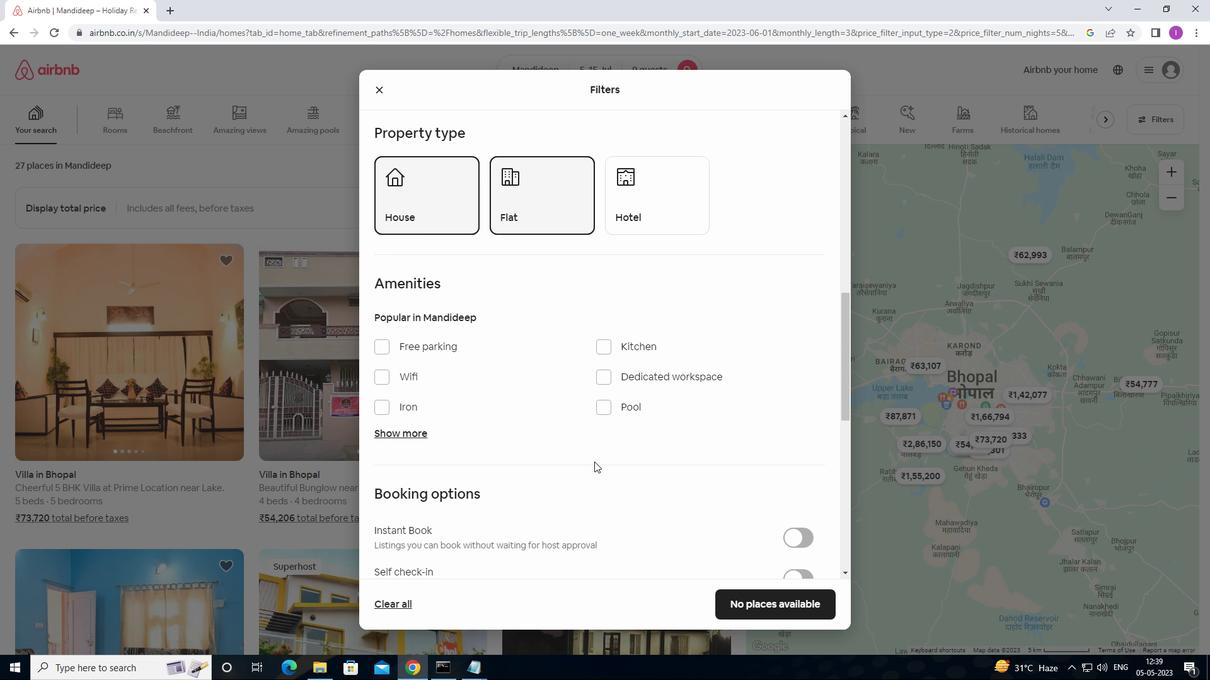 
Action: Mouse scrolled (595, 460) with delta (0, 0)
Screenshot: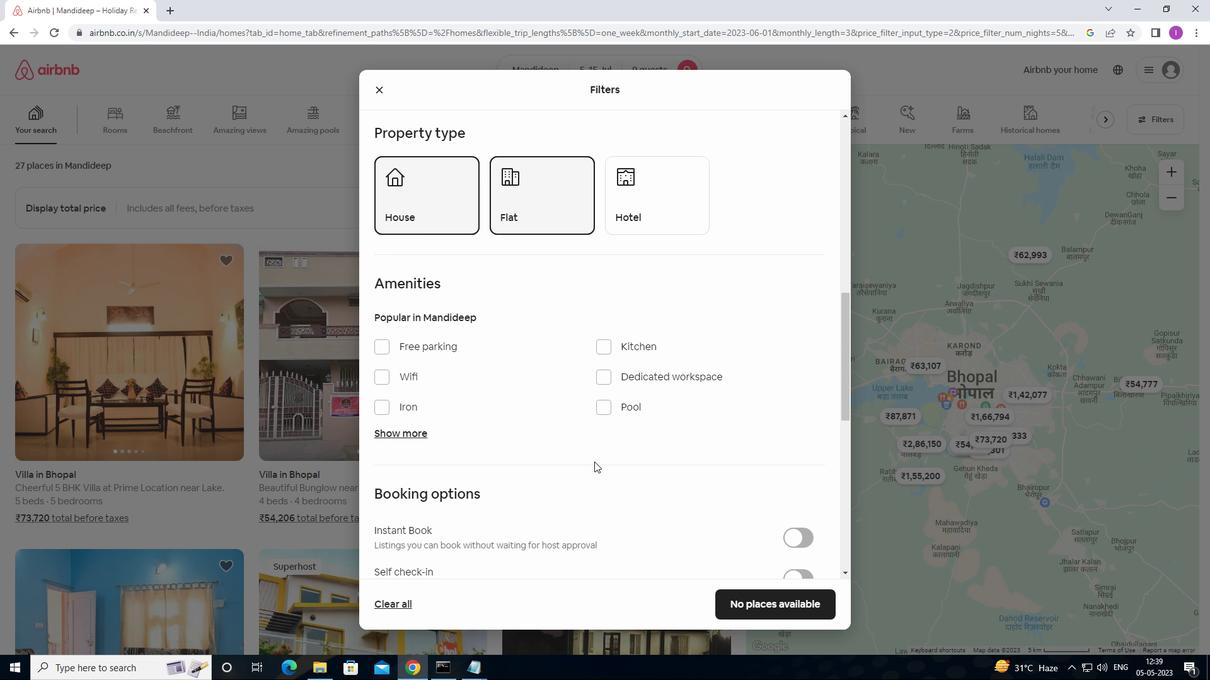 
Action: Mouse moved to (413, 311)
Screenshot: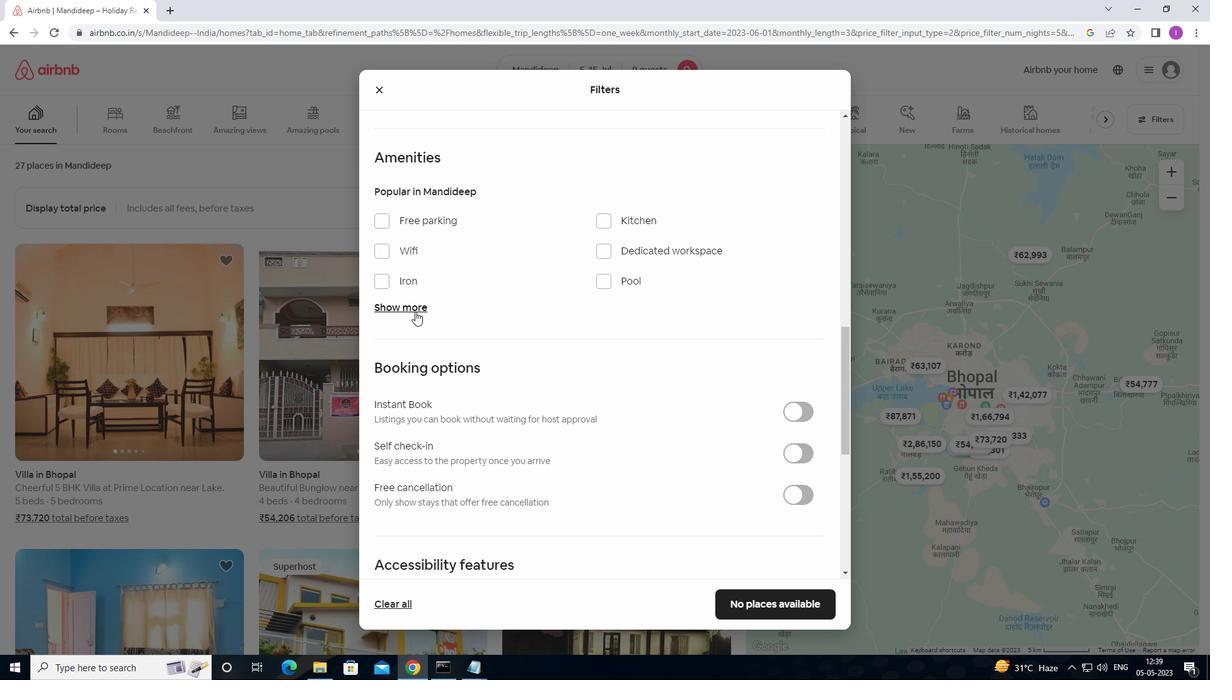 
Action: Mouse pressed left at (413, 311)
Screenshot: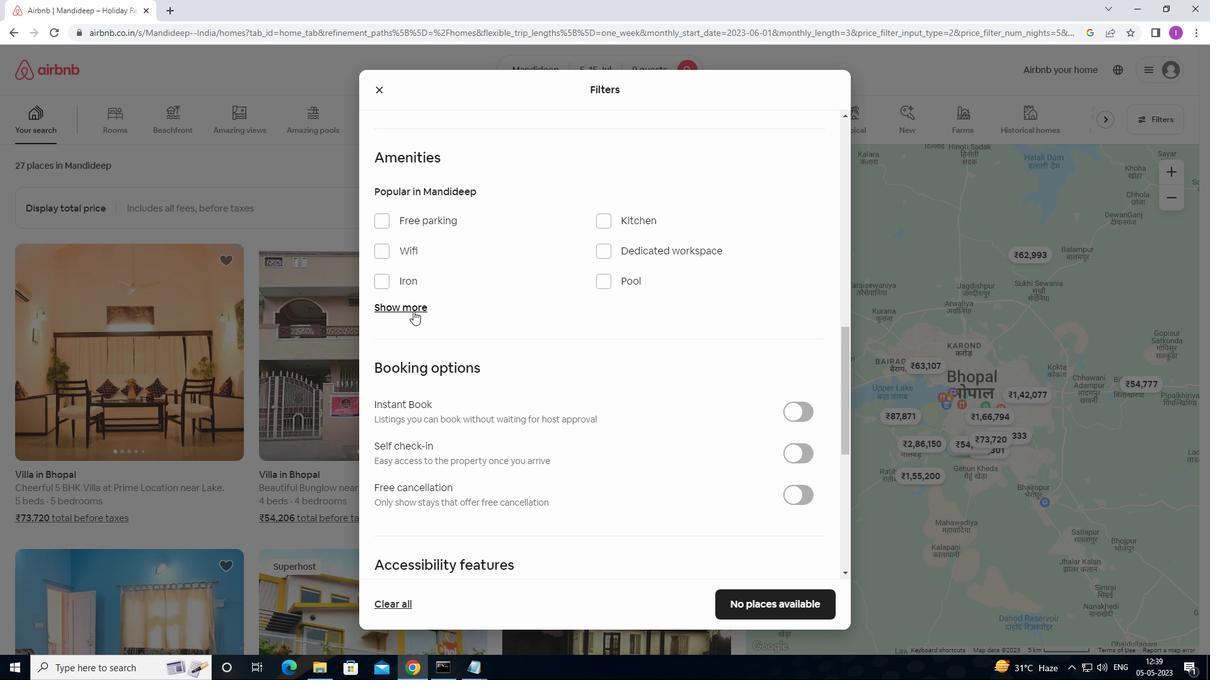 
Action: Mouse moved to (414, 354)
Screenshot: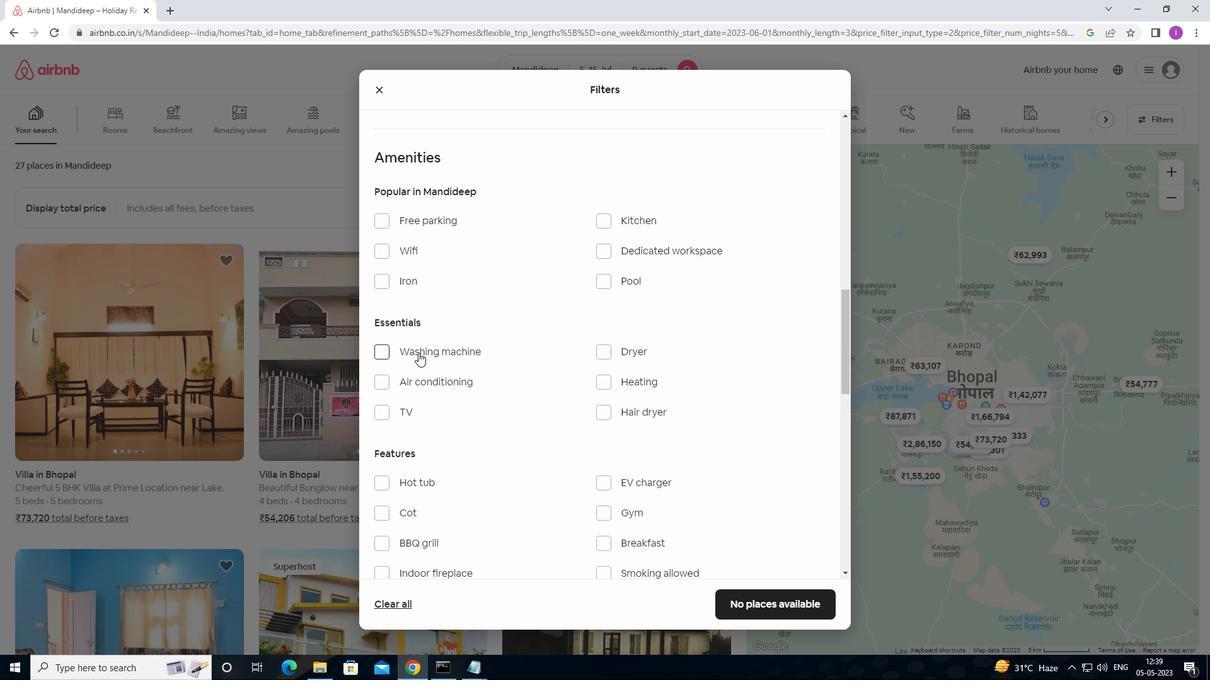 
Action: Mouse pressed left at (414, 354)
Screenshot: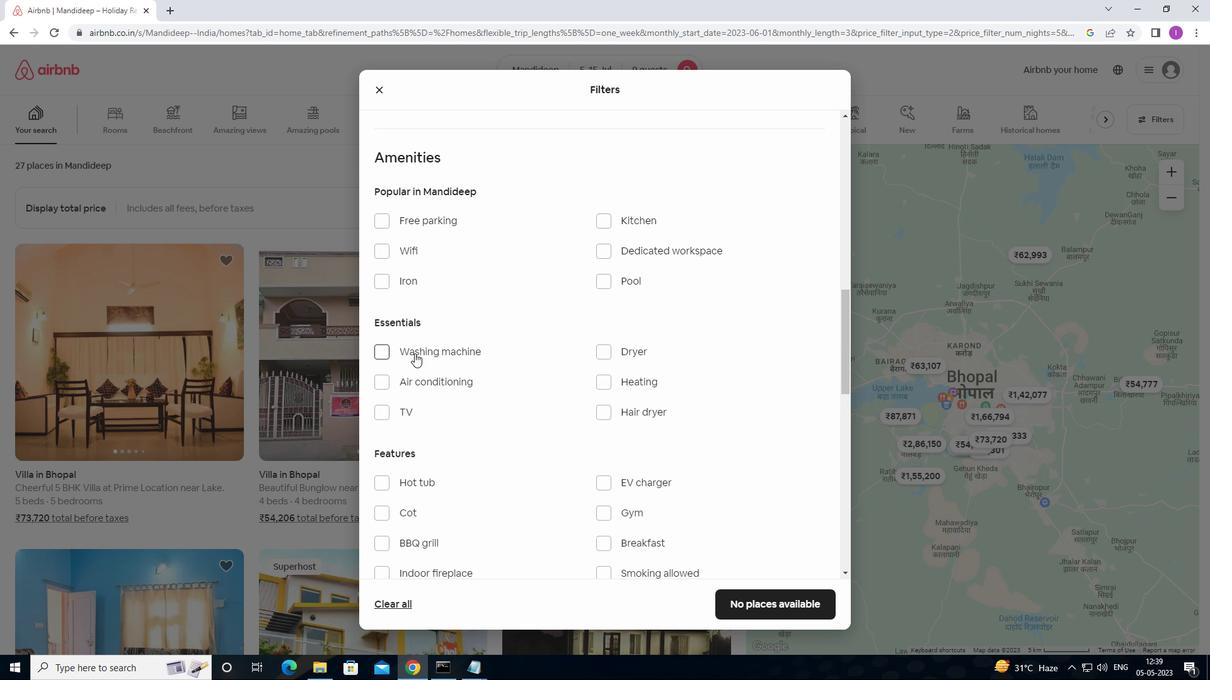 
Action: Mouse moved to (547, 390)
Screenshot: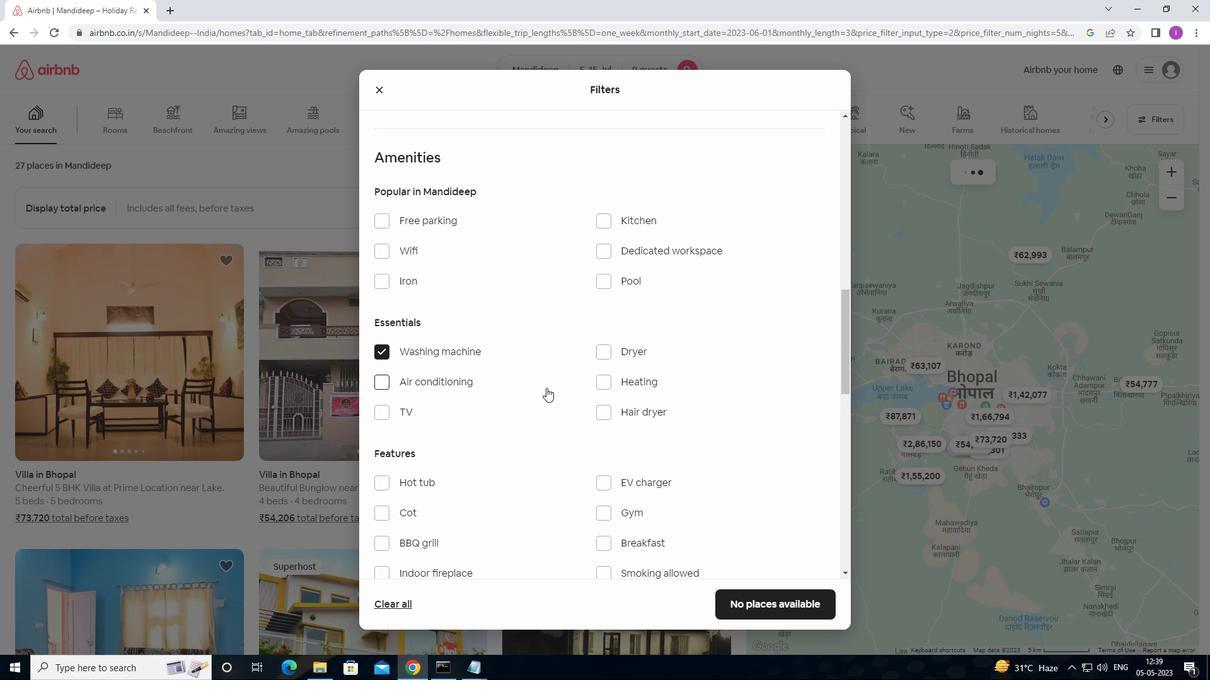 
Action: Mouse scrolled (547, 390) with delta (0, 0)
Screenshot: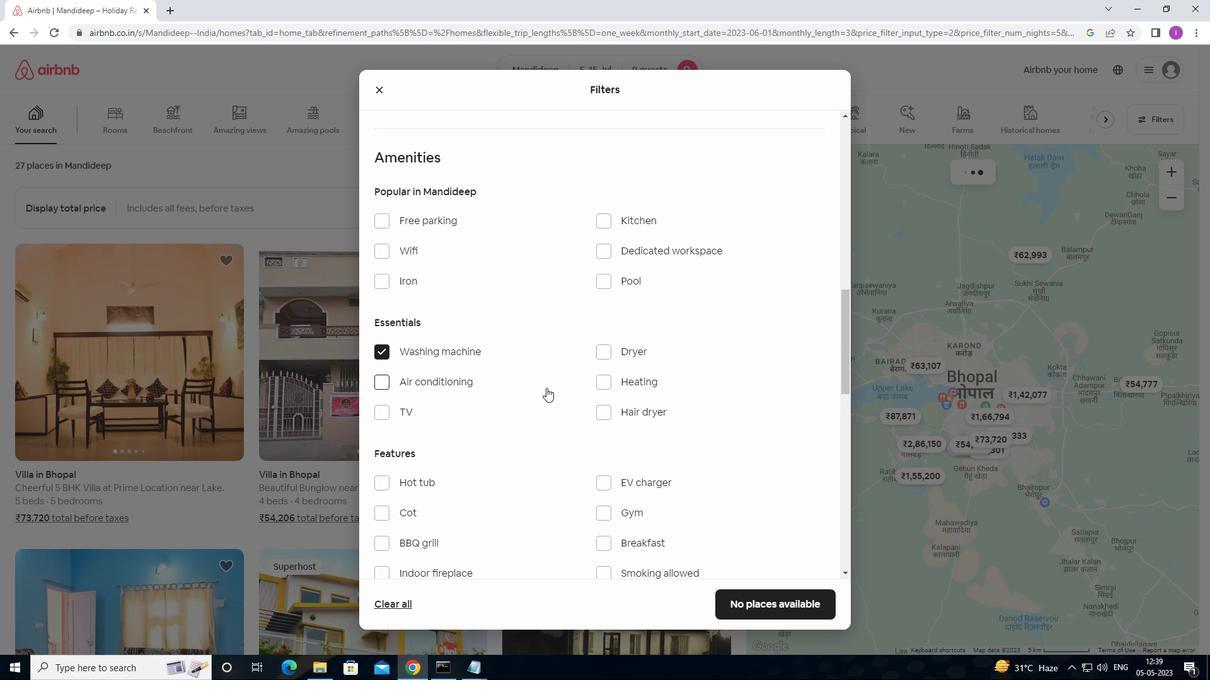 
Action: Mouse moved to (548, 392)
Screenshot: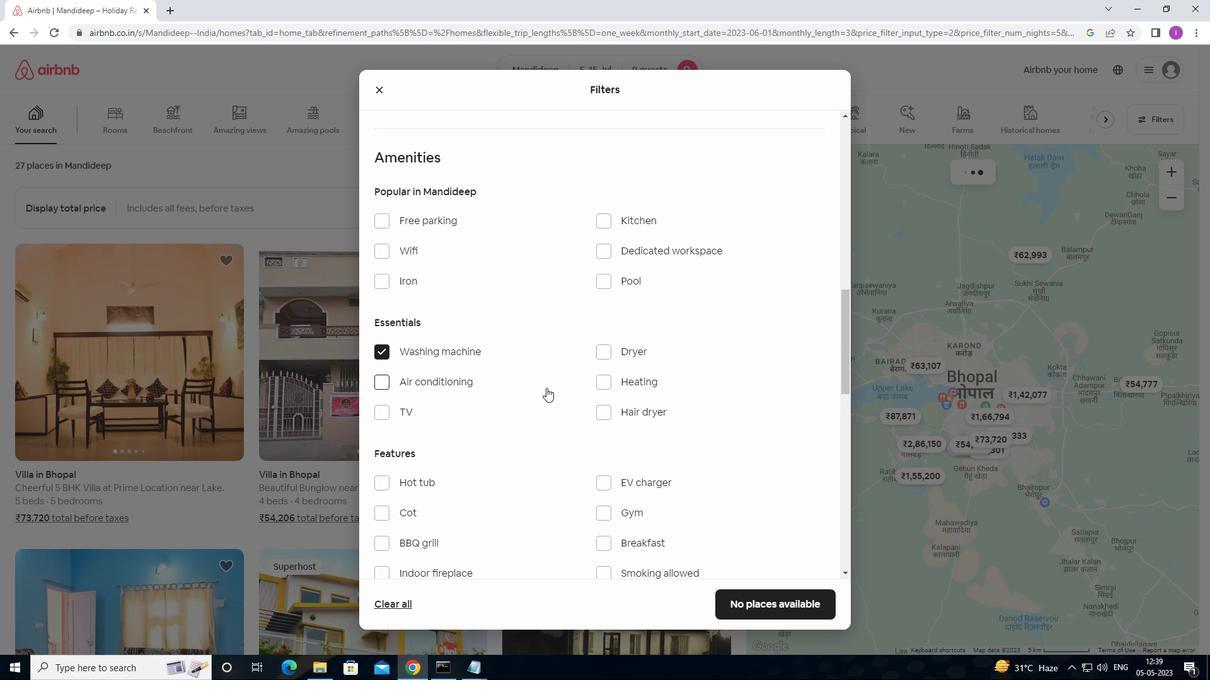 
Action: Mouse scrolled (548, 392) with delta (0, 0)
Screenshot: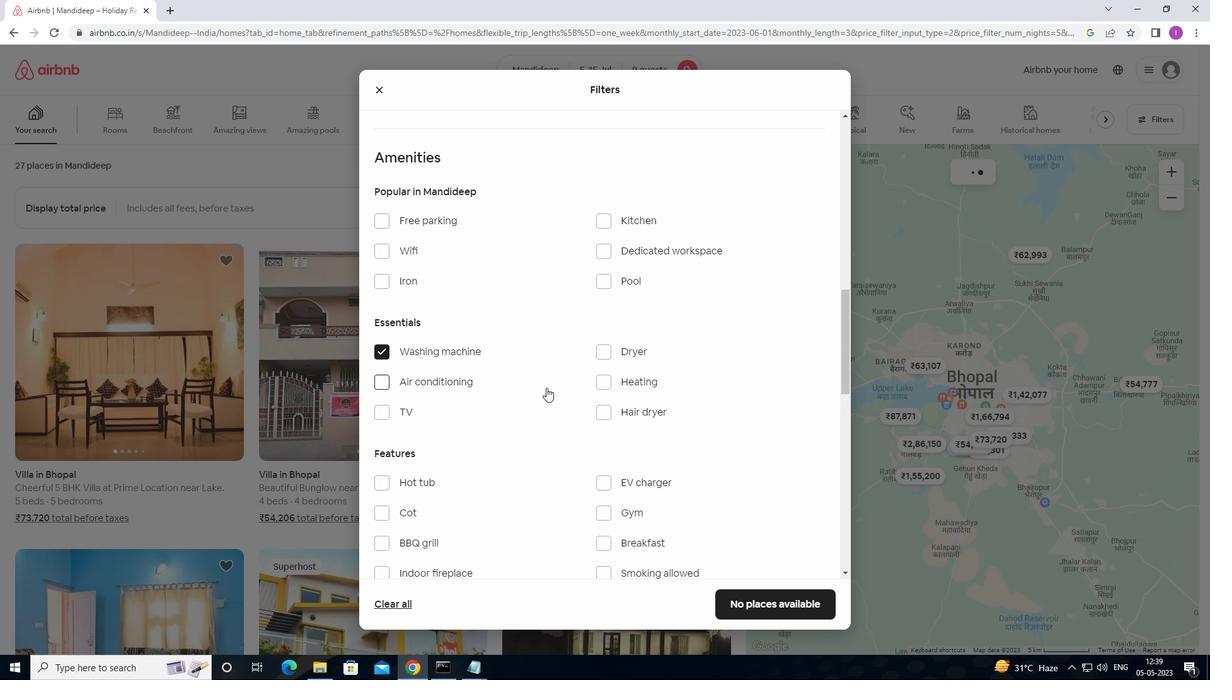 
Action: Mouse moved to (548, 393)
Screenshot: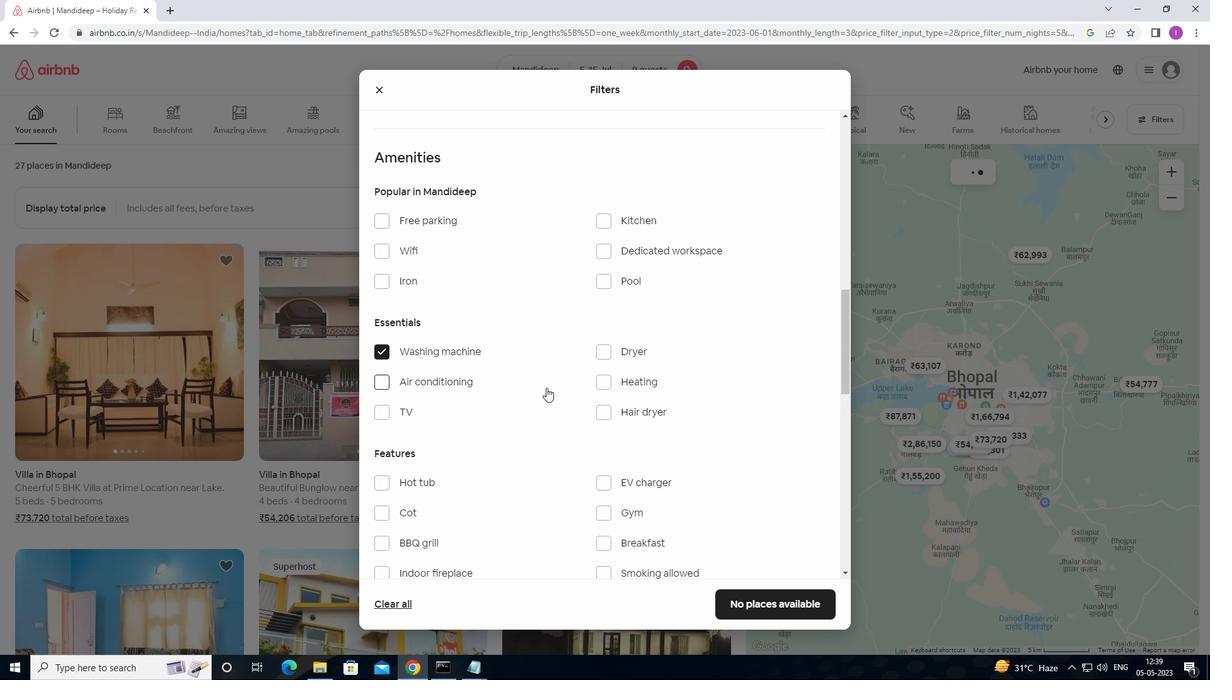 
Action: Mouse scrolled (548, 393) with delta (0, 0)
Screenshot: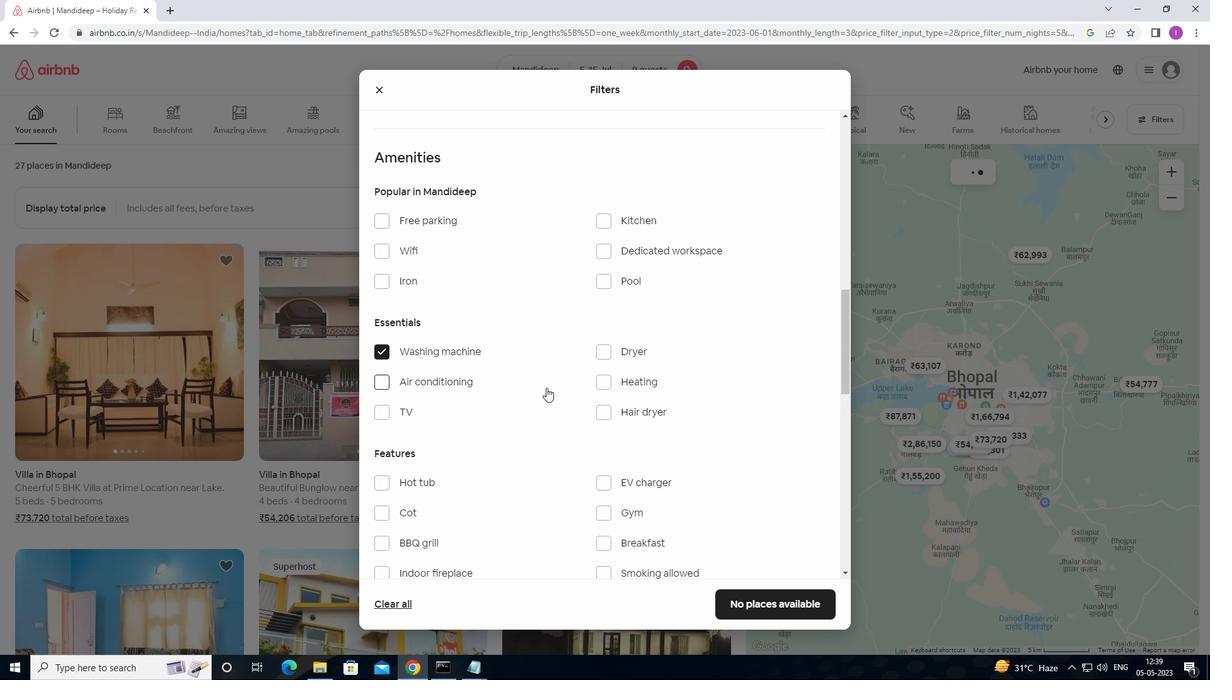 
Action: Mouse scrolled (548, 393) with delta (0, 0)
Screenshot: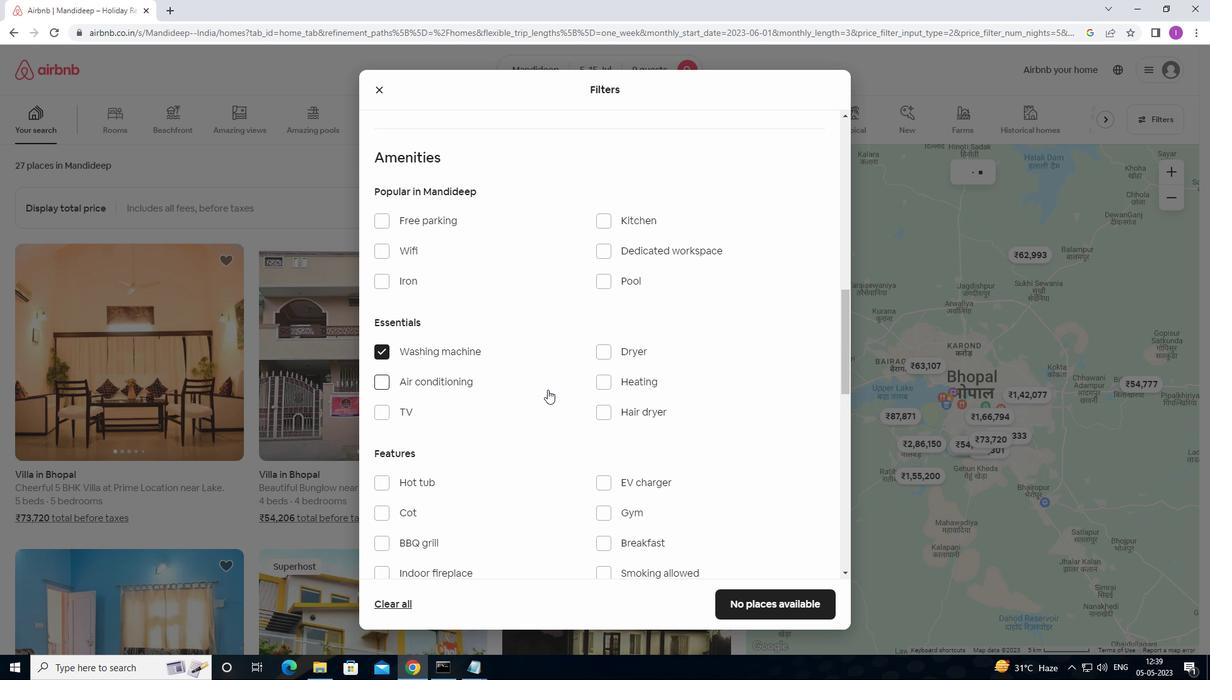 
Action: Mouse moved to (549, 394)
Screenshot: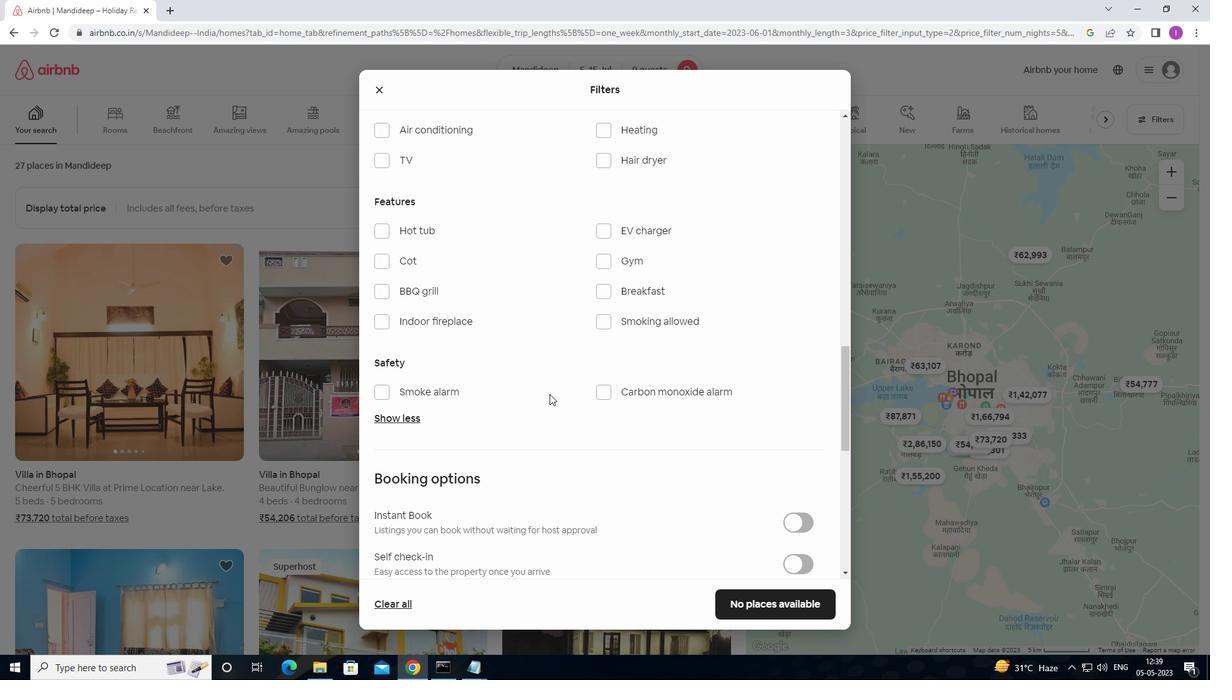 
Action: Mouse scrolled (549, 393) with delta (0, 0)
Screenshot: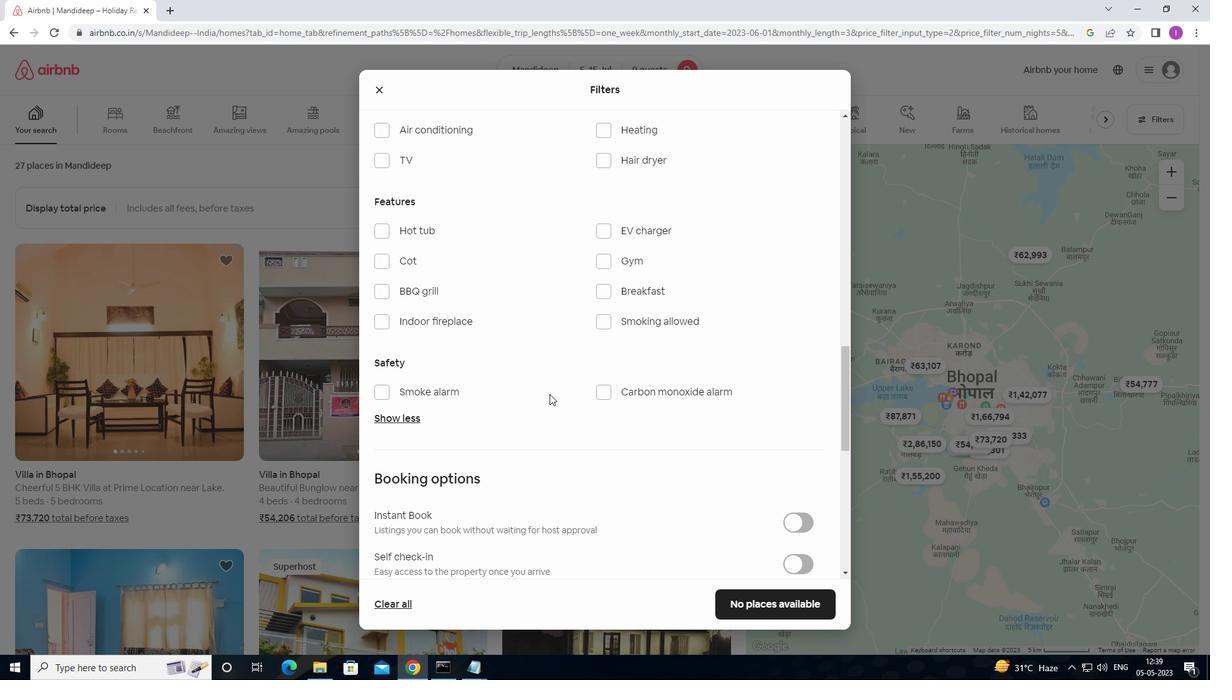 
Action: Mouse moved to (551, 397)
Screenshot: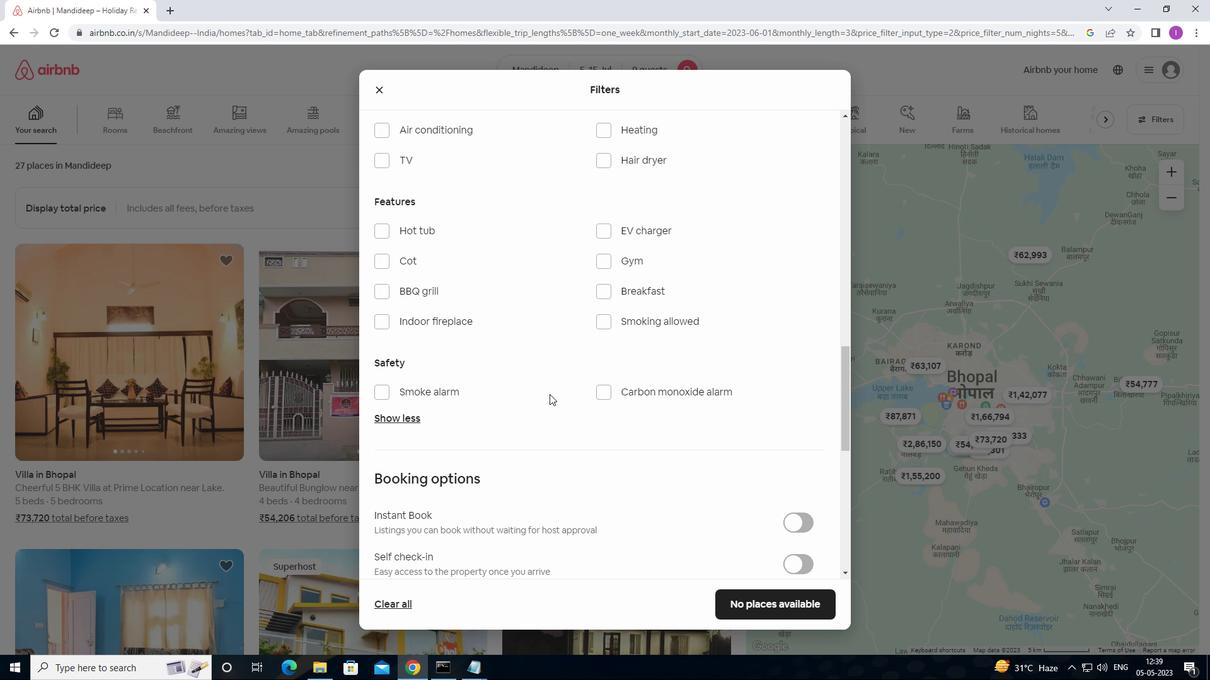 
Action: Mouse scrolled (551, 396) with delta (0, 0)
Screenshot: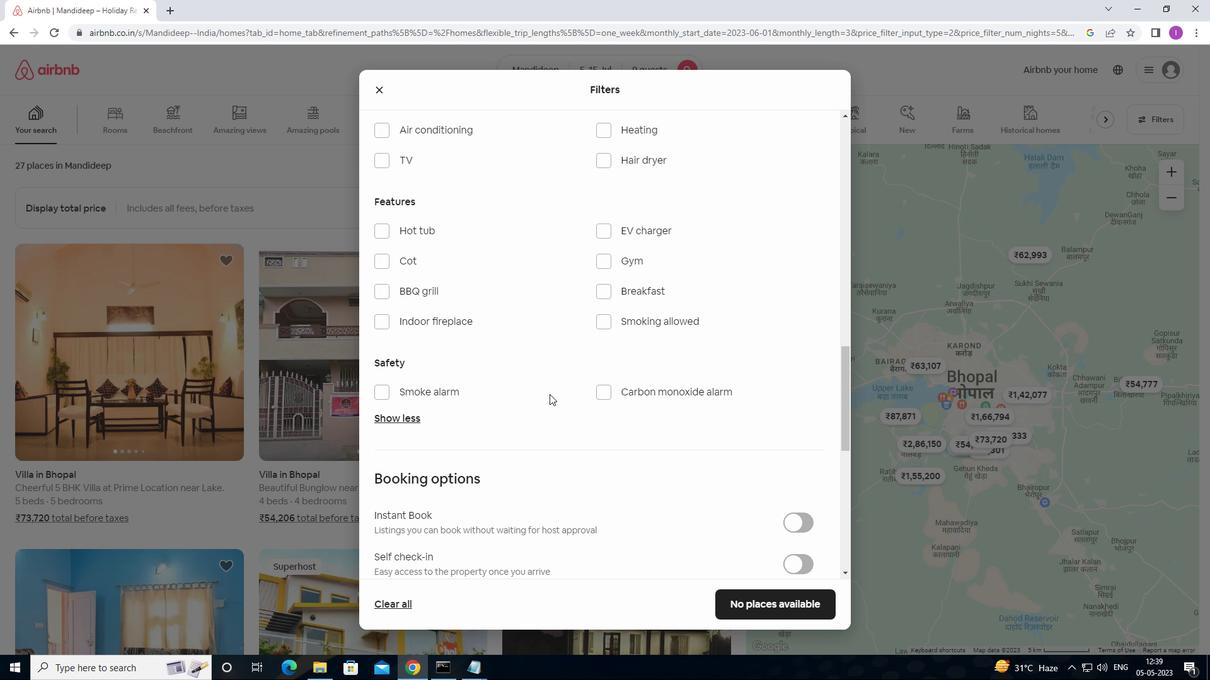 
Action: Mouse moved to (551, 397)
Screenshot: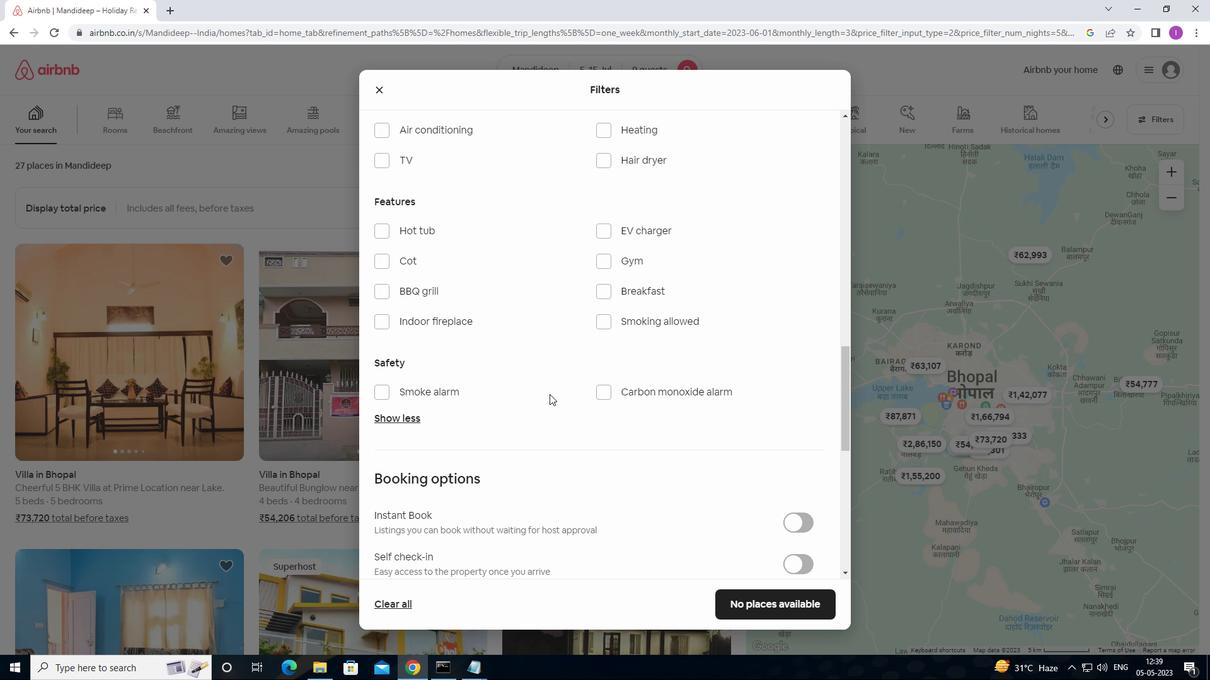 
Action: Mouse scrolled (551, 397) with delta (0, 0)
Screenshot: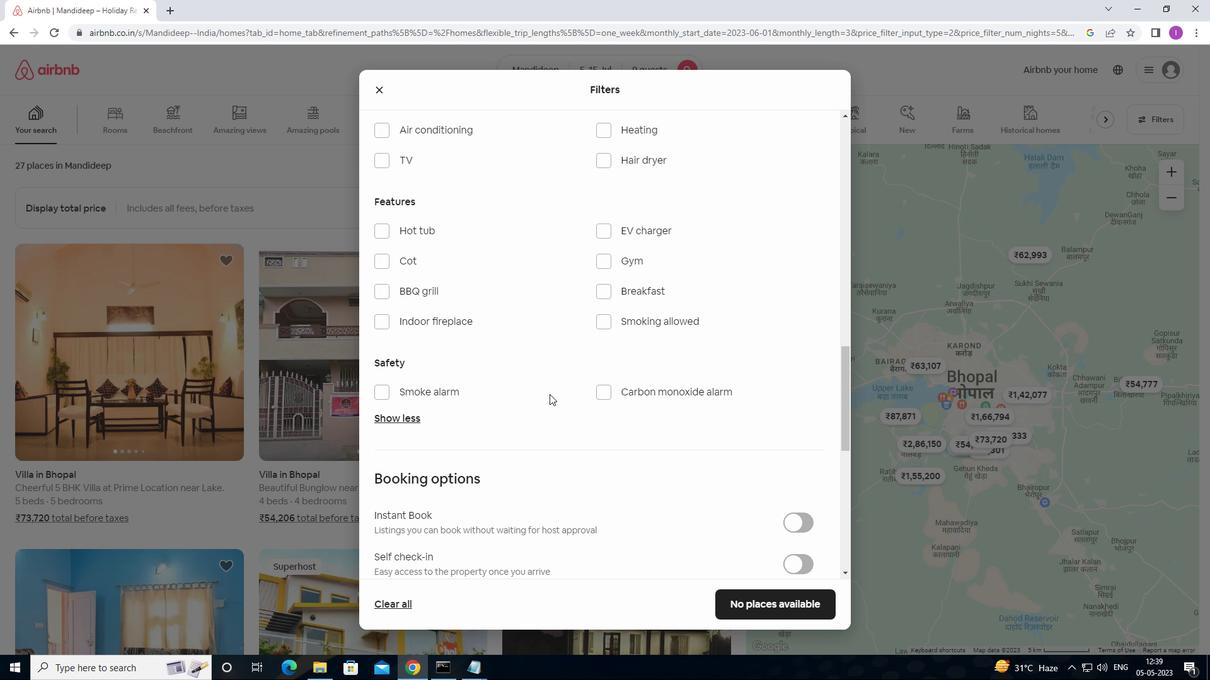 
Action: Mouse moved to (790, 379)
Screenshot: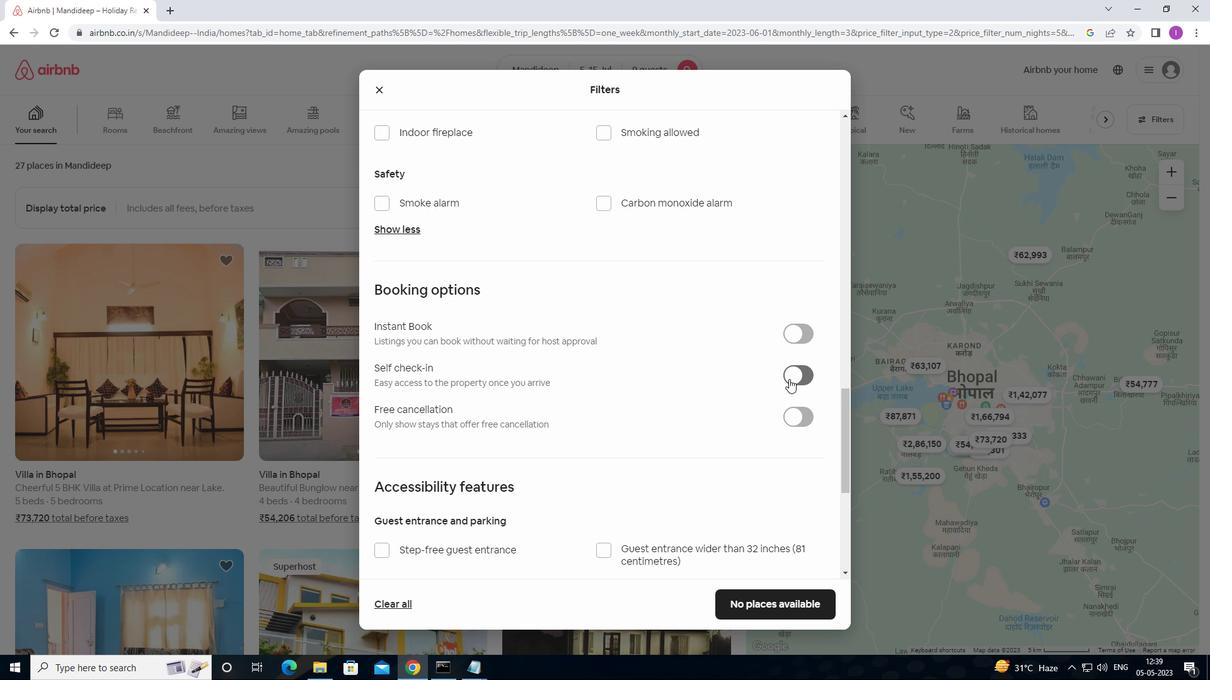 
Action: Mouse pressed left at (790, 379)
Screenshot: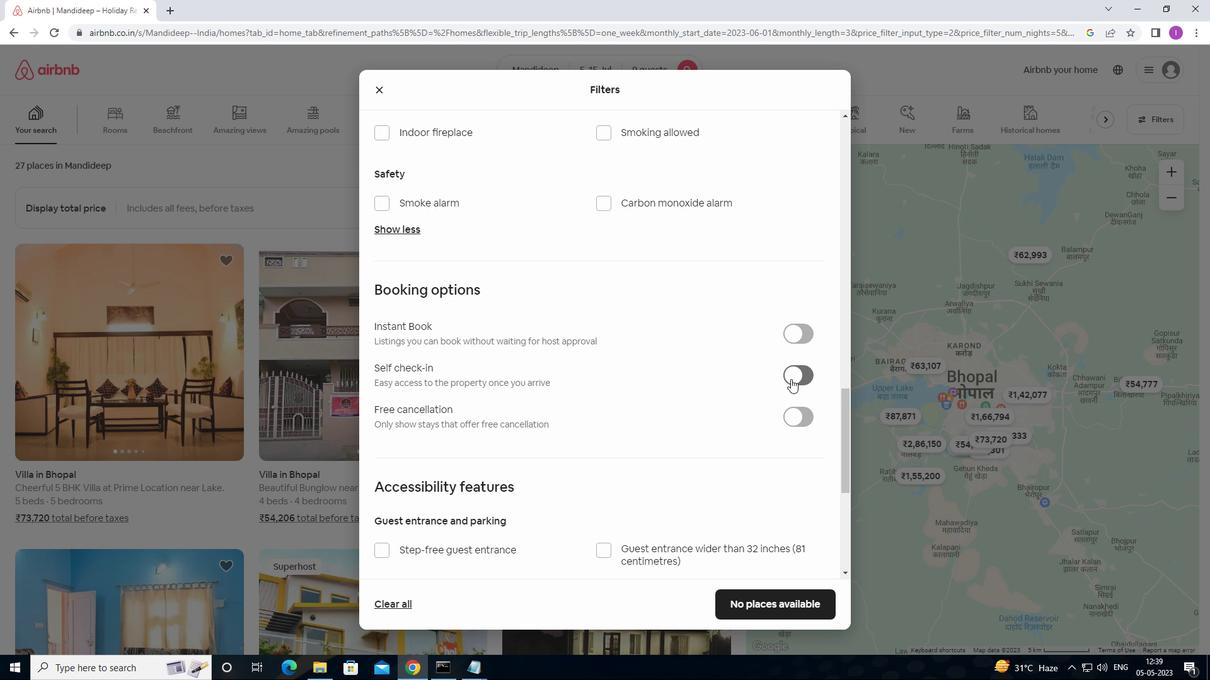 
Action: Mouse moved to (649, 448)
Screenshot: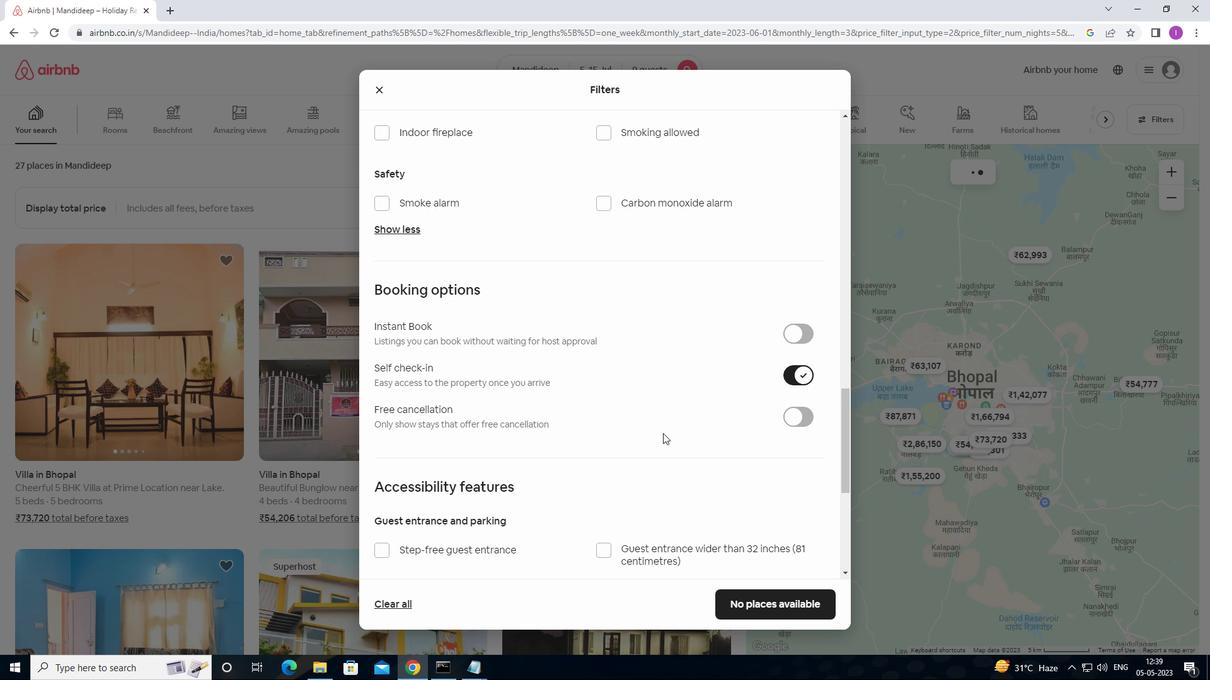 
Action: Mouse scrolled (649, 448) with delta (0, 0)
Screenshot: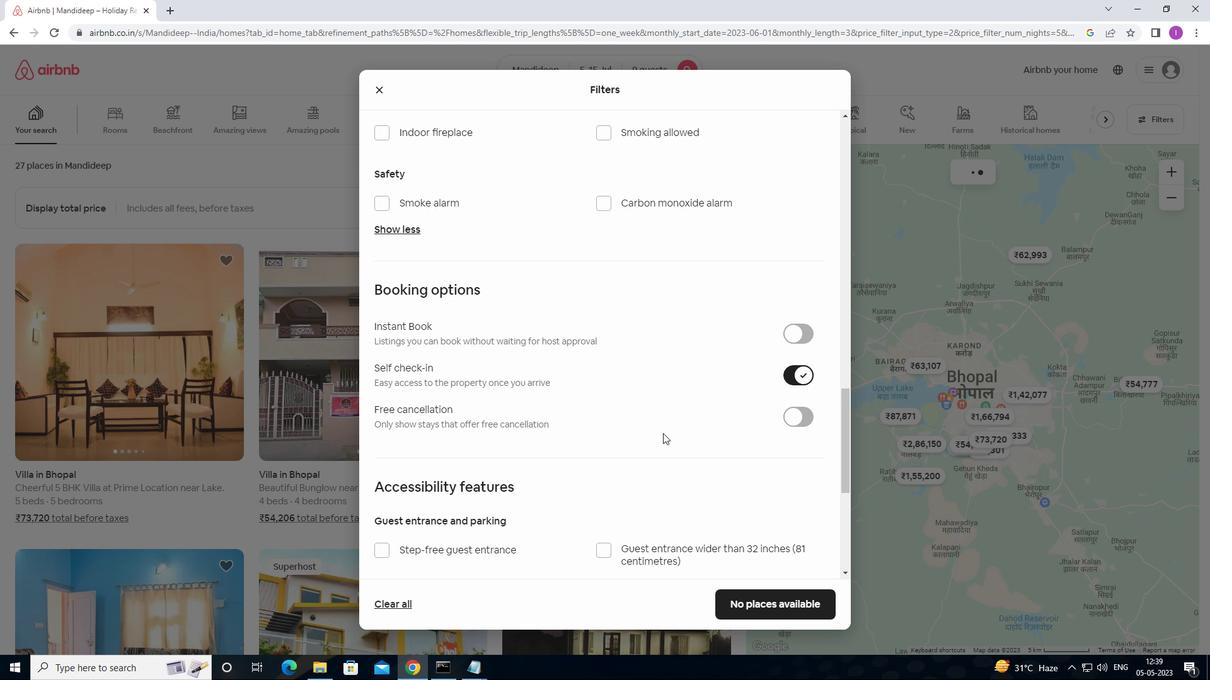 
Action: Mouse moved to (648, 450)
Screenshot: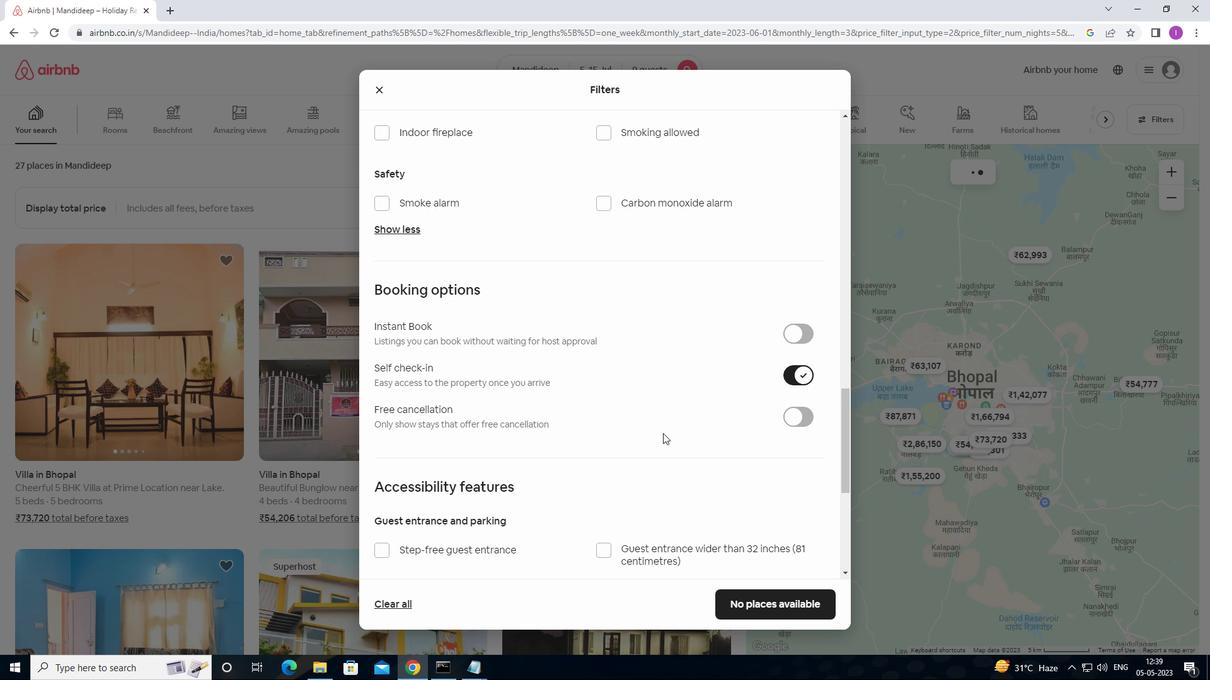 
Action: Mouse scrolled (648, 450) with delta (0, 0)
Screenshot: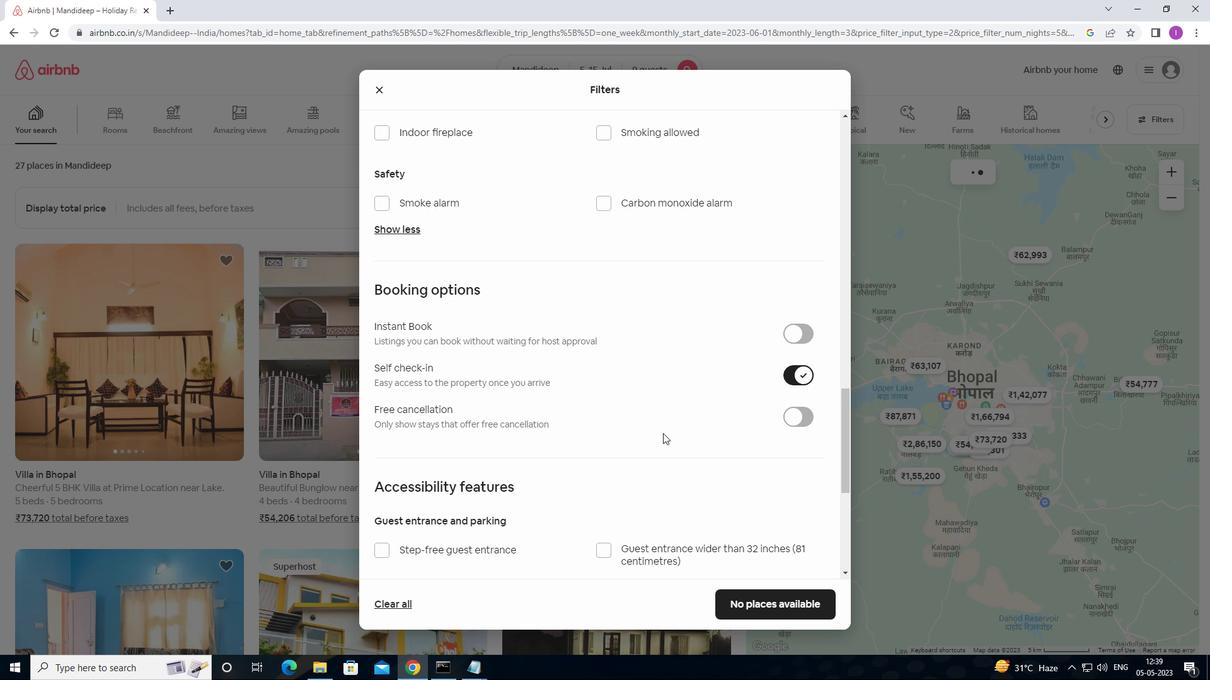 
Action: Mouse scrolled (648, 450) with delta (0, 0)
Screenshot: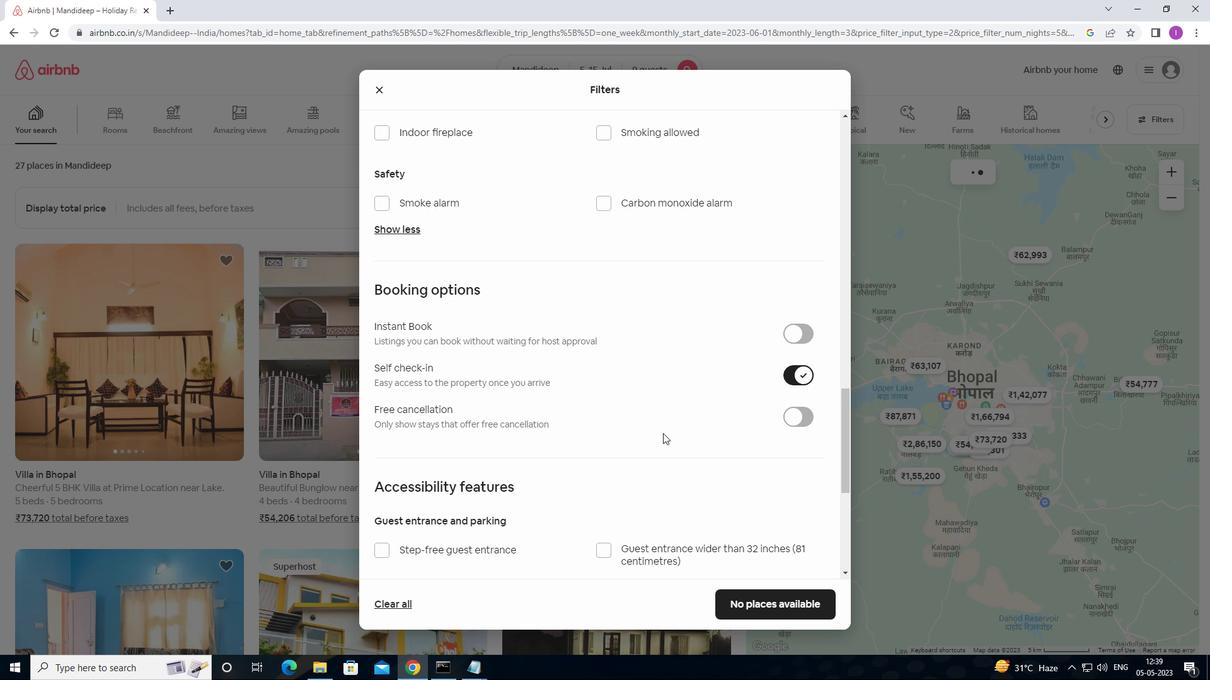 
Action: Mouse scrolled (648, 450) with delta (0, 0)
Screenshot: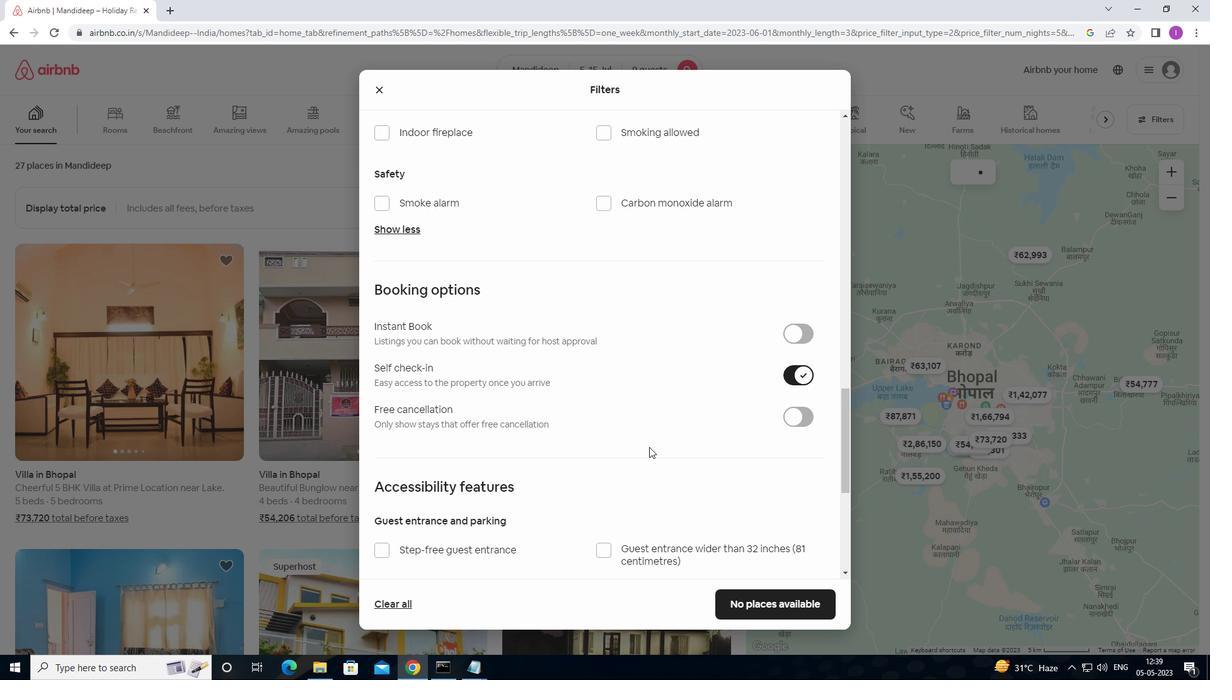 
Action: Mouse scrolled (648, 450) with delta (0, 0)
Screenshot: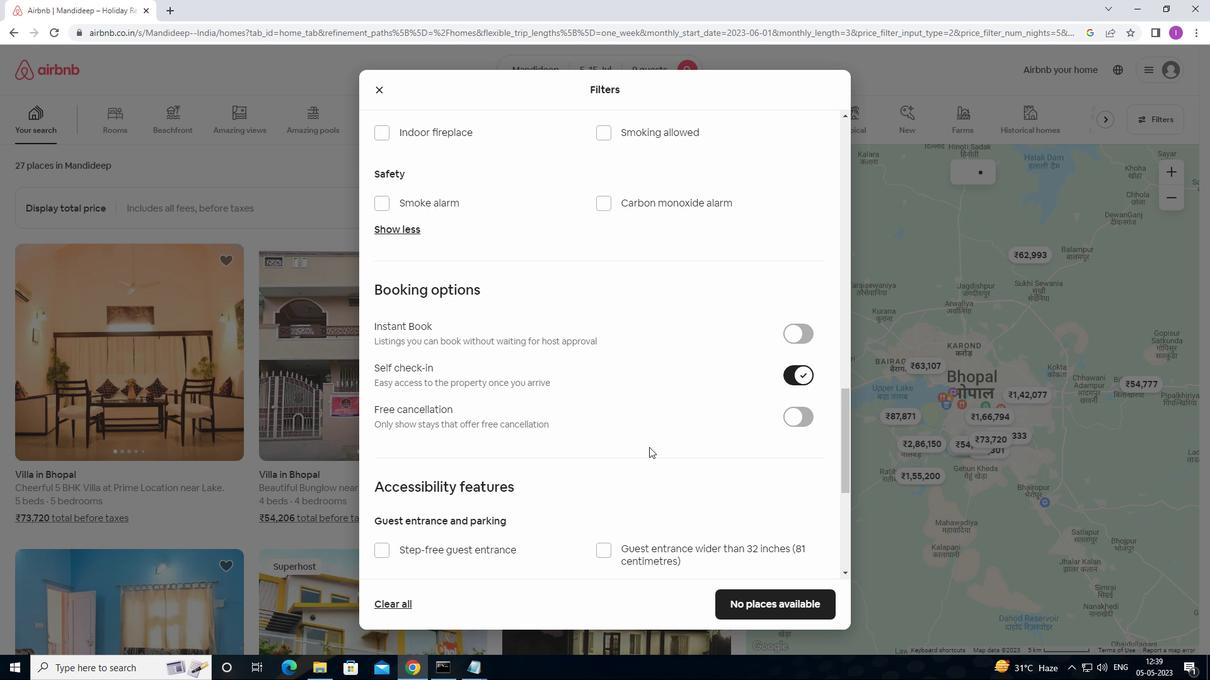 
Action: Mouse scrolled (648, 450) with delta (0, 0)
Screenshot: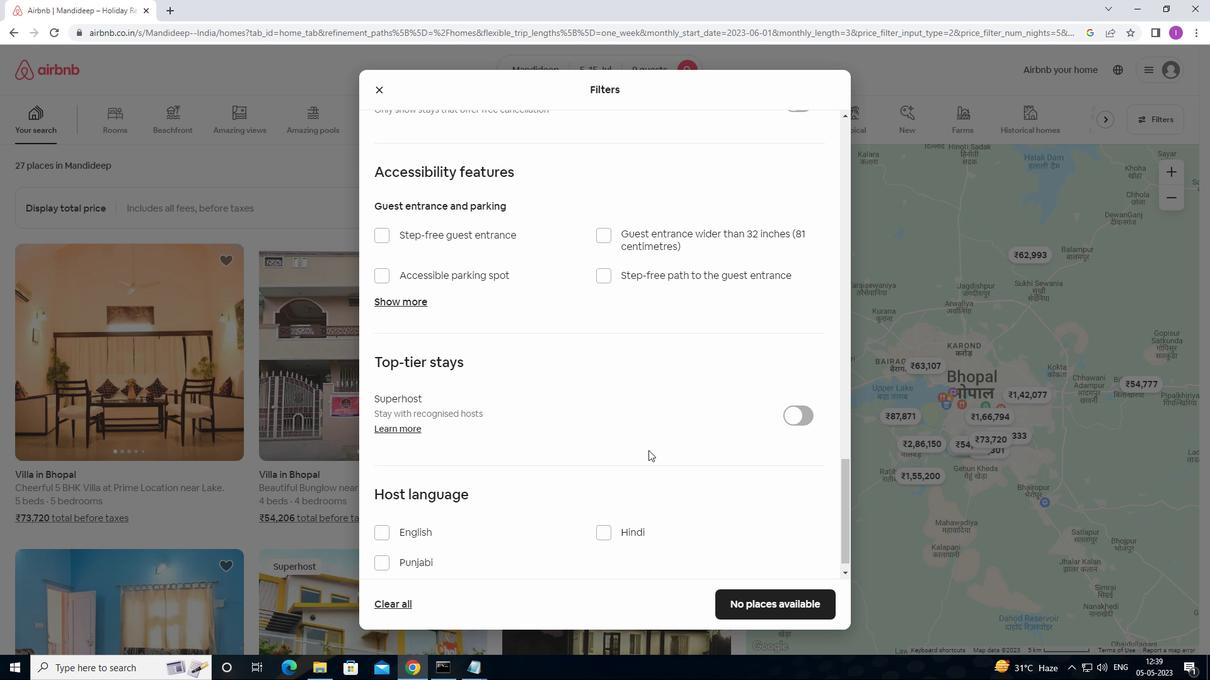 
Action: Mouse scrolled (648, 450) with delta (0, 0)
Screenshot: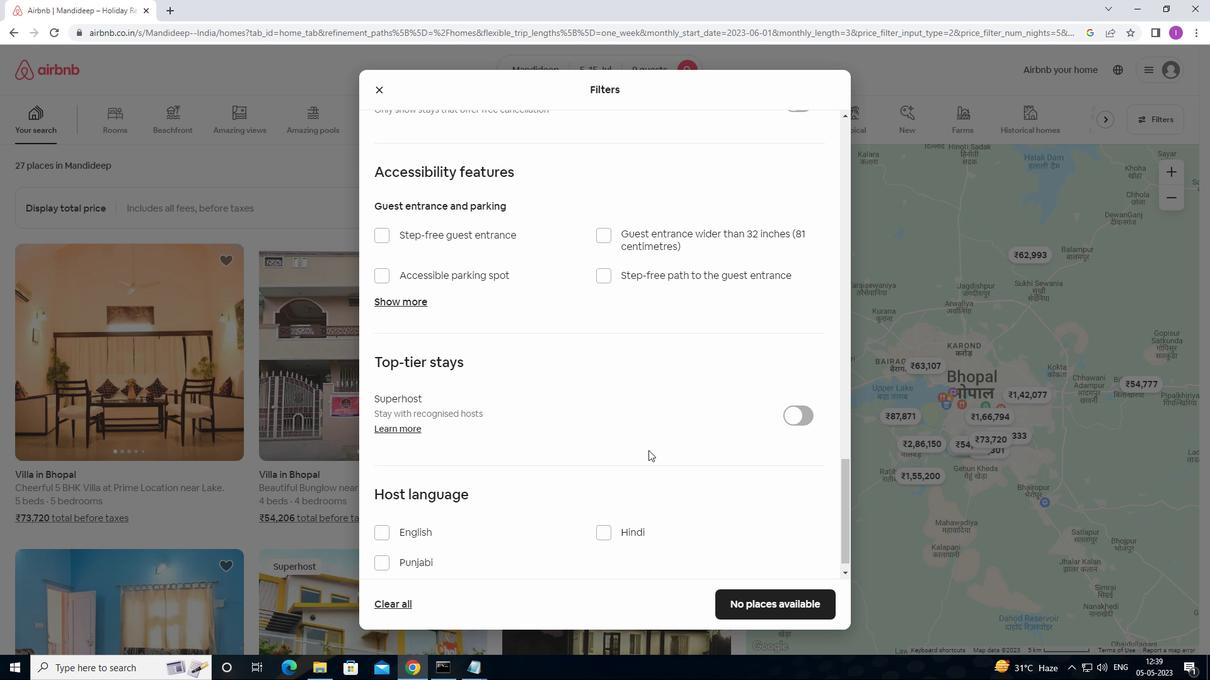 
Action: Mouse moved to (583, 468)
Screenshot: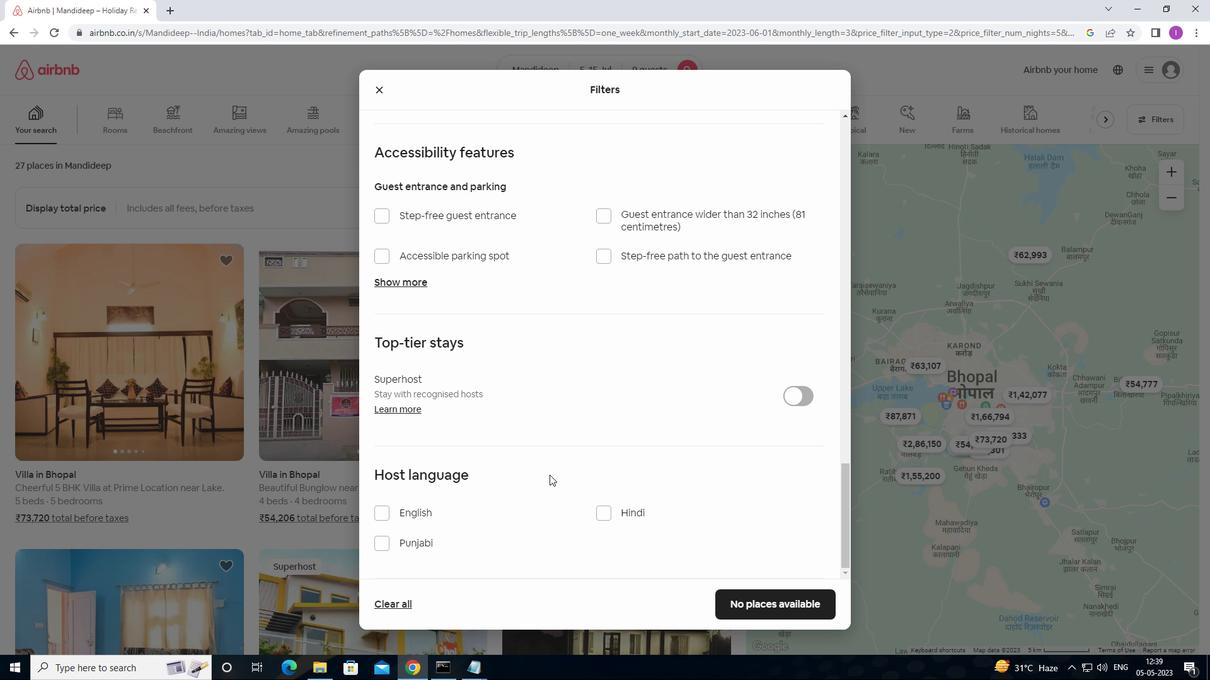 
Action: Mouse scrolled (583, 468) with delta (0, 0)
Screenshot: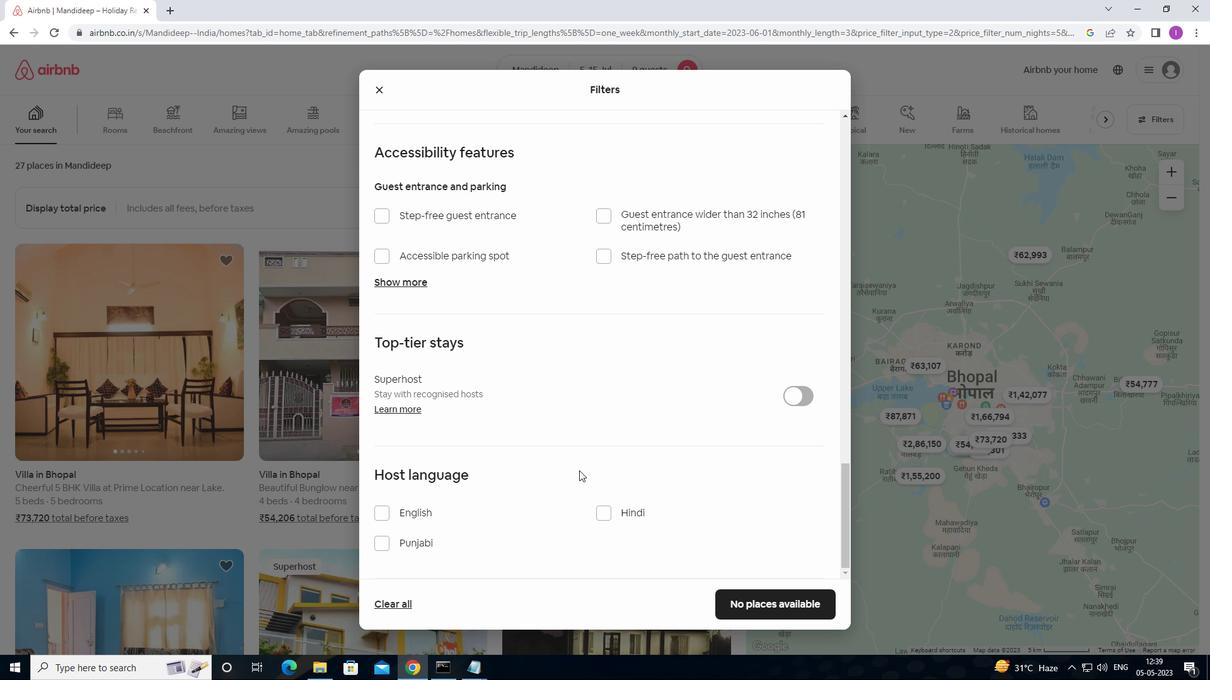 
Action: Mouse moved to (583, 468)
Screenshot: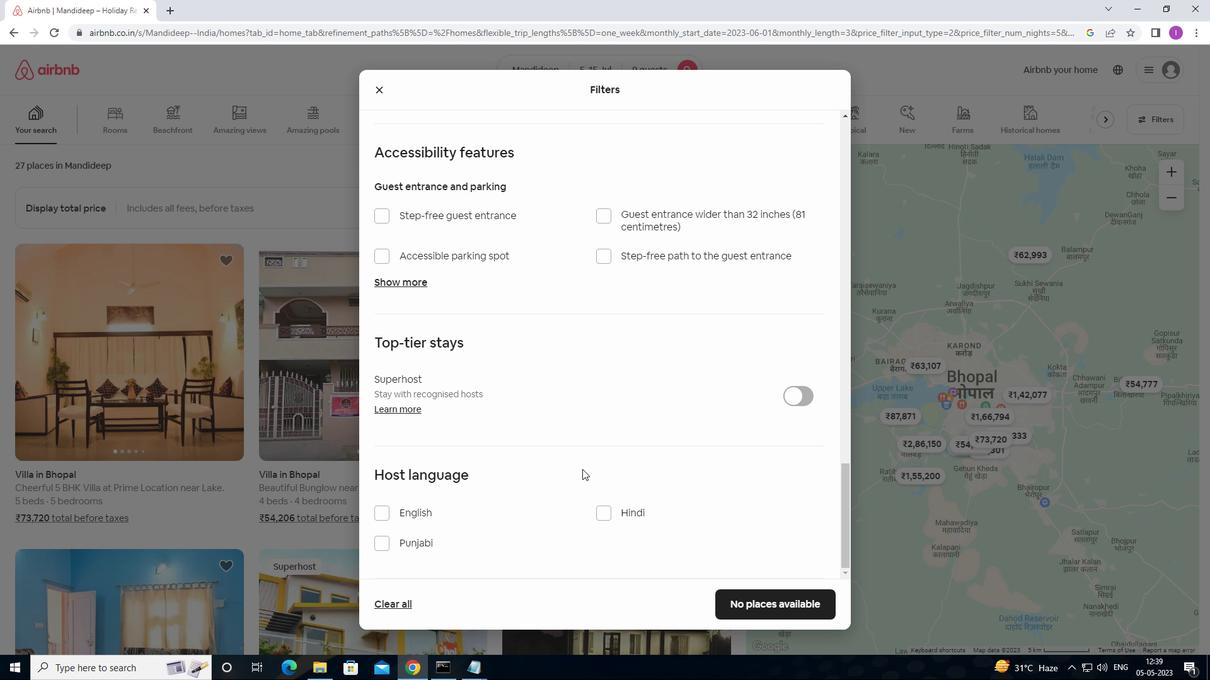 
Action: Mouse scrolled (583, 468) with delta (0, 0)
Screenshot: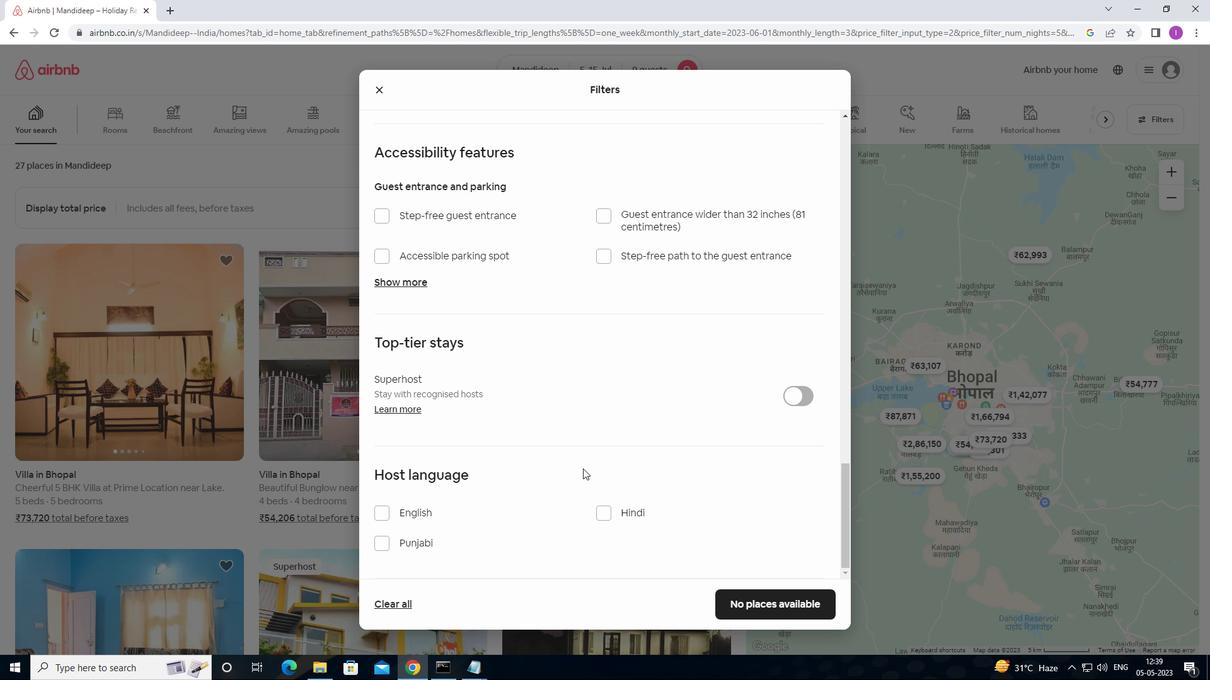 
Action: Mouse moved to (584, 466)
Screenshot: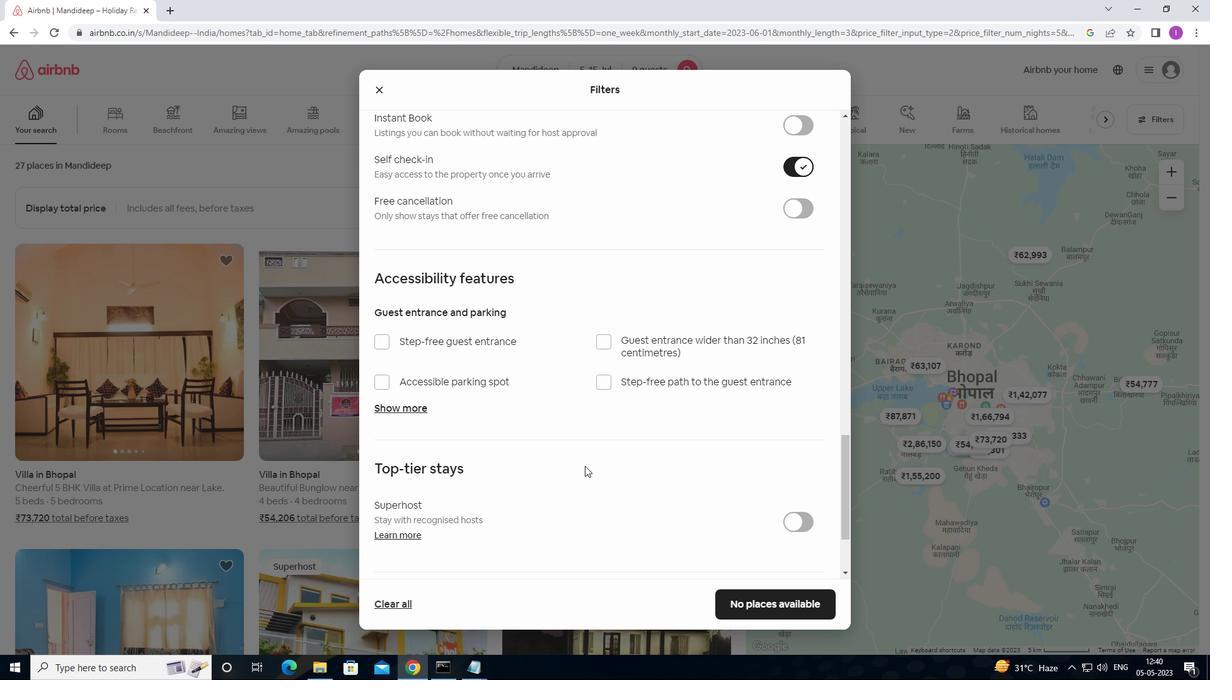 
Action: Mouse scrolled (584, 465) with delta (0, 0)
Screenshot: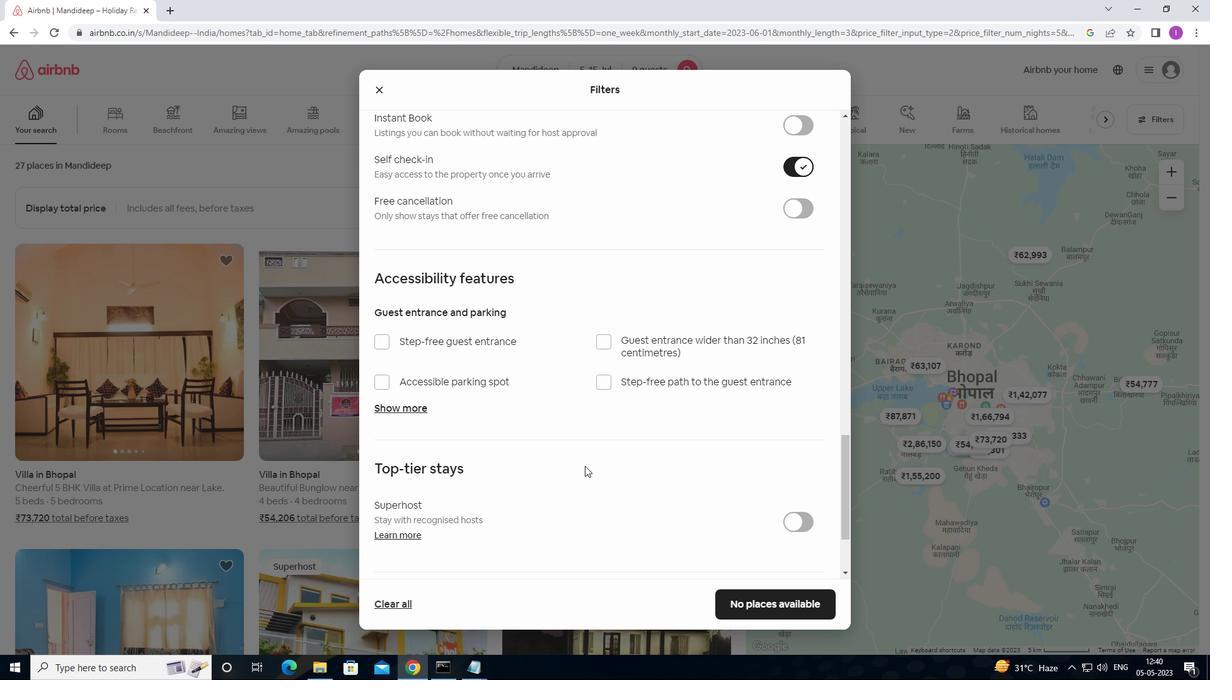 
Action: Mouse moved to (584, 467)
Screenshot: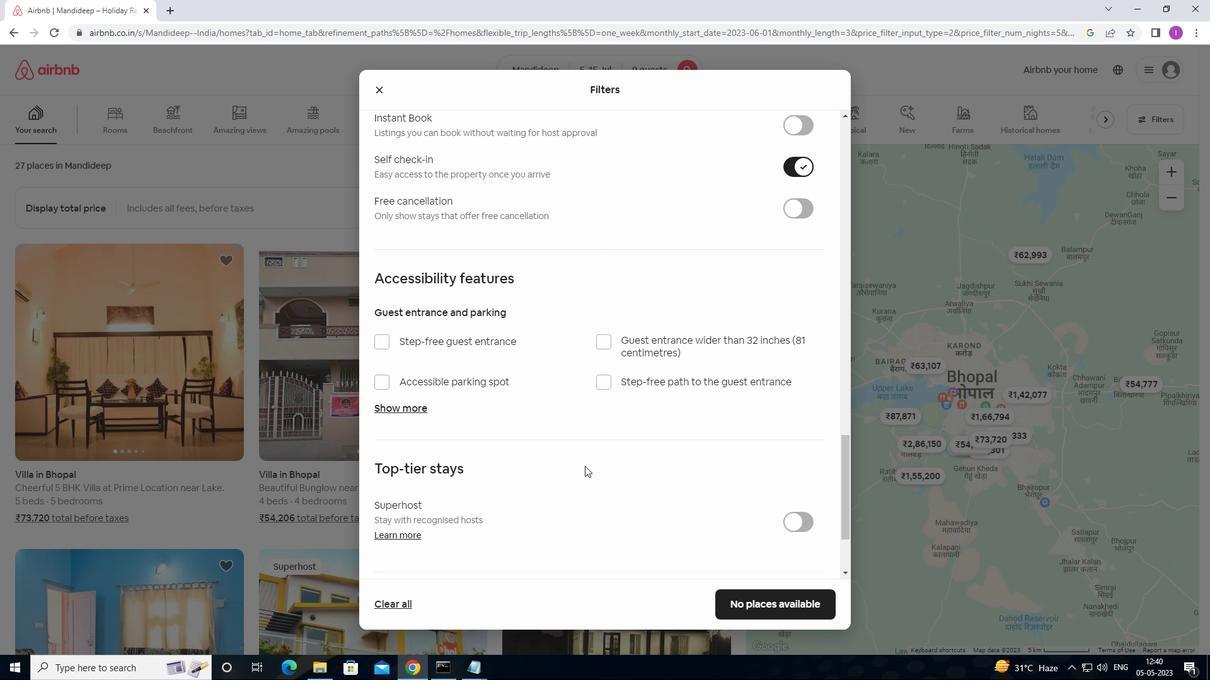 
Action: Mouse scrolled (584, 467) with delta (0, 0)
Screenshot: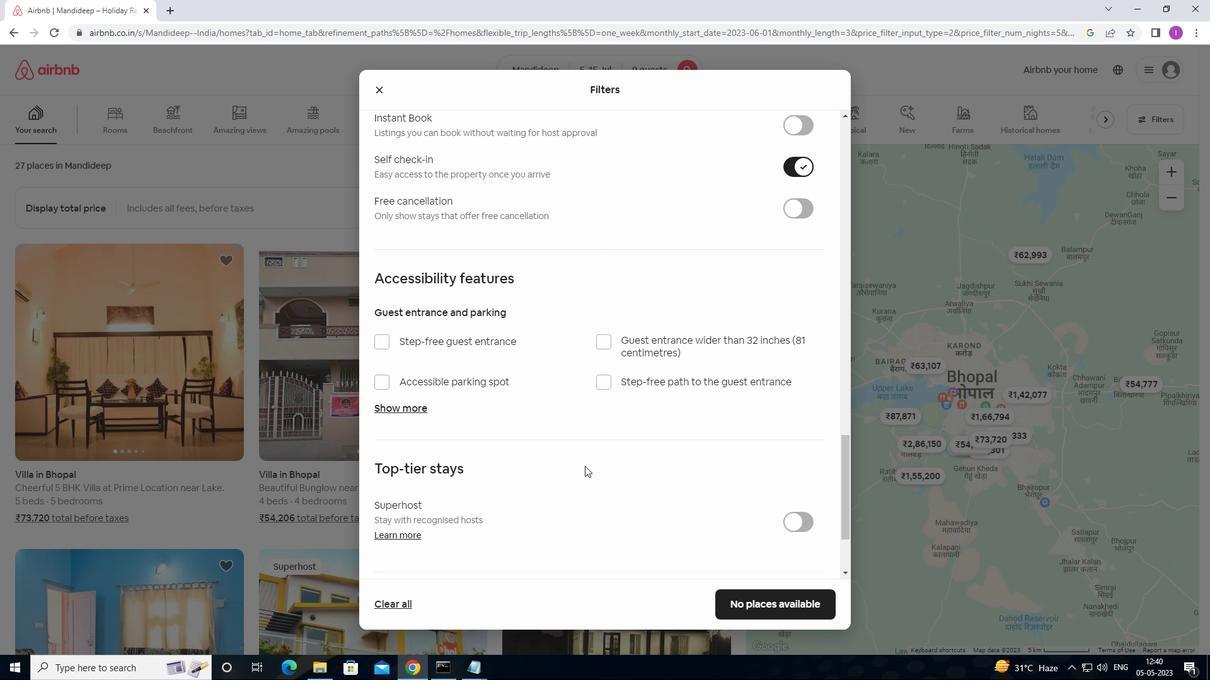
Action: Mouse scrolled (584, 467) with delta (0, 0)
Screenshot: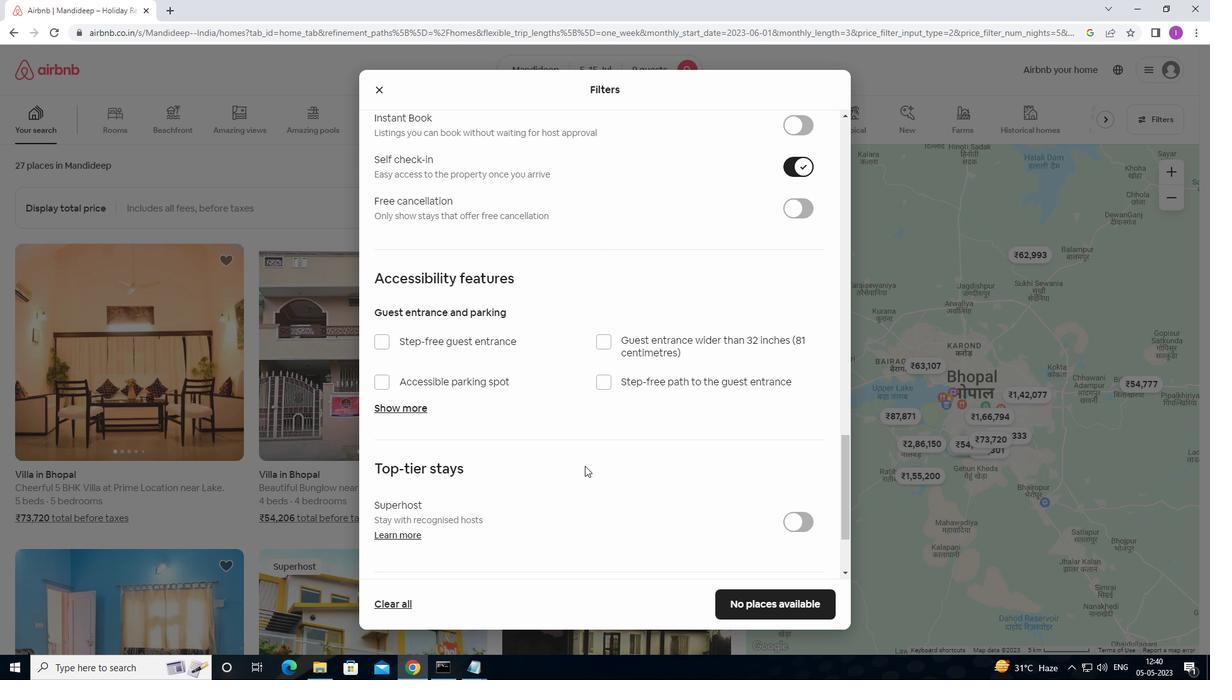 
Action: Mouse scrolled (584, 467) with delta (0, 0)
Screenshot: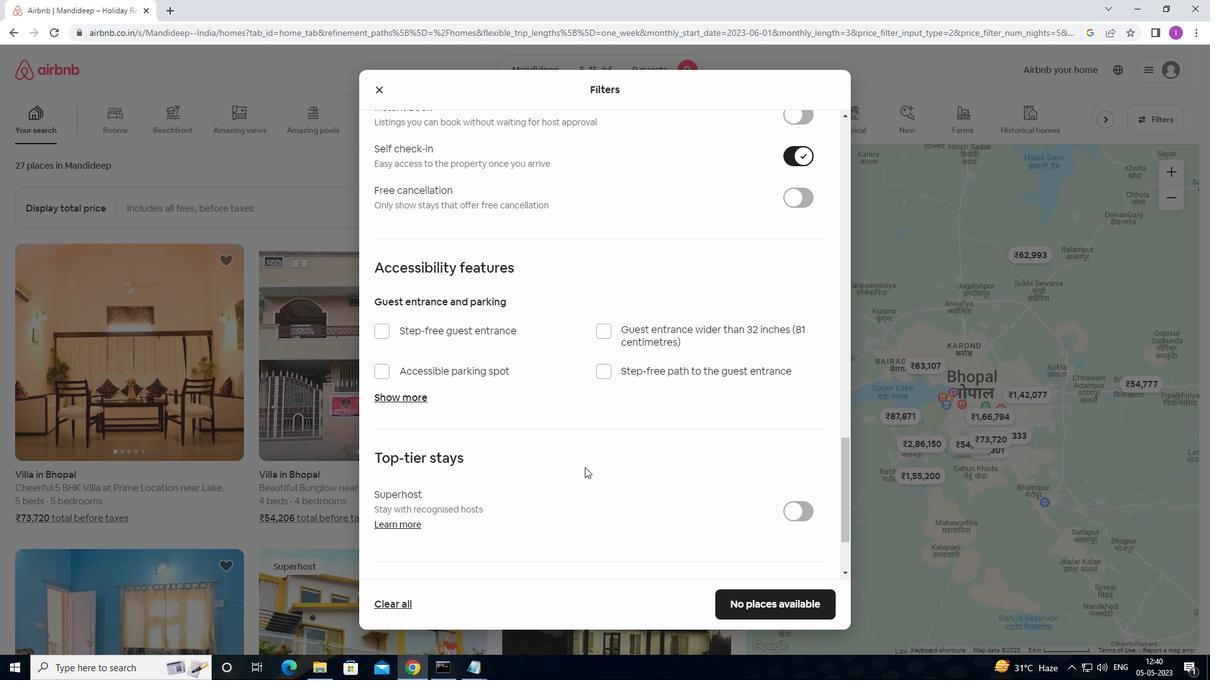 
Action: Mouse scrolled (584, 467) with delta (0, 0)
Screenshot: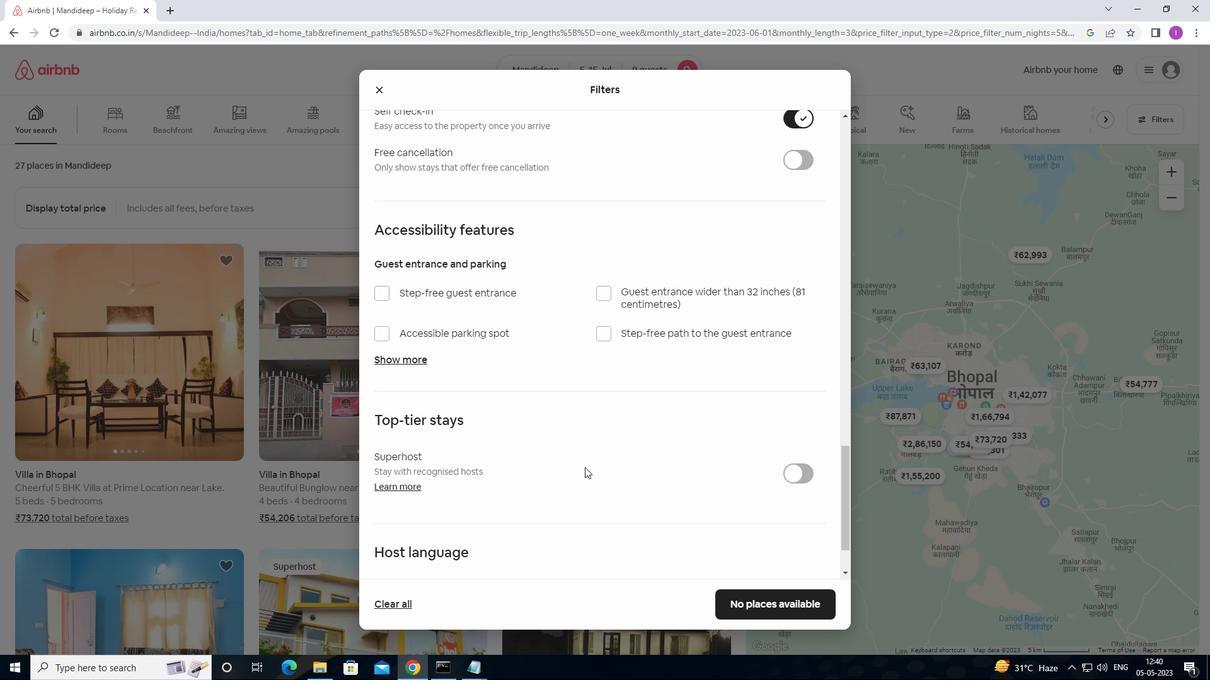 
Action: Mouse moved to (378, 516)
Screenshot: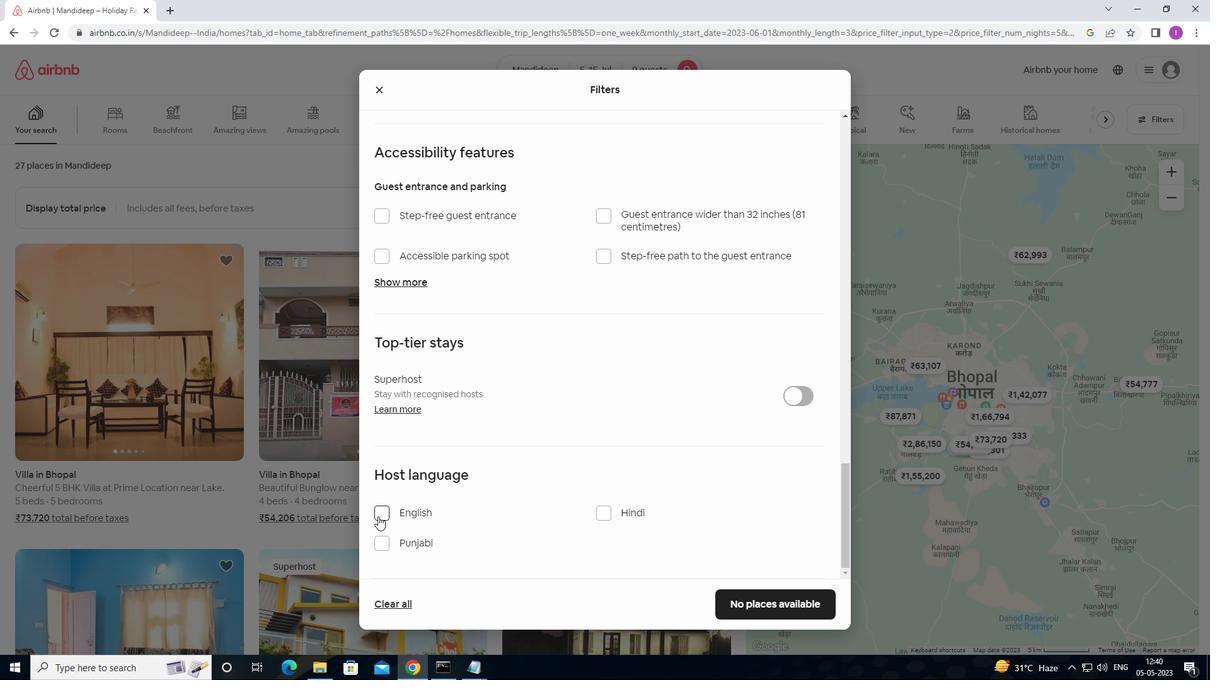 
Action: Mouse pressed left at (378, 516)
Screenshot: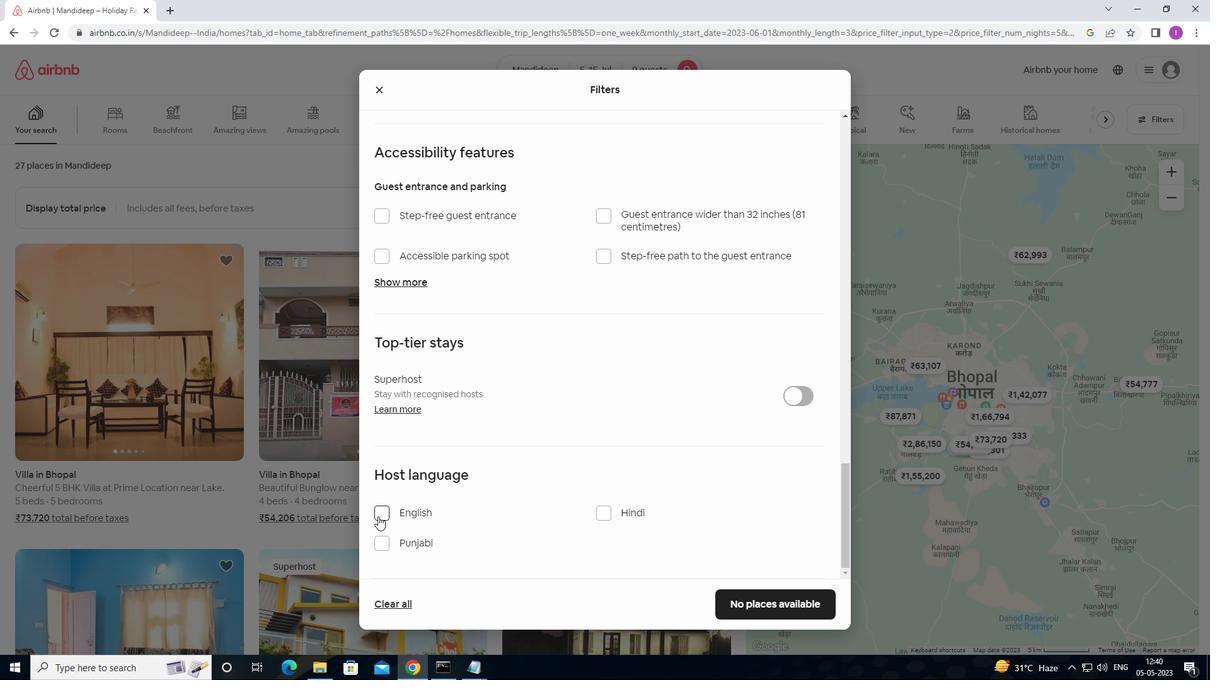 
Action: Mouse moved to (727, 607)
Screenshot: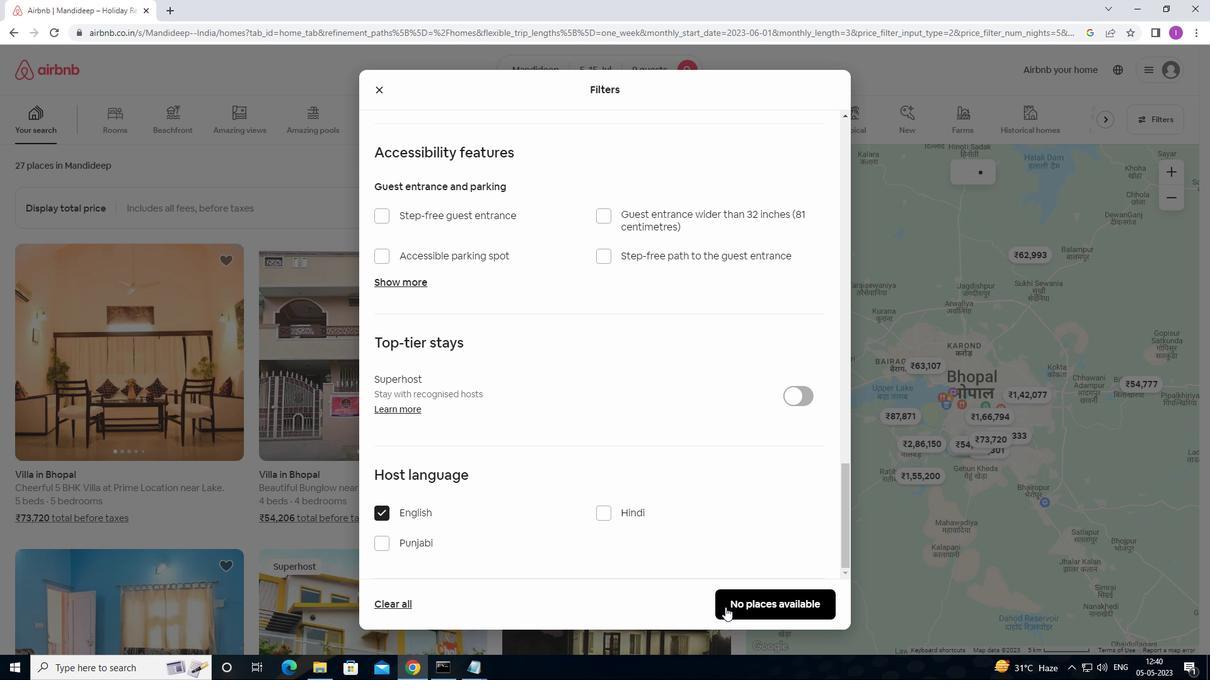
Action: Mouse pressed left at (727, 607)
Screenshot: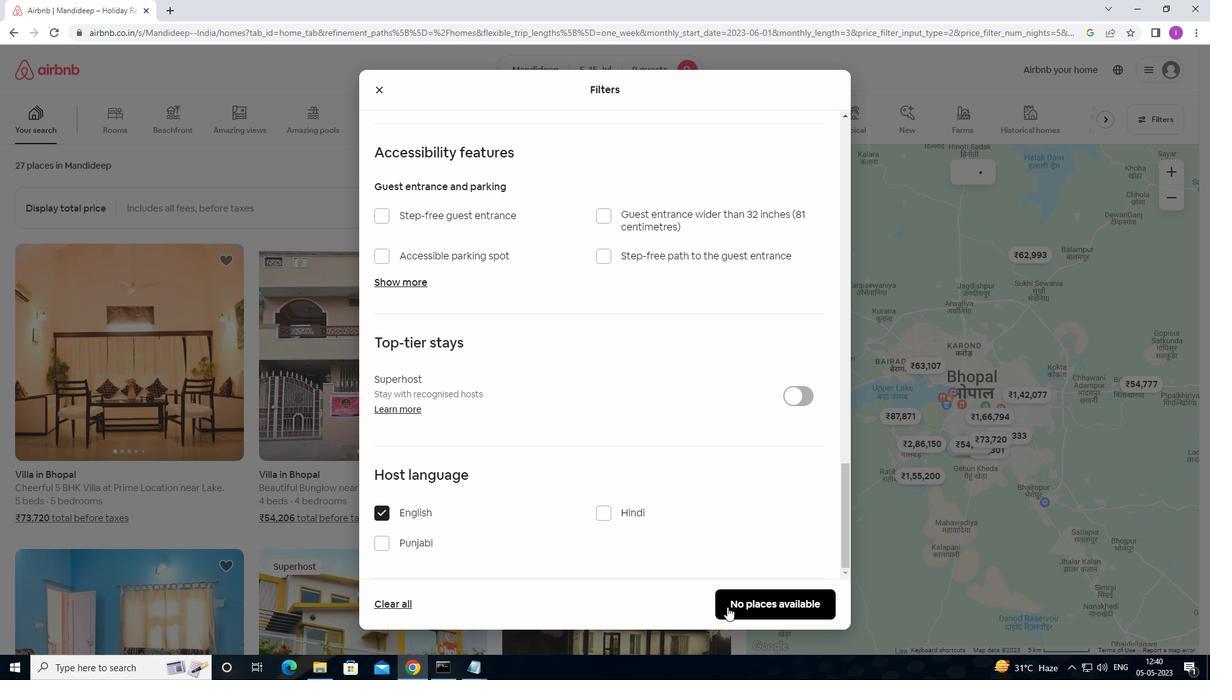
Action: Mouse moved to (768, 544)
Screenshot: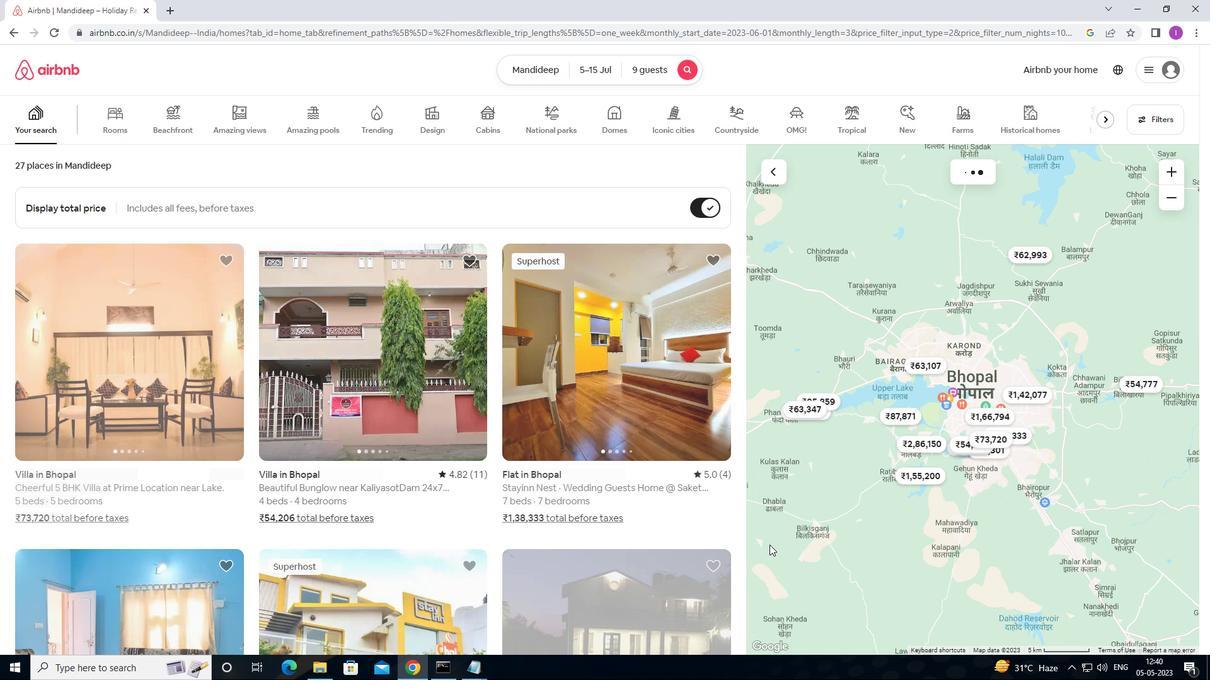 
